 Task: Find connections with filter location Gāndarbal with filter topic #Careerwith filter profile language English with filter current company CEAT Limited with filter school Tolani College Of Commerce with filter industry Housing and Community Development with filter service category Network Support with filter keywords title Application Developer
Action: Mouse moved to (699, 117)
Screenshot: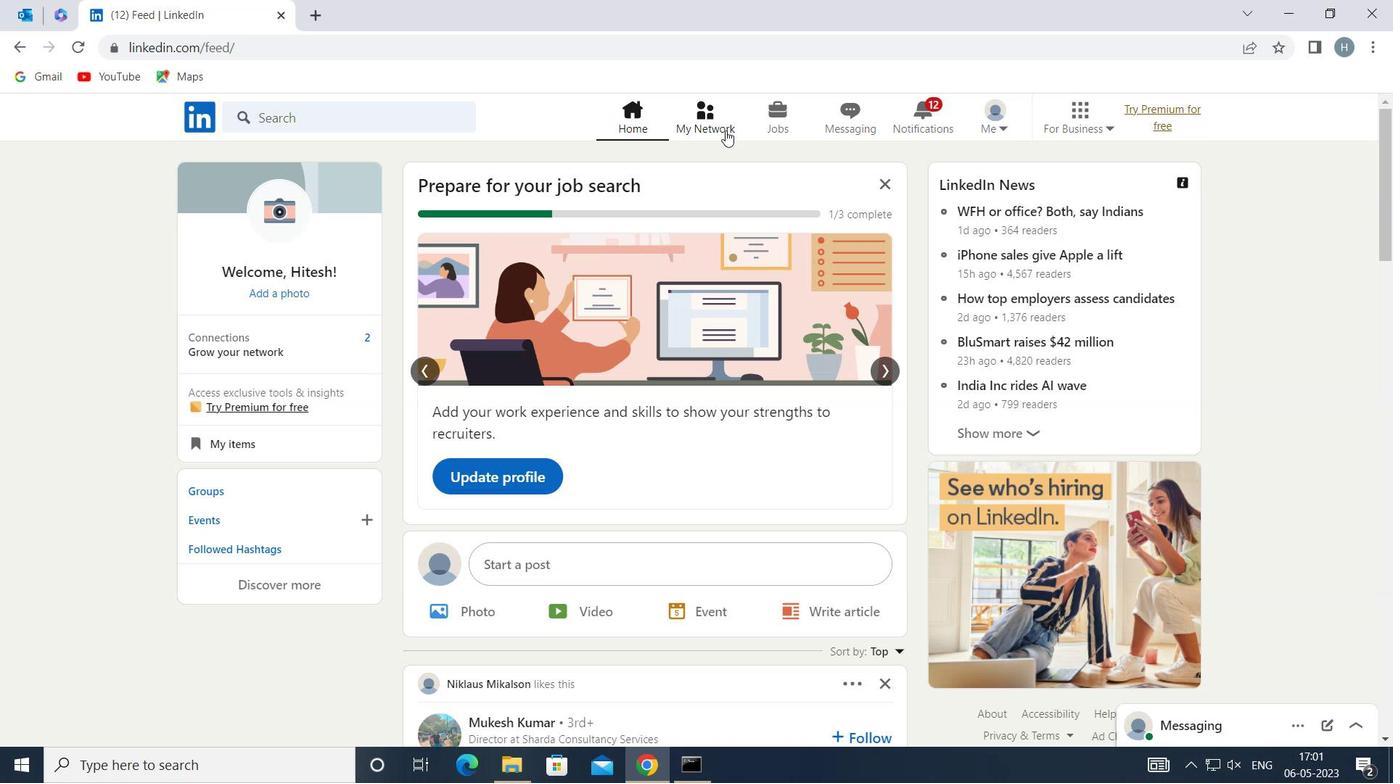 
Action: Mouse pressed left at (699, 117)
Screenshot: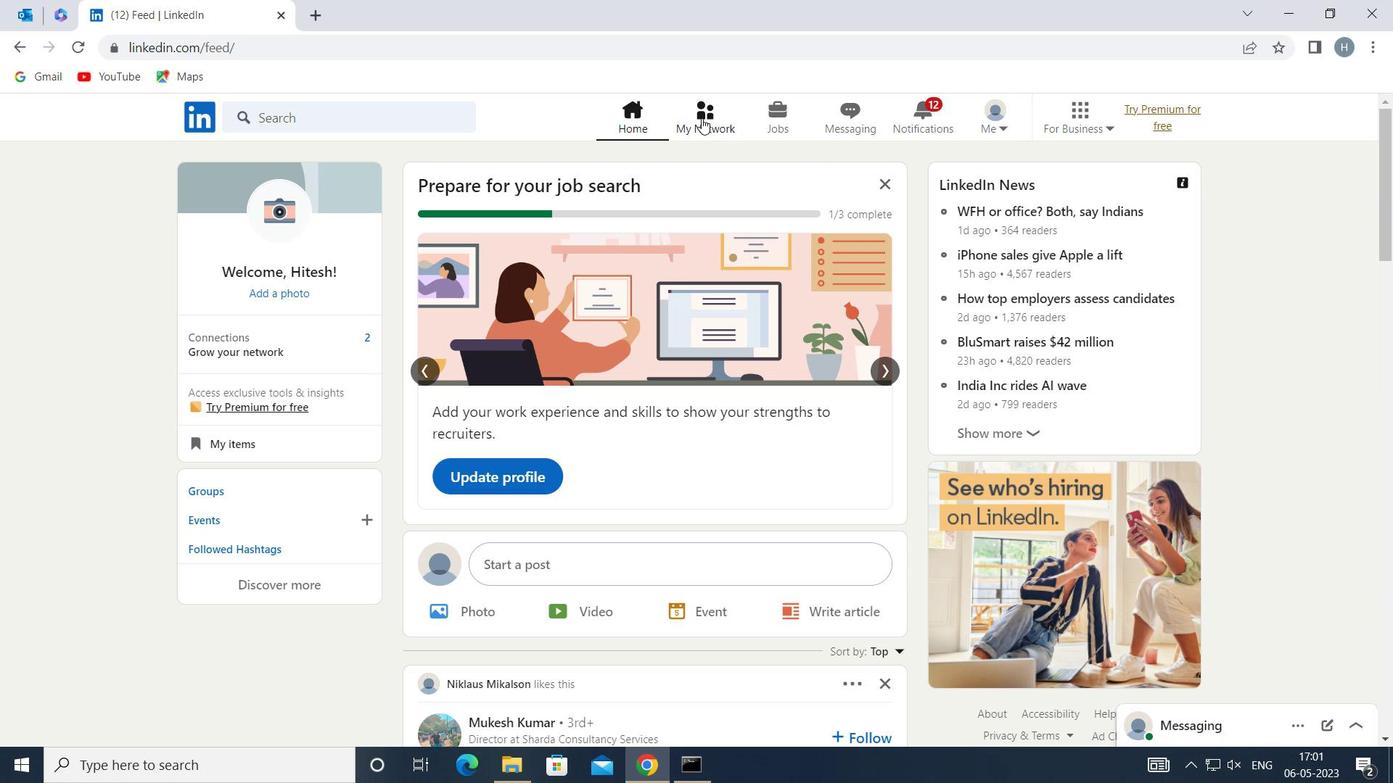 
Action: Mouse moved to (386, 213)
Screenshot: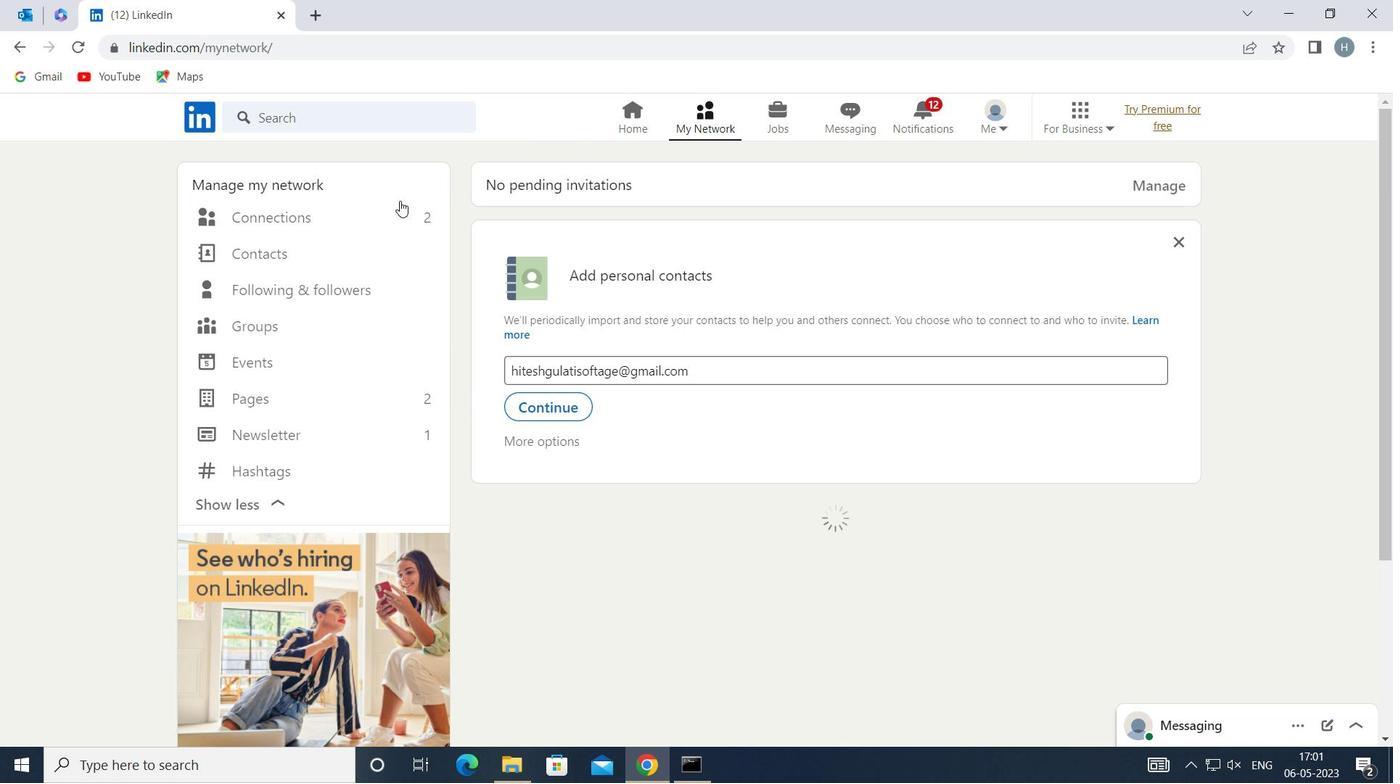 
Action: Mouse pressed left at (386, 213)
Screenshot: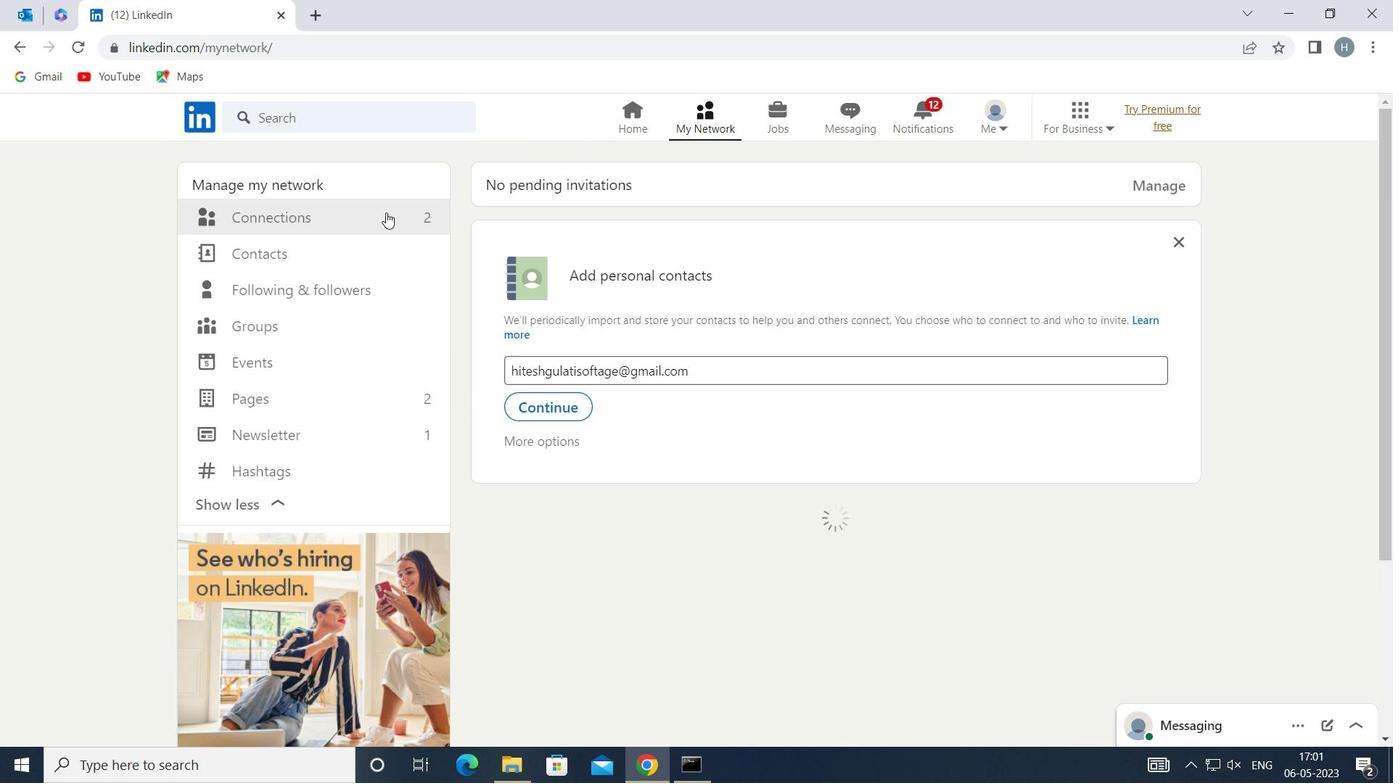 
Action: Mouse moved to (804, 216)
Screenshot: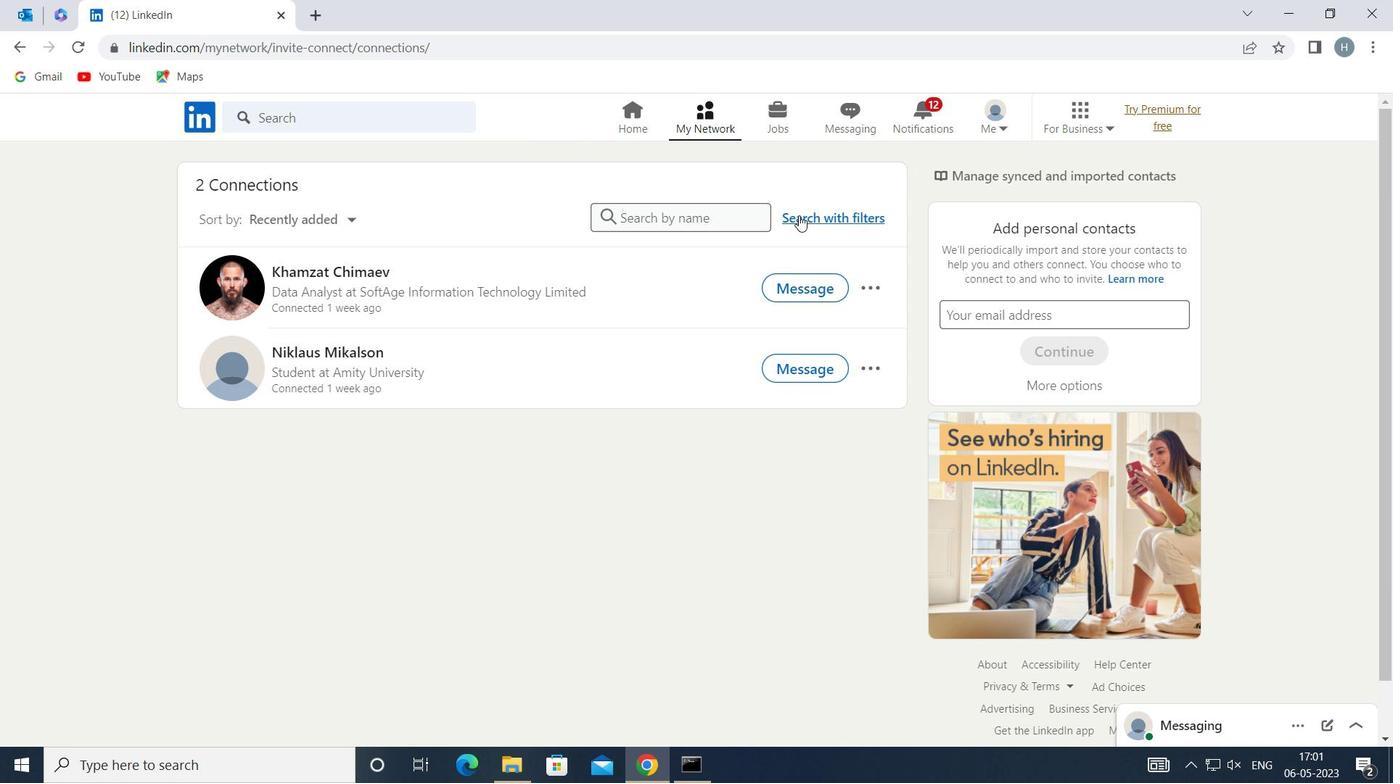
Action: Mouse pressed left at (804, 216)
Screenshot: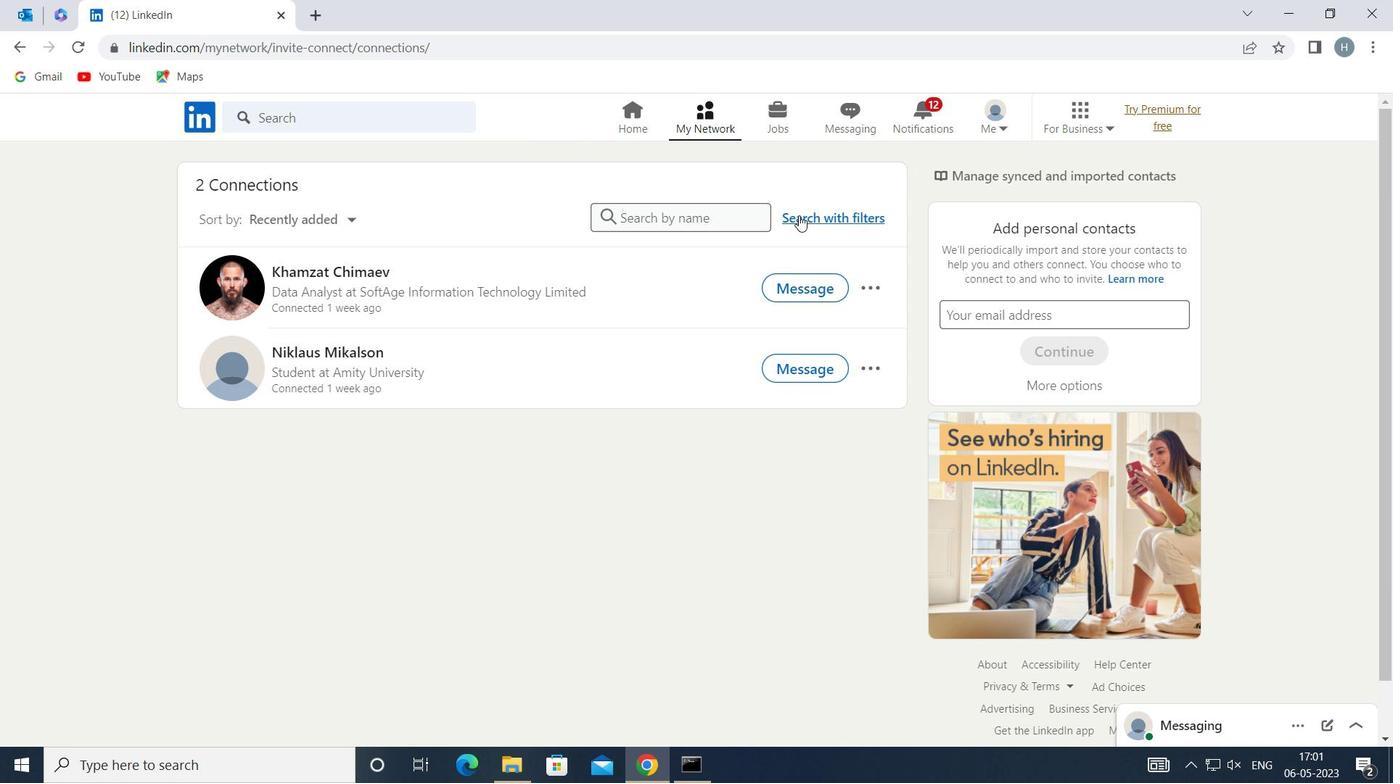 
Action: Mouse moved to (765, 170)
Screenshot: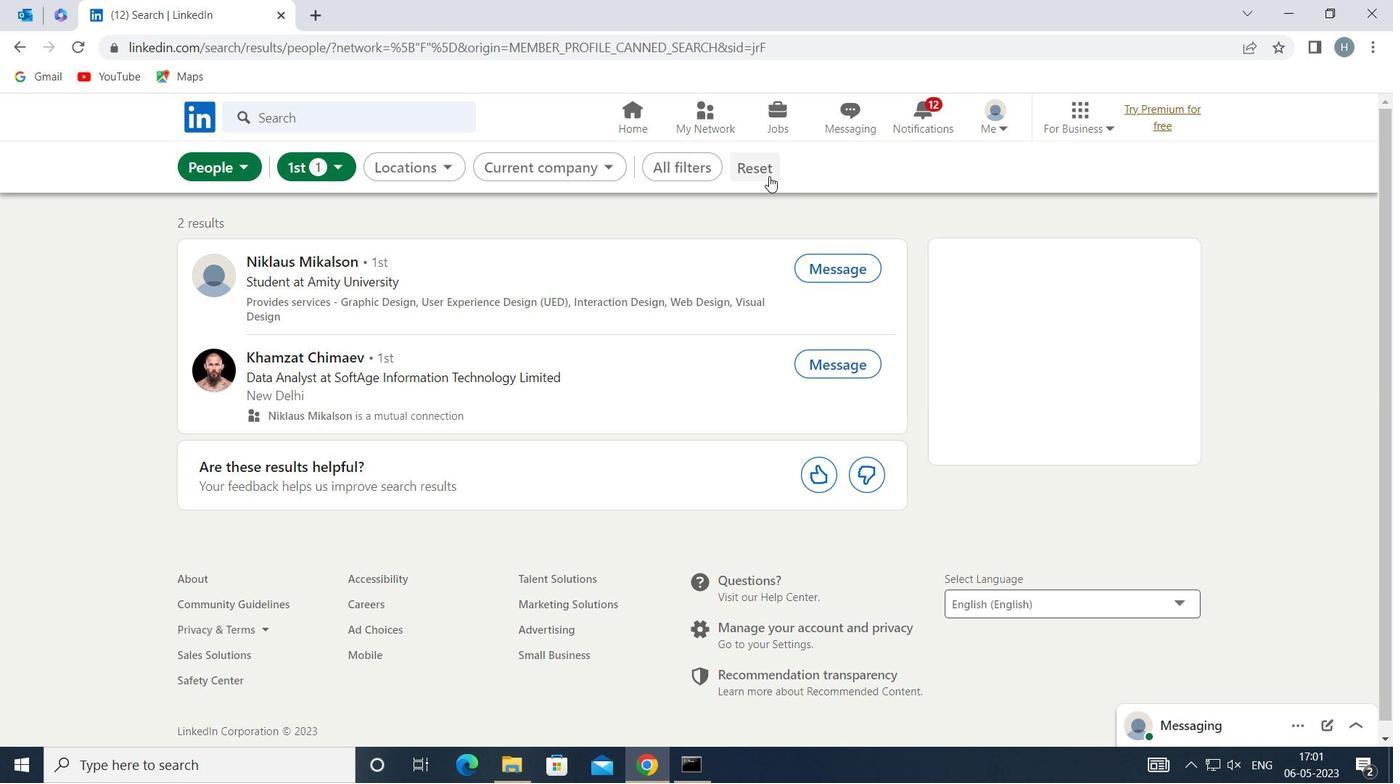 
Action: Mouse pressed left at (765, 170)
Screenshot: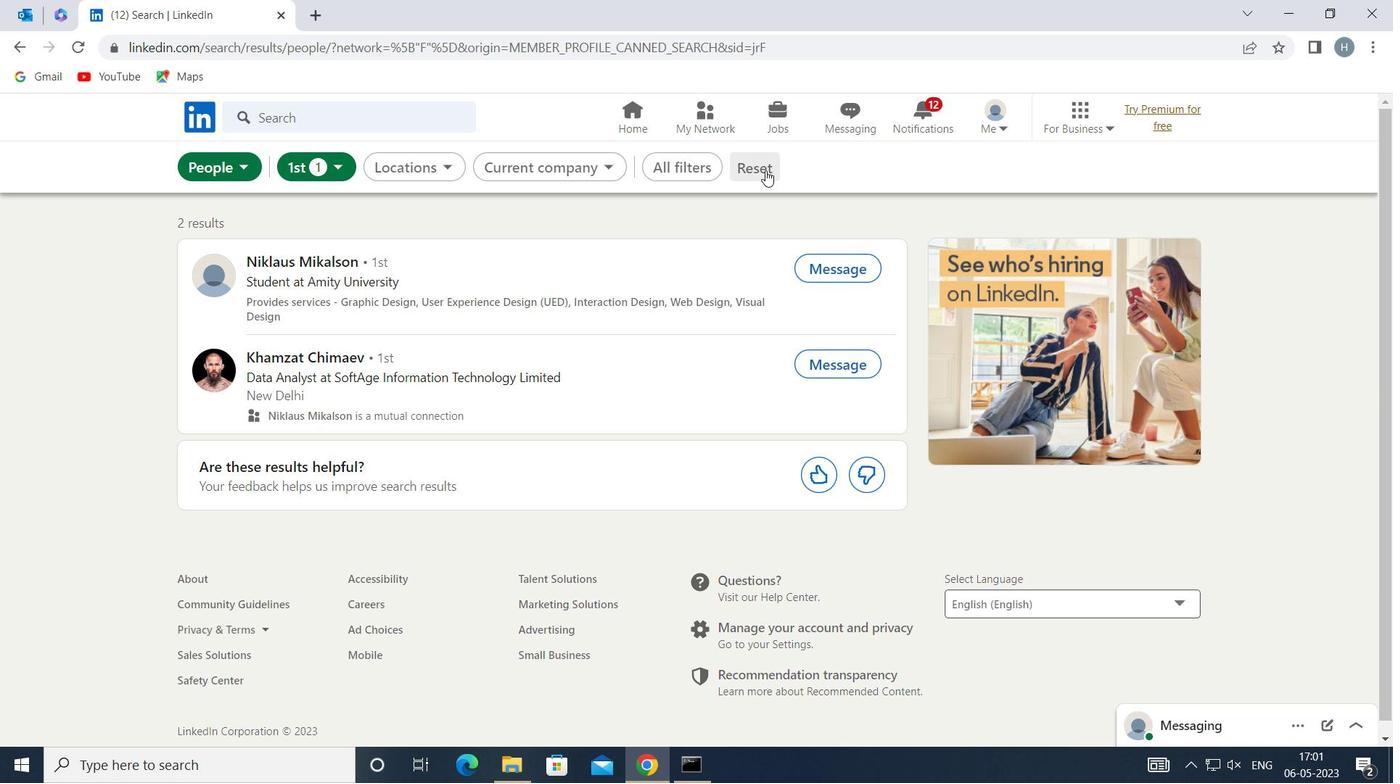 
Action: Mouse moved to (750, 166)
Screenshot: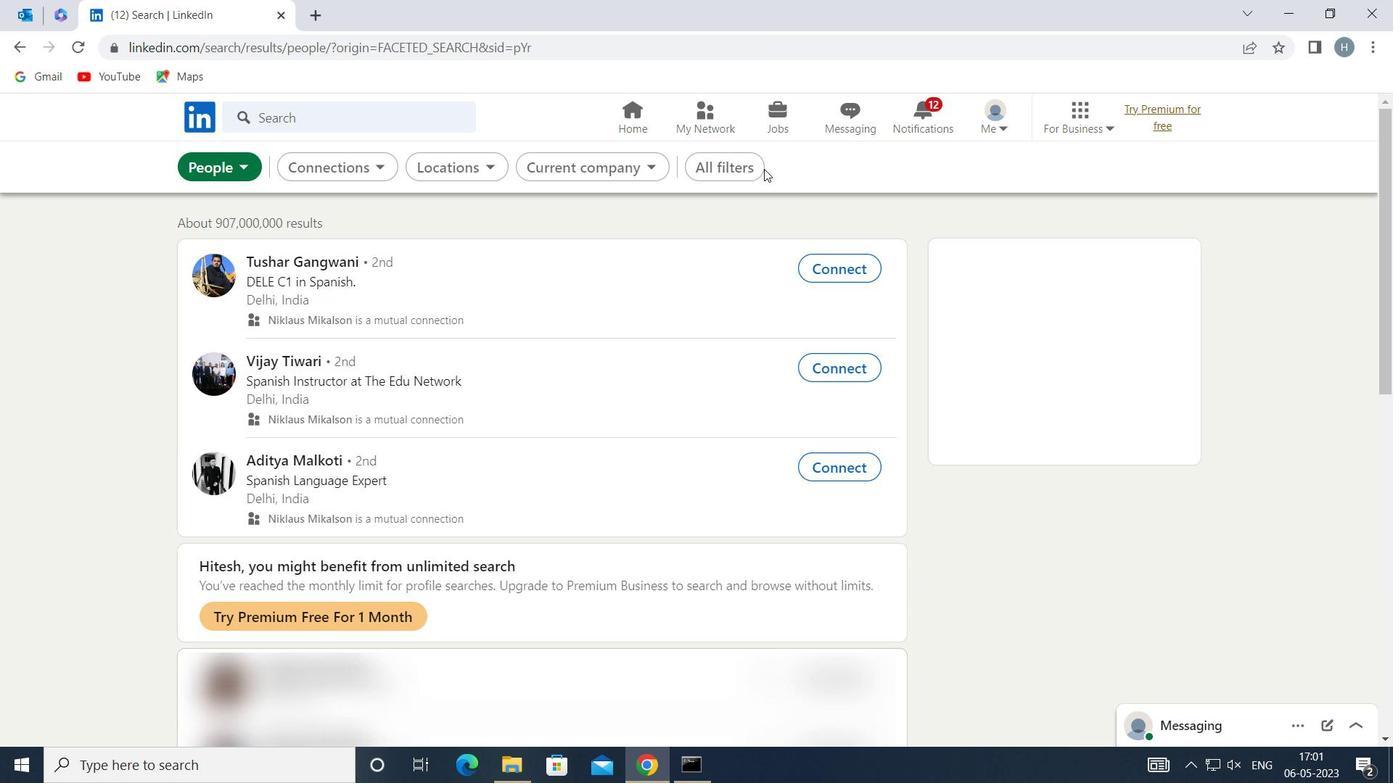 
Action: Mouse pressed left at (750, 166)
Screenshot: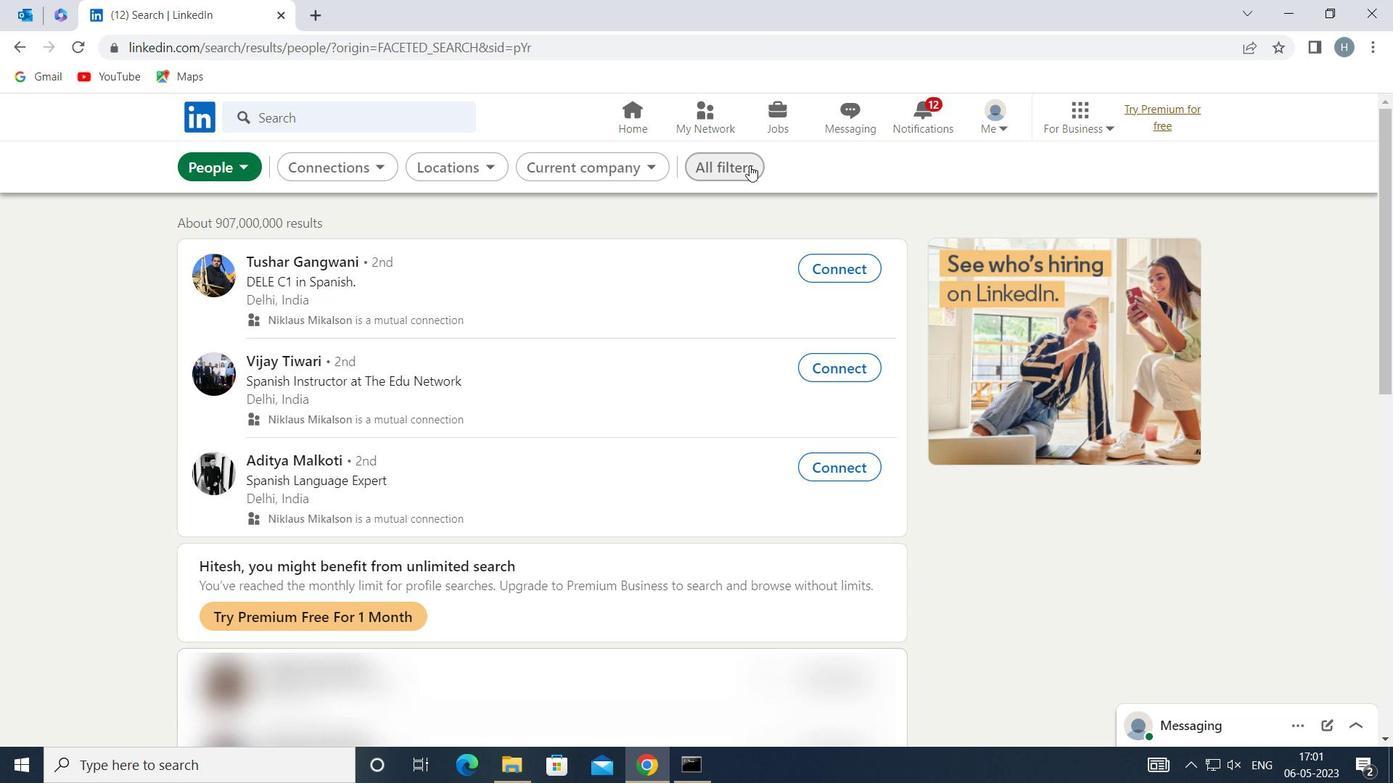 
Action: Mouse moved to (1090, 446)
Screenshot: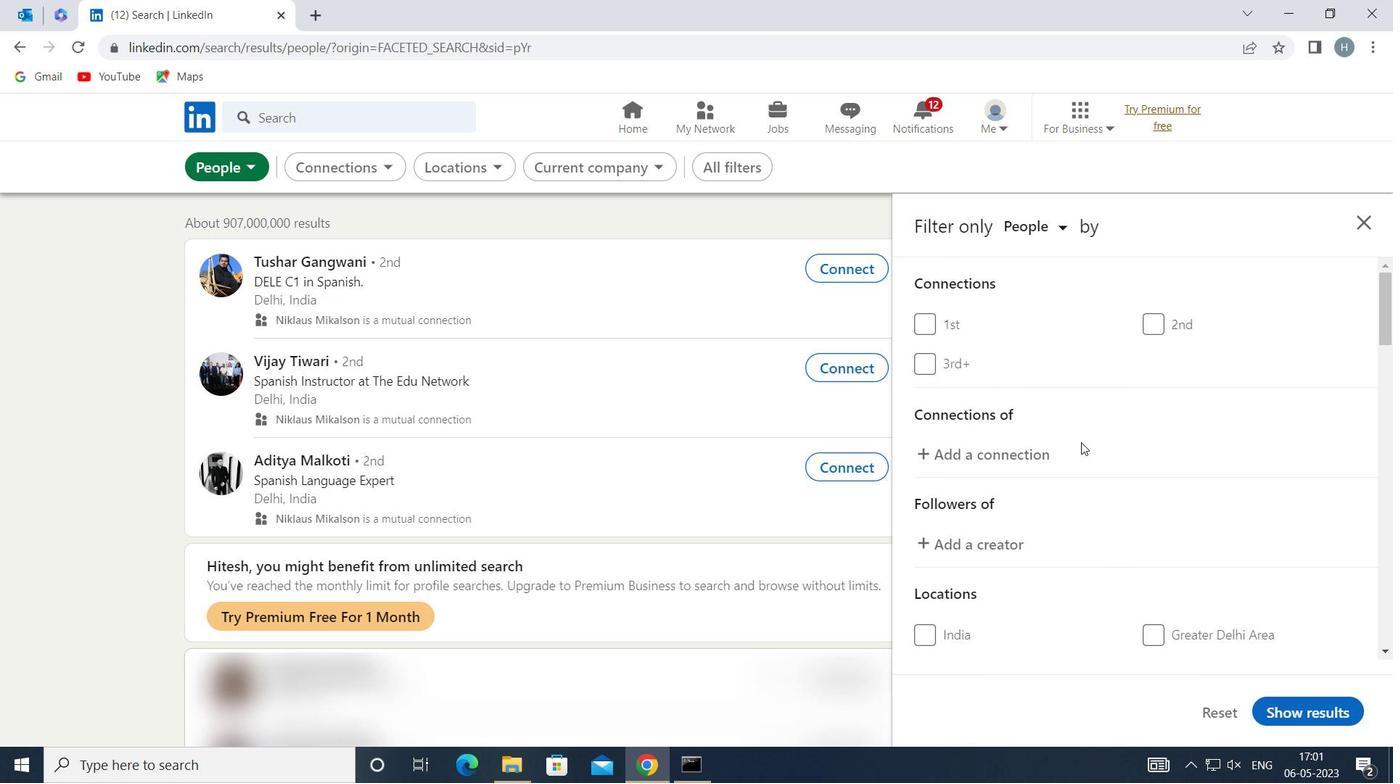 
Action: Mouse scrolled (1090, 445) with delta (0, 0)
Screenshot: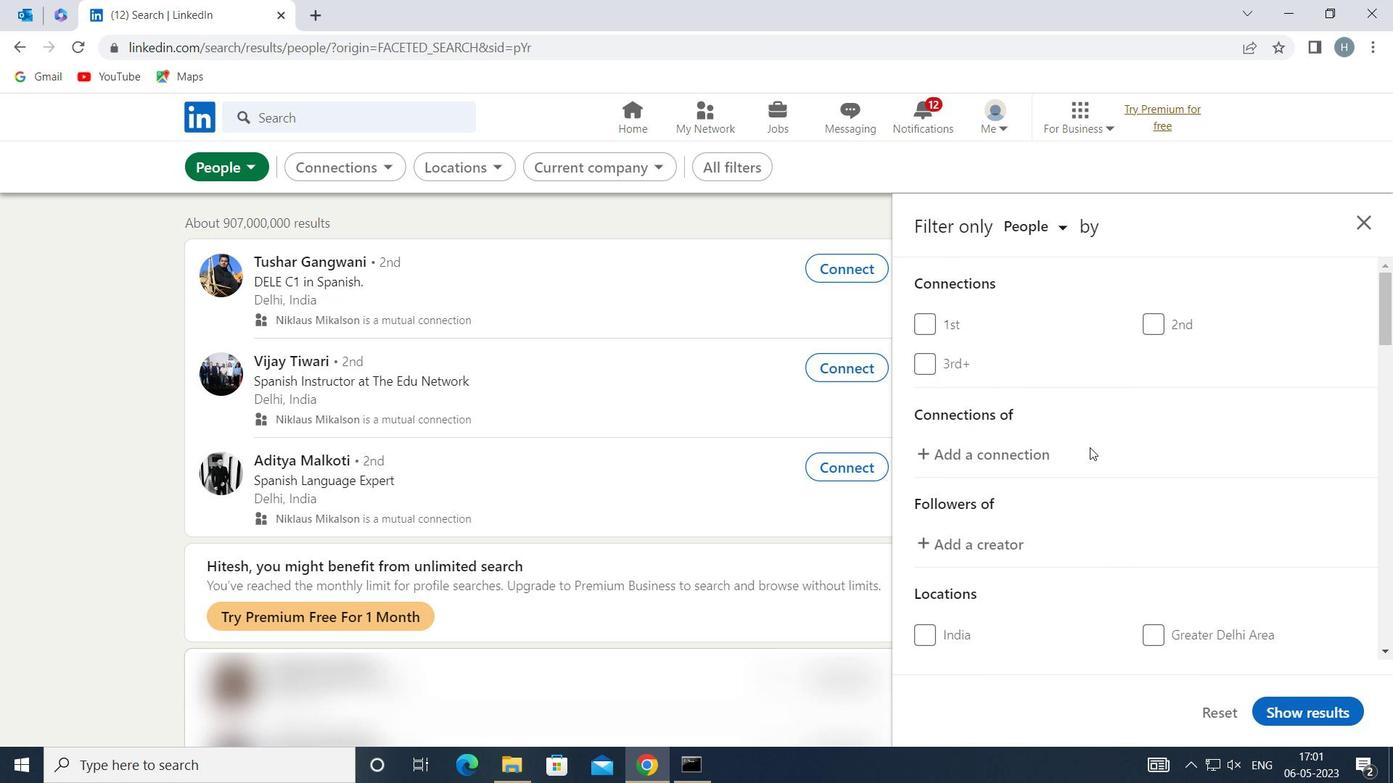 
Action: Mouse scrolled (1090, 445) with delta (0, 0)
Screenshot: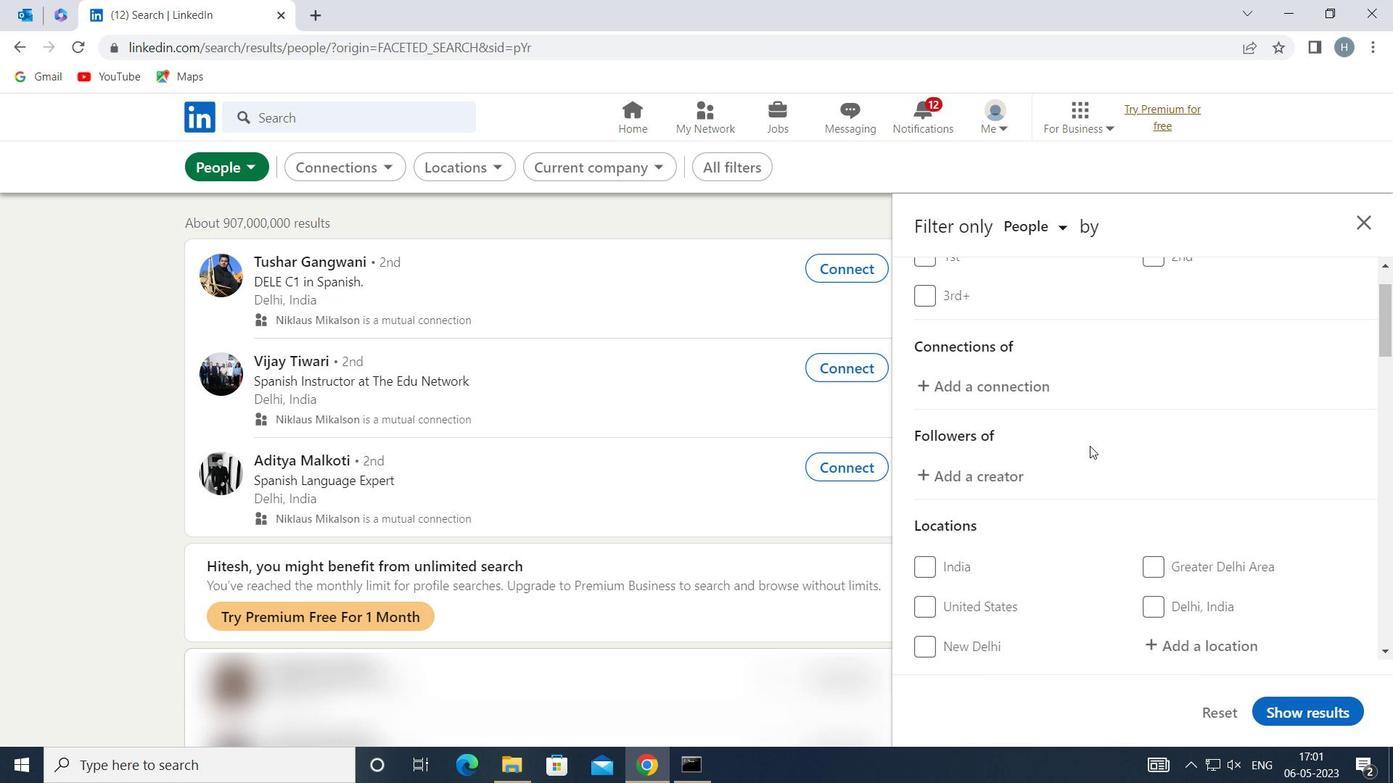 
Action: Mouse moved to (1091, 445)
Screenshot: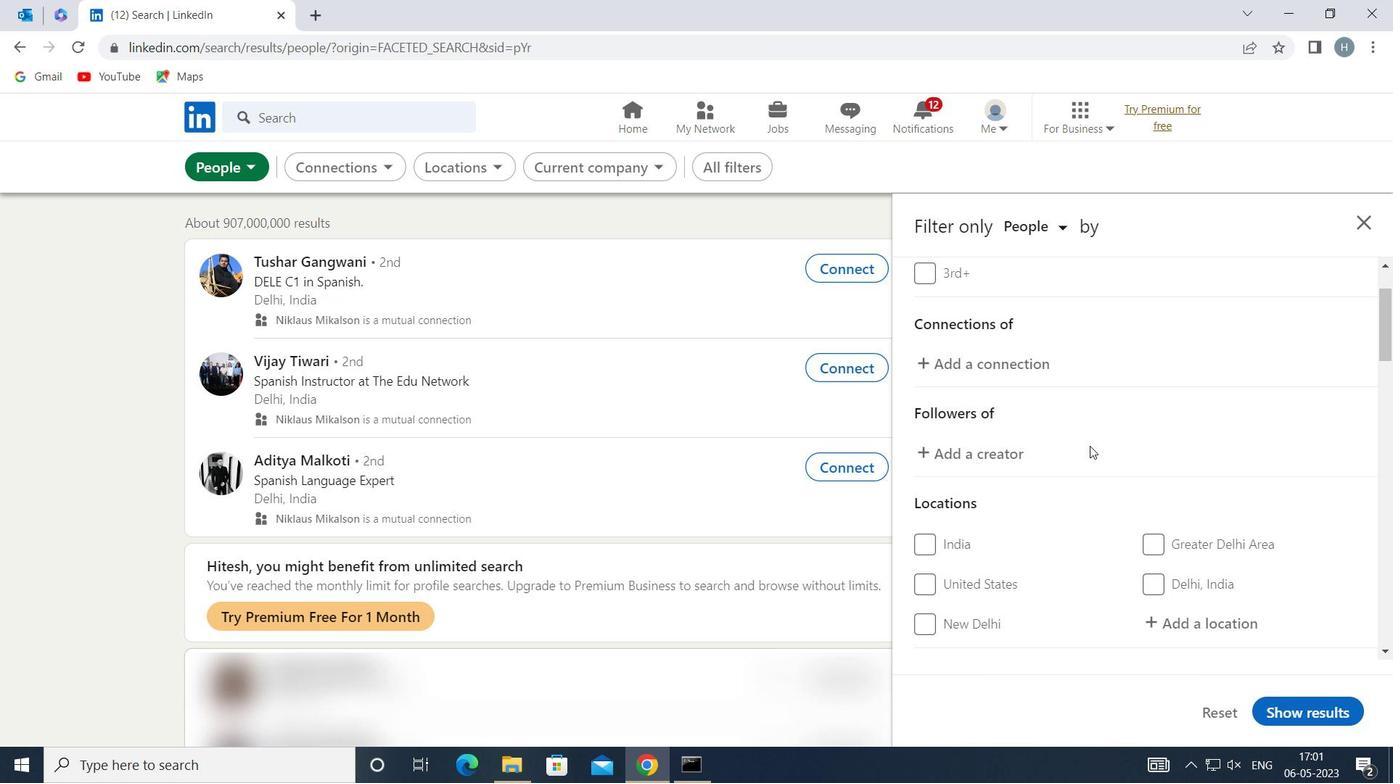 
Action: Mouse scrolled (1091, 444) with delta (0, 0)
Screenshot: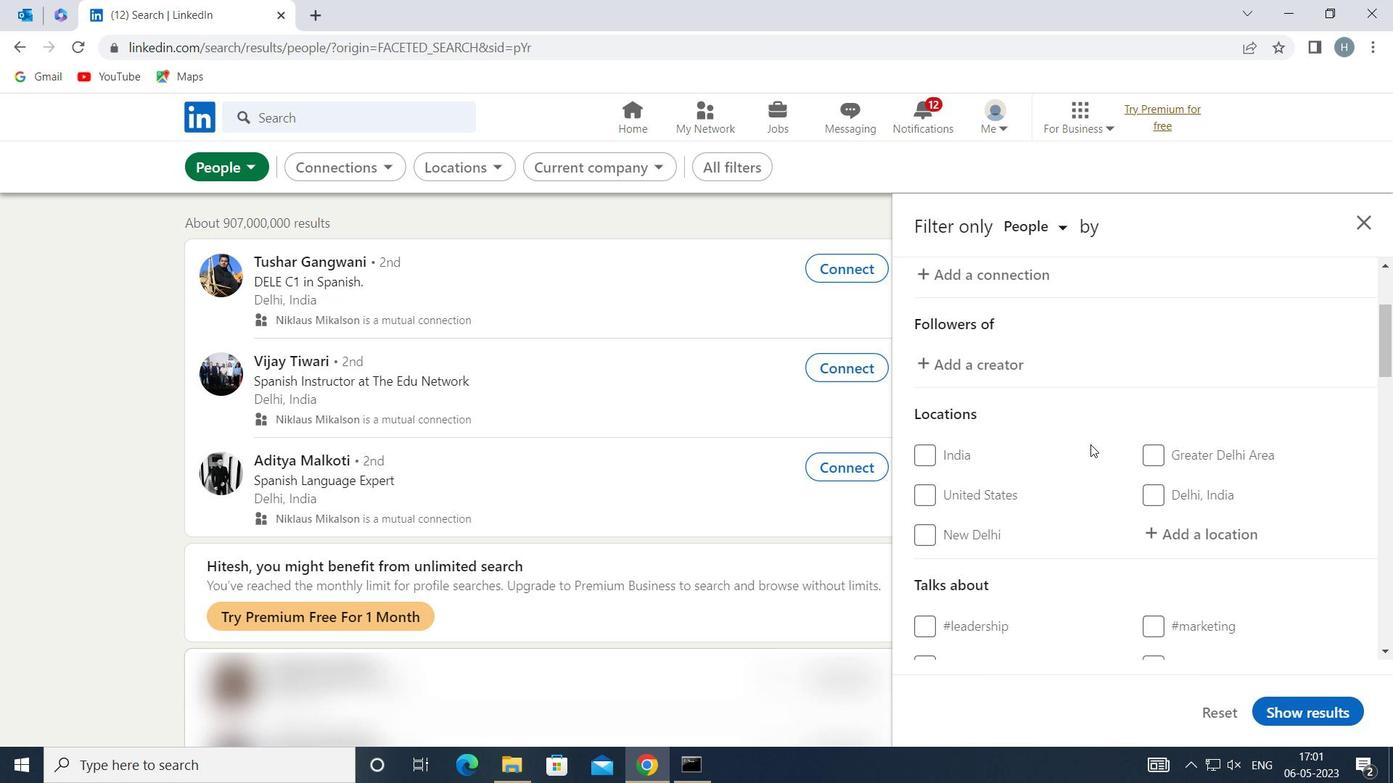 
Action: Mouse moved to (1171, 441)
Screenshot: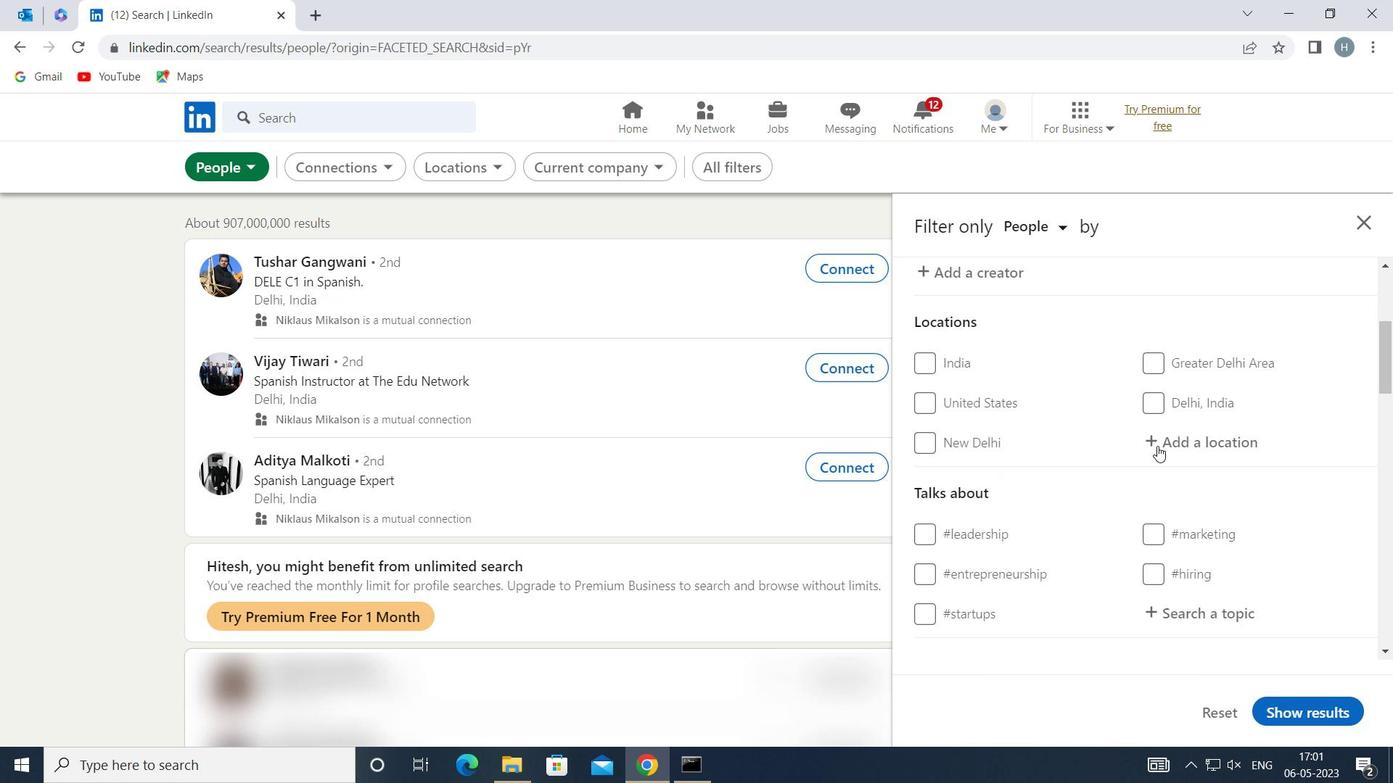 
Action: Mouse pressed left at (1171, 441)
Screenshot: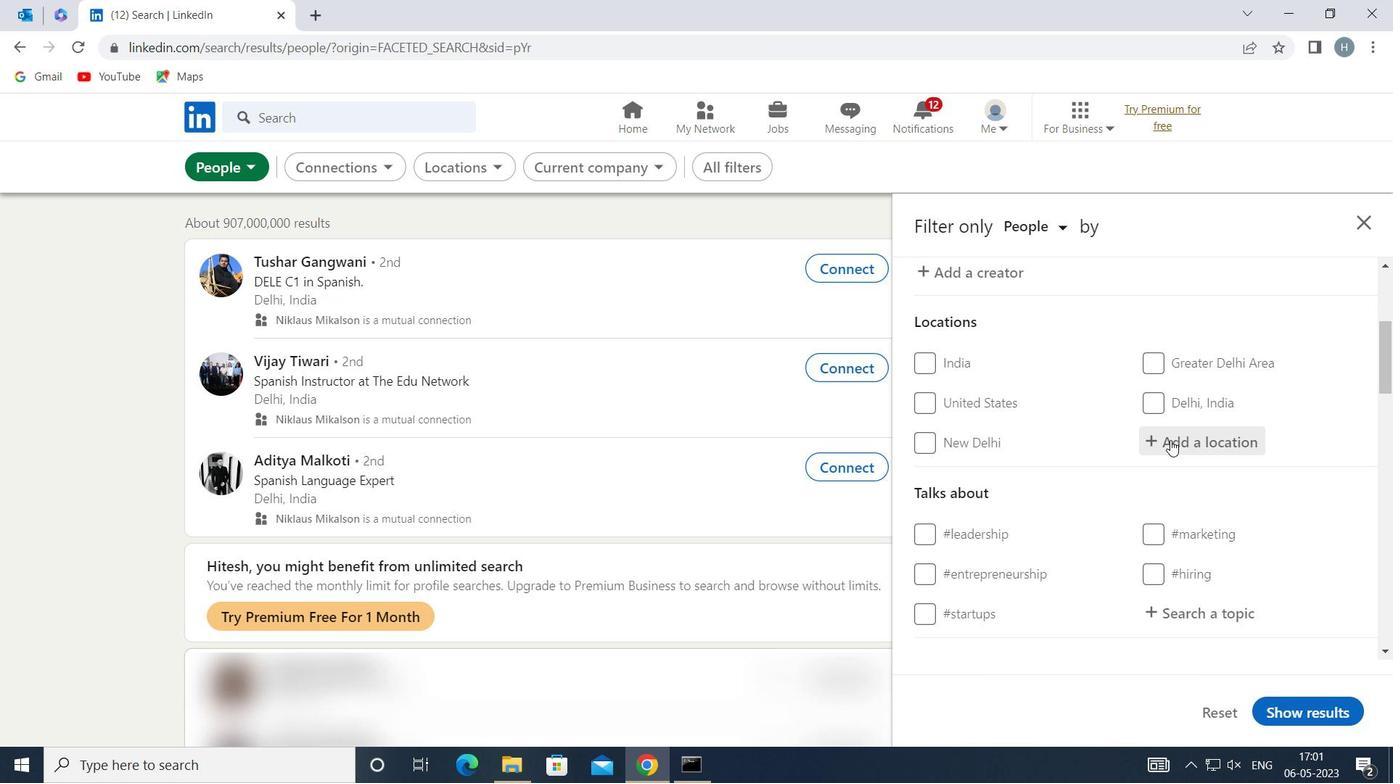 
Action: Mouse moved to (1138, 451)
Screenshot: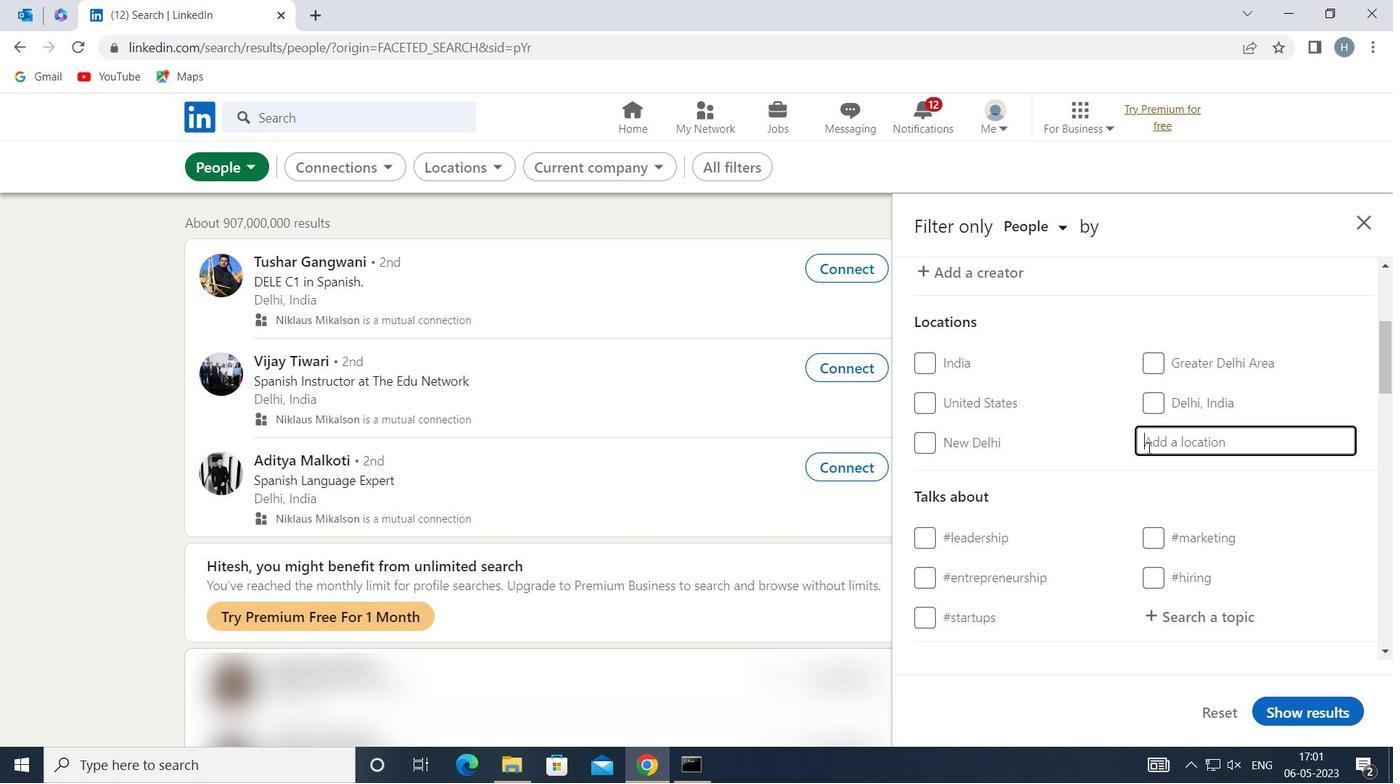 
Action: Key pressed <Key.shift>GANDARBAL
Screenshot: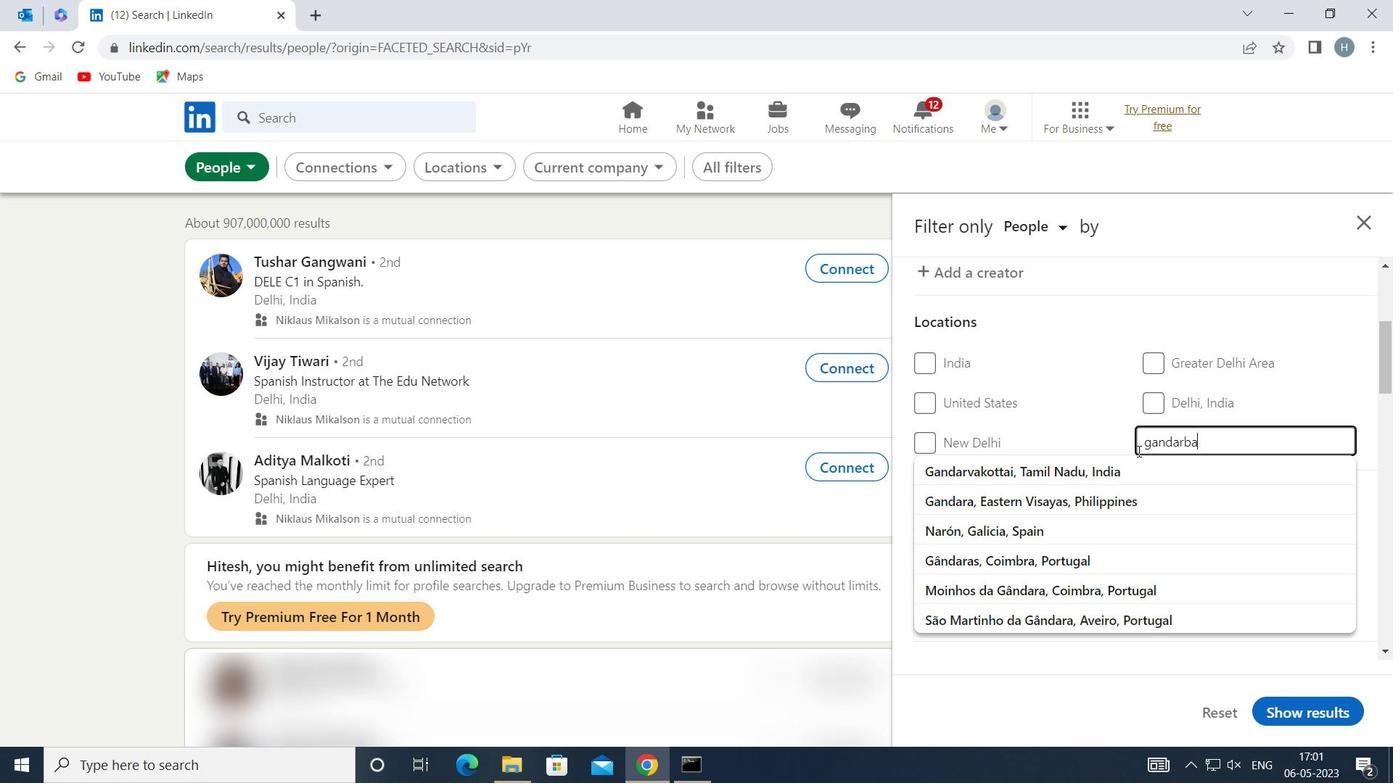 
Action: Mouse moved to (1229, 477)
Screenshot: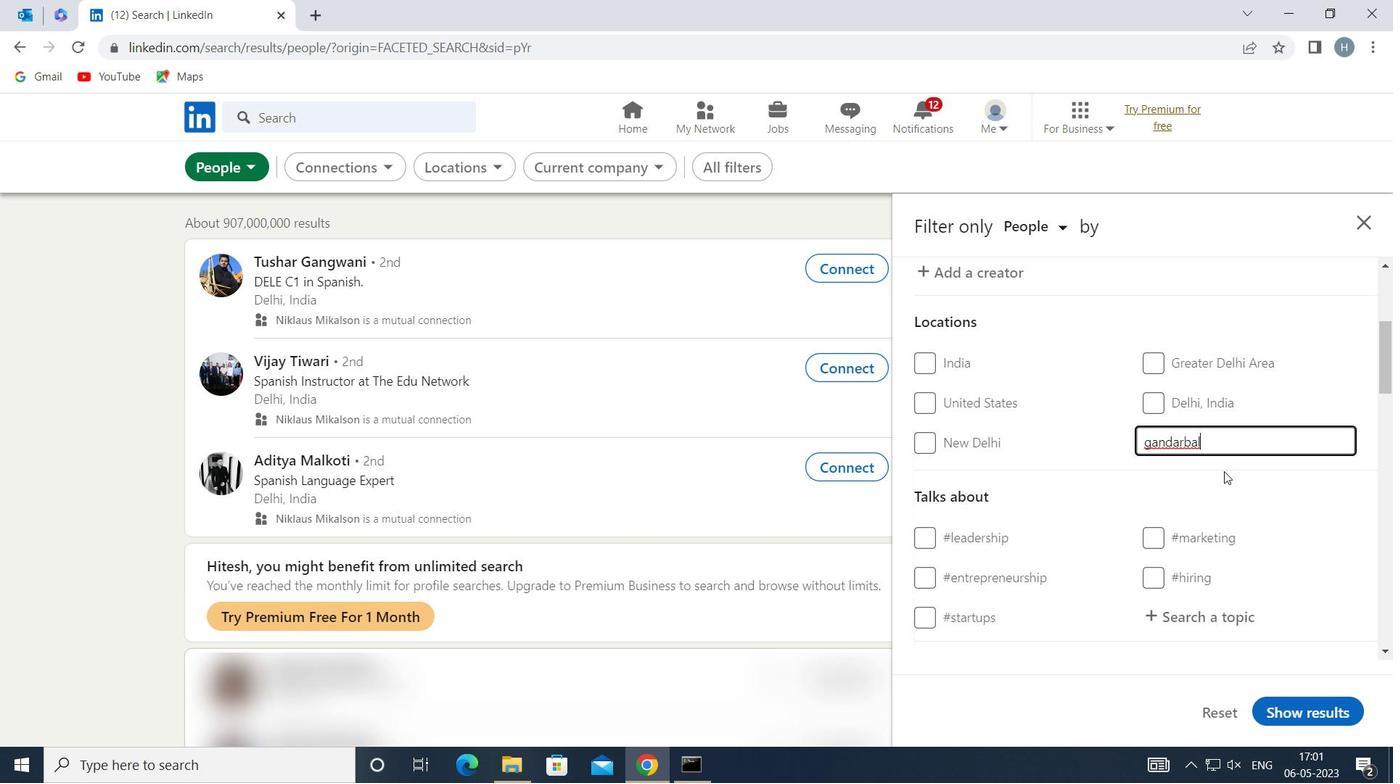 
Action: Mouse pressed left at (1229, 477)
Screenshot: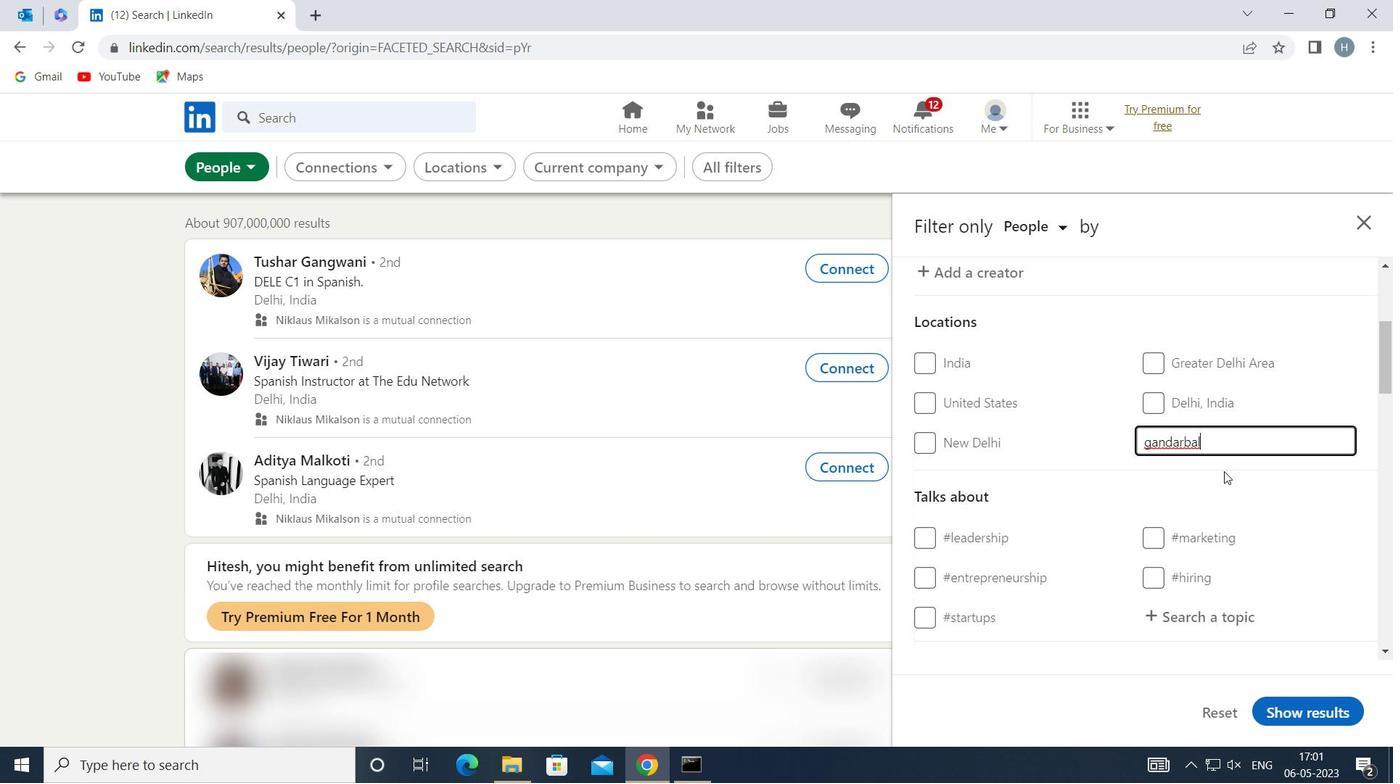
Action: Mouse moved to (1228, 469)
Screenshot: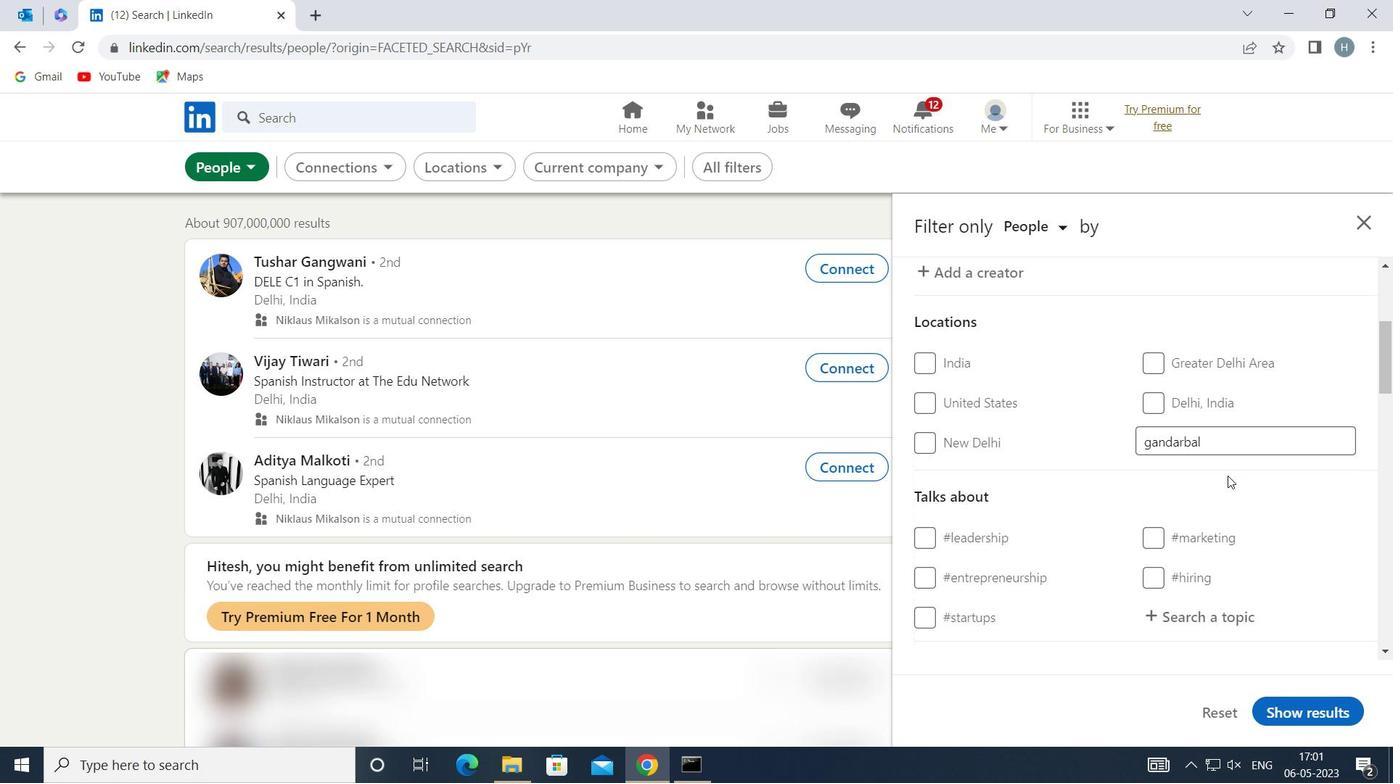 
Action: Mouse scrolled (1228, 468) with delta (0, 0)
Screenshot: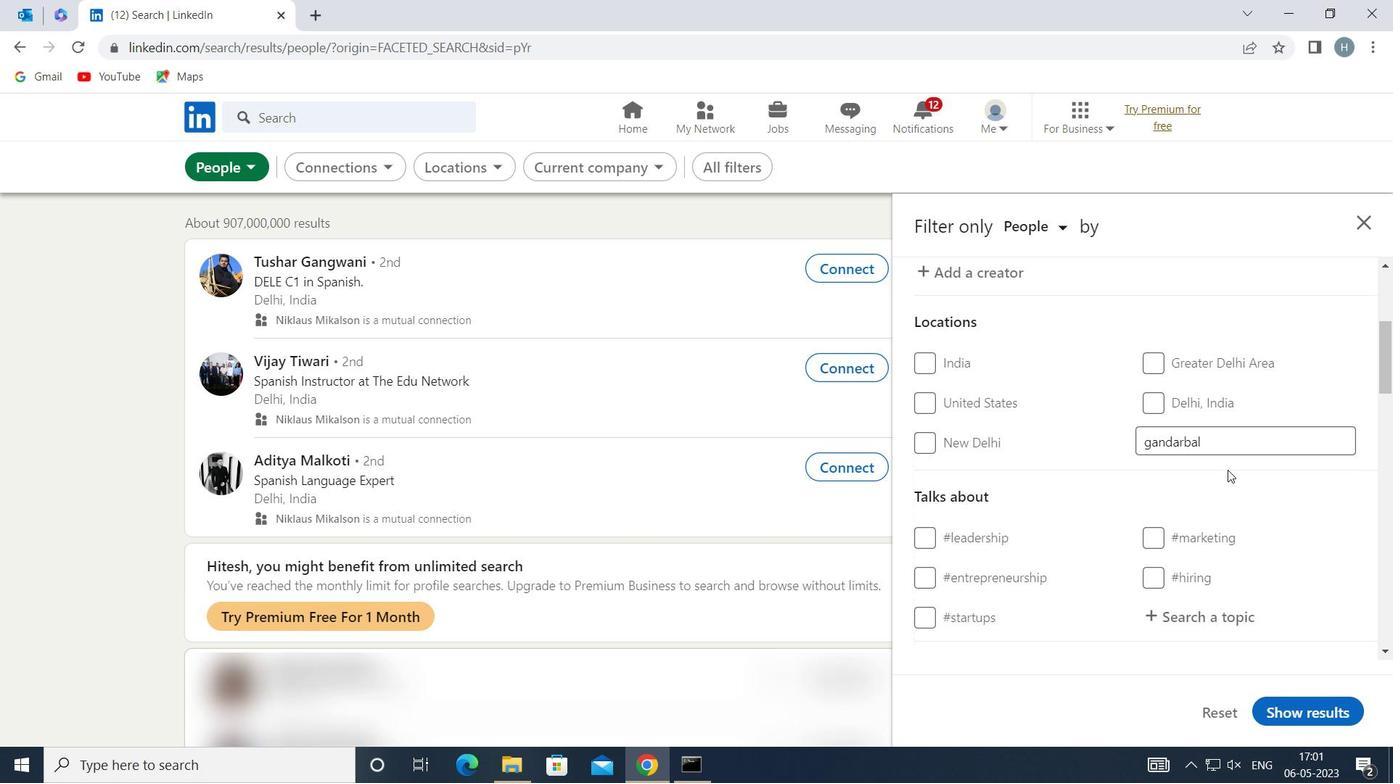 
Action: Mouse moved to (1215, 519)
Screenshot: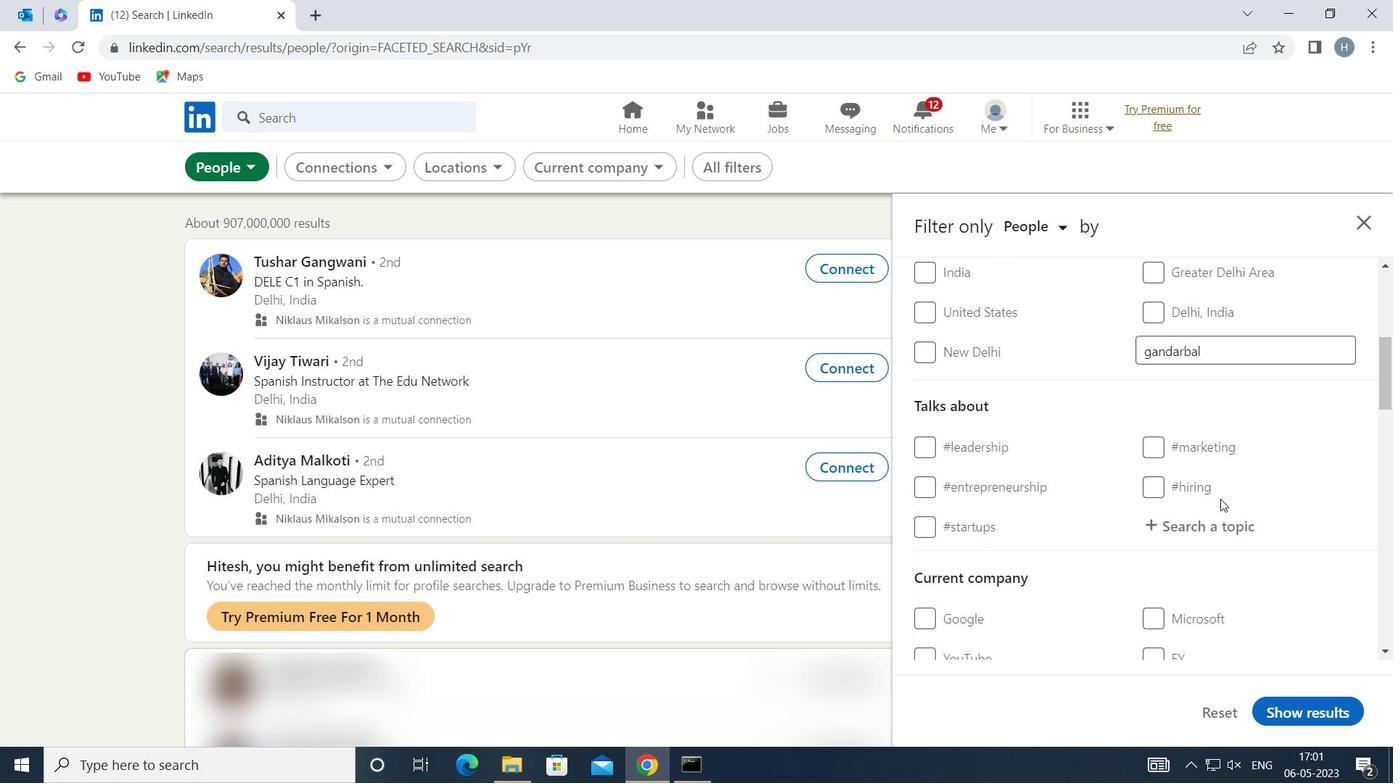 
Action: Mouse pressed left at (1215, 519)
Screenshot: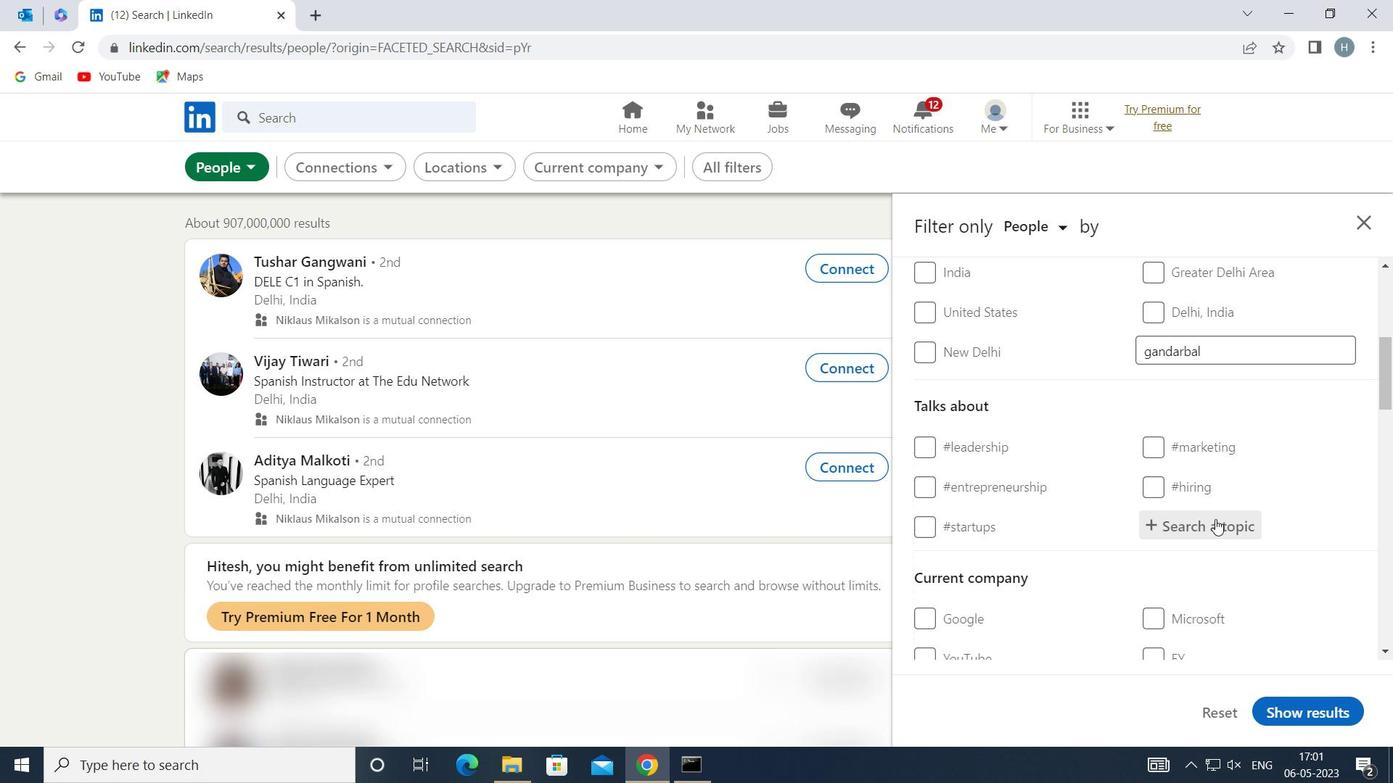 
Action: Key pressed <Key.shift>CAREER
Screenshot: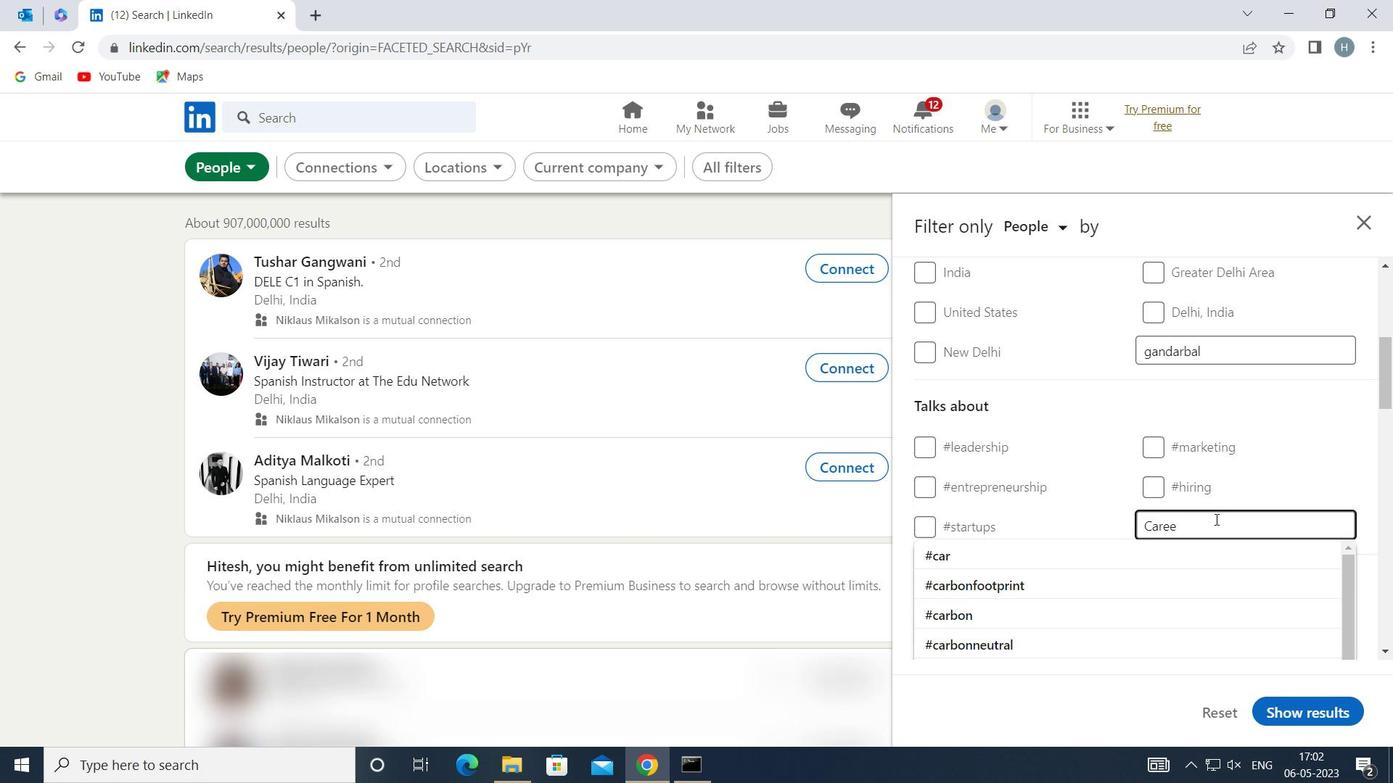 
Action: Mouse moved to (1117, 582)
Screenshot: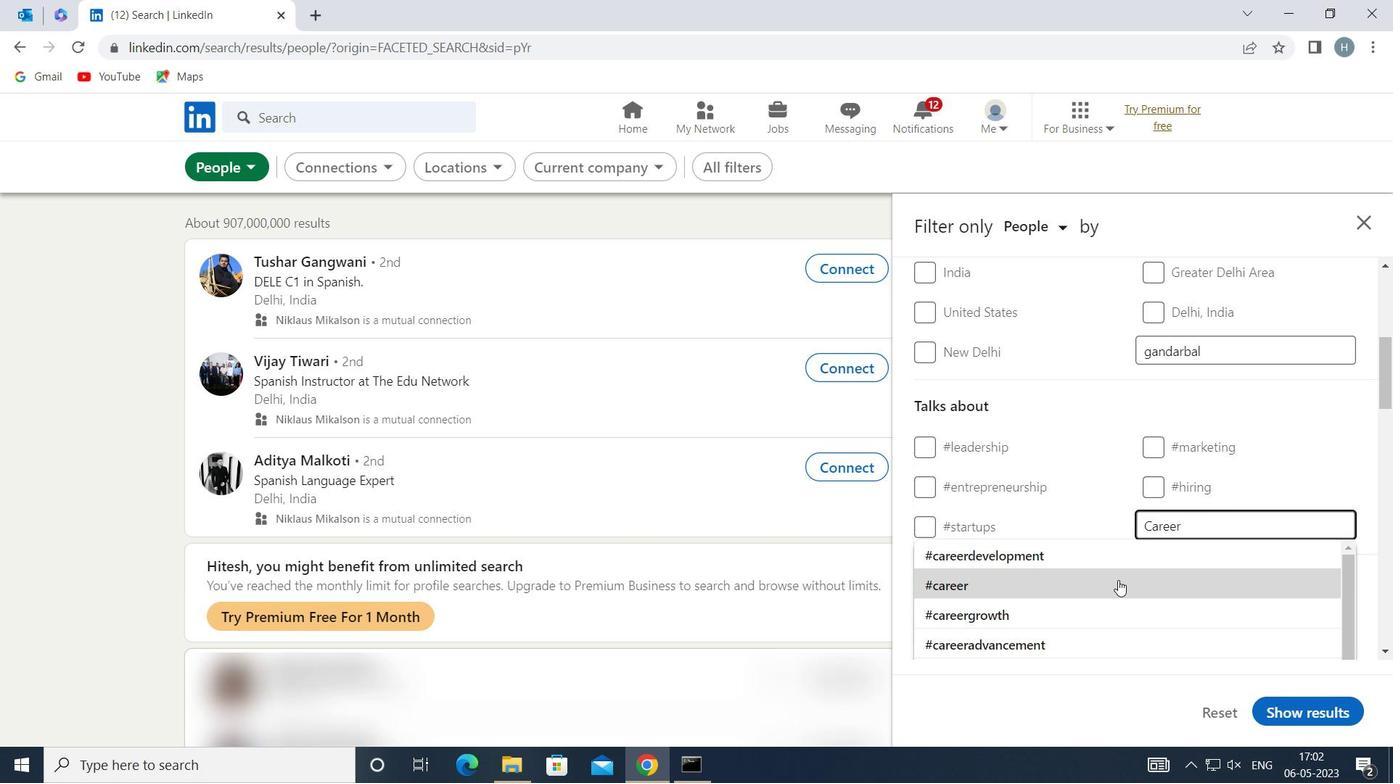 
Action: Mouse pressed left at (1117, 582)
Screenshot: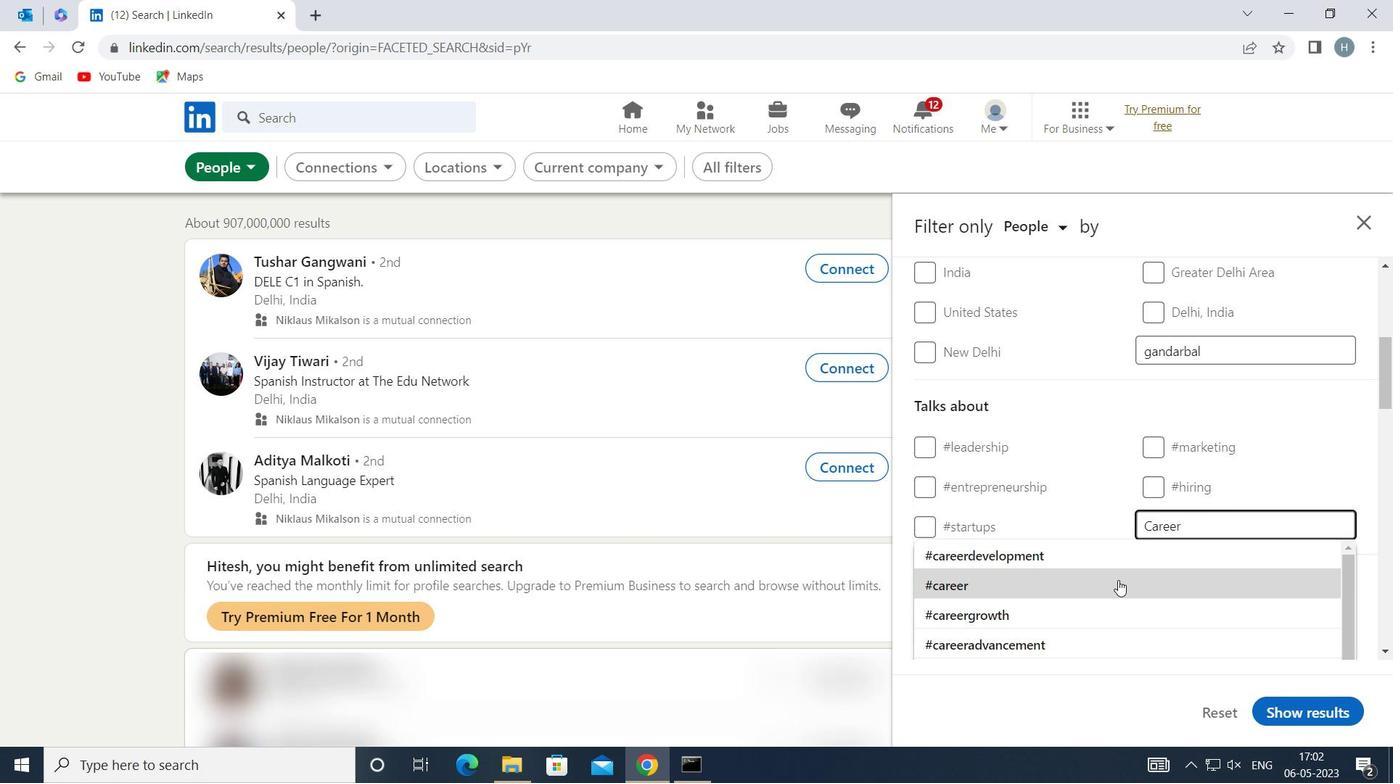 
Action: Mouse moved to (1135, 519)
Screenshot: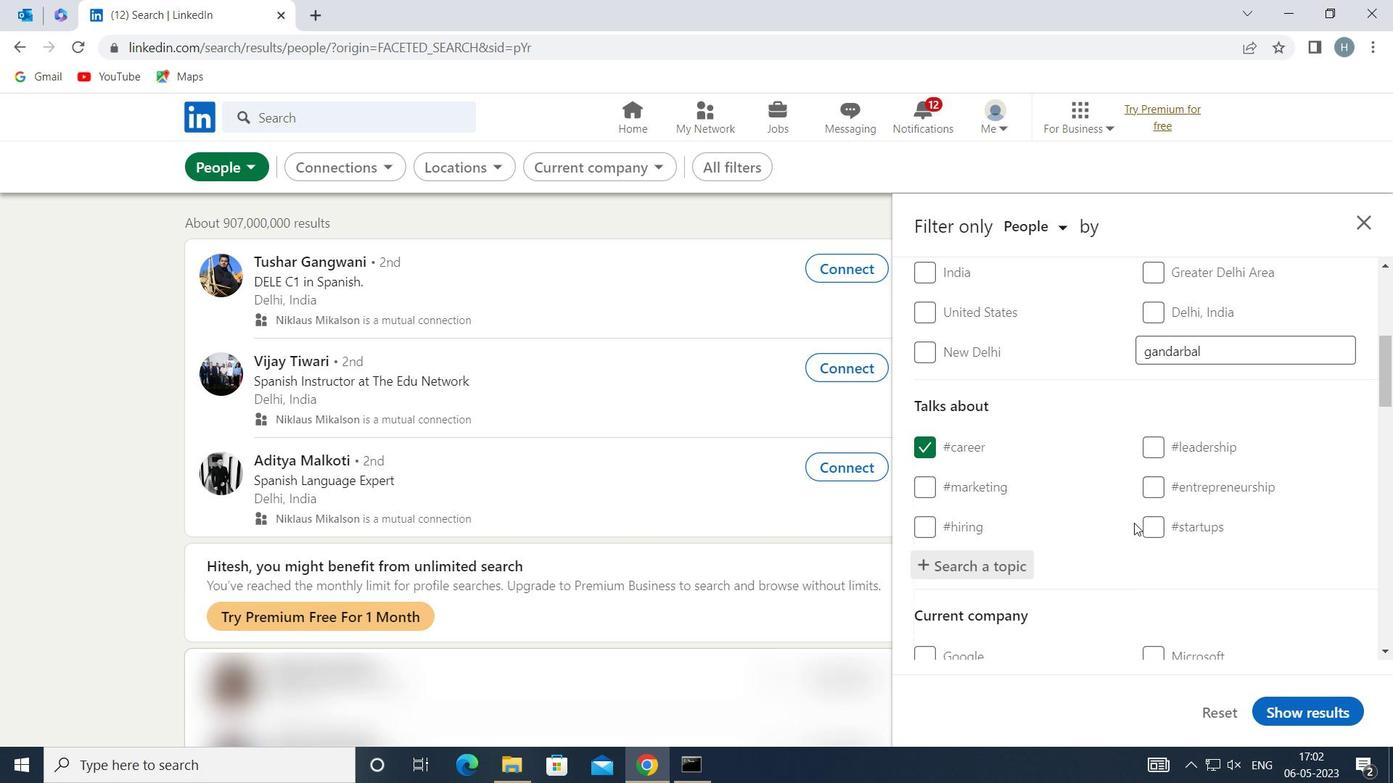 
Action: Mouse scrolled (1135, 518) with delta (0, 0)
Screenshot: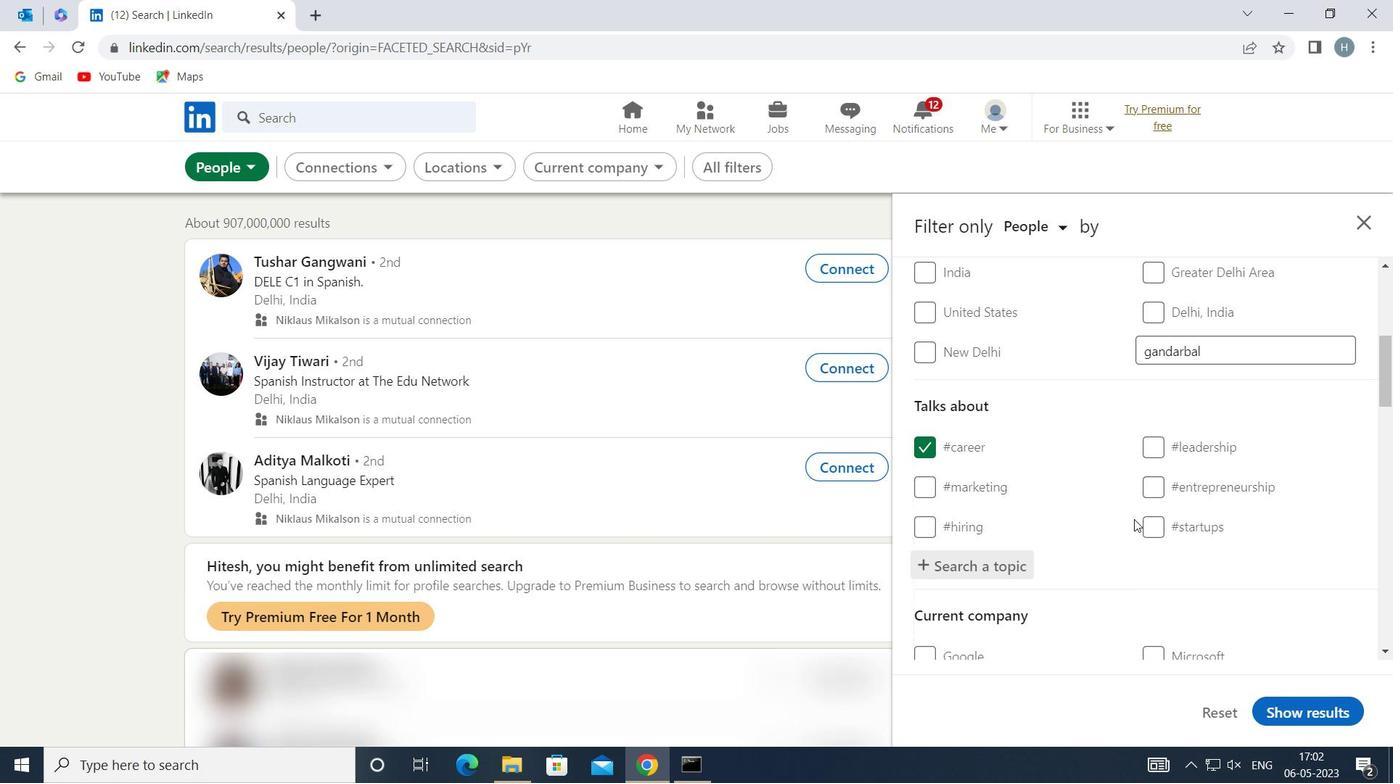 
Action: Mouse moved to (1133, 508)
Screenshot: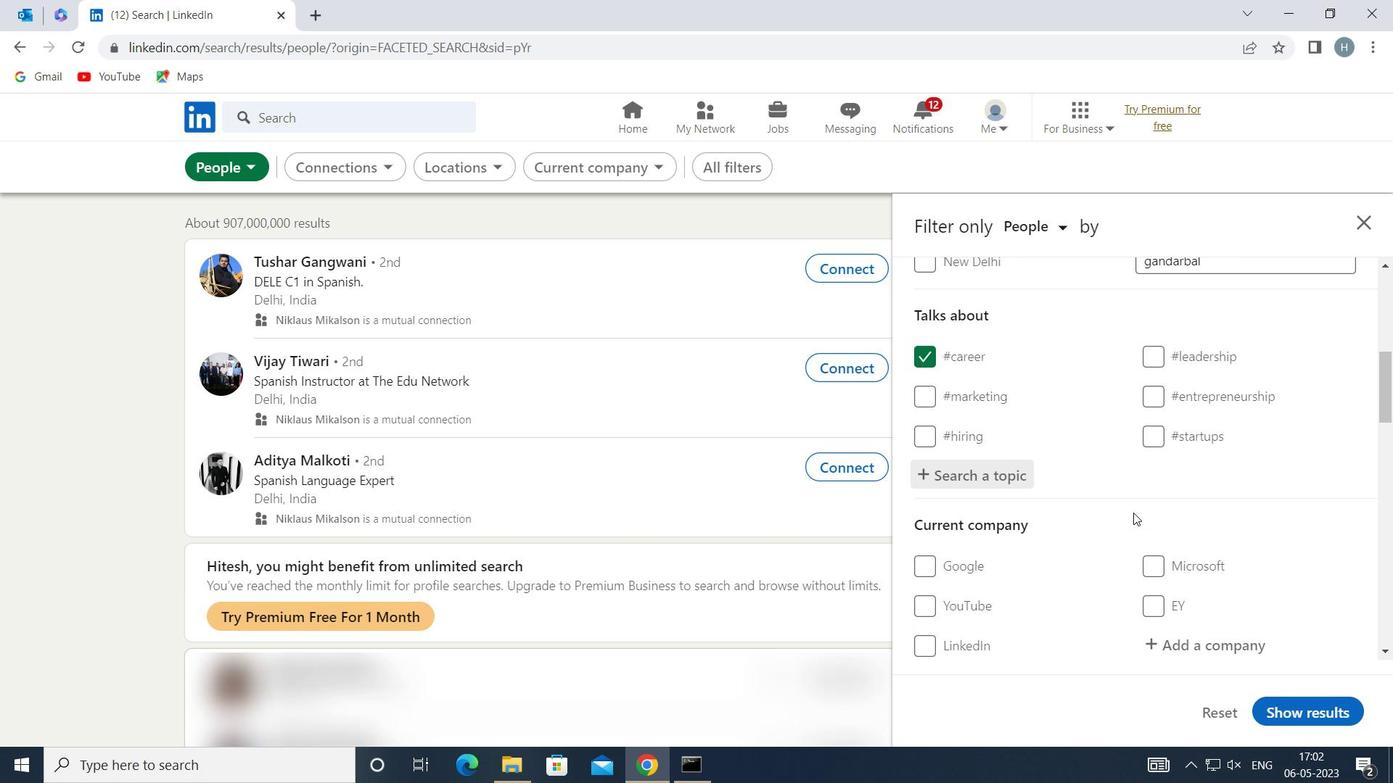 
Action: Mouse scrolled (1133, 508) with delta (0, 0)
Screenshot: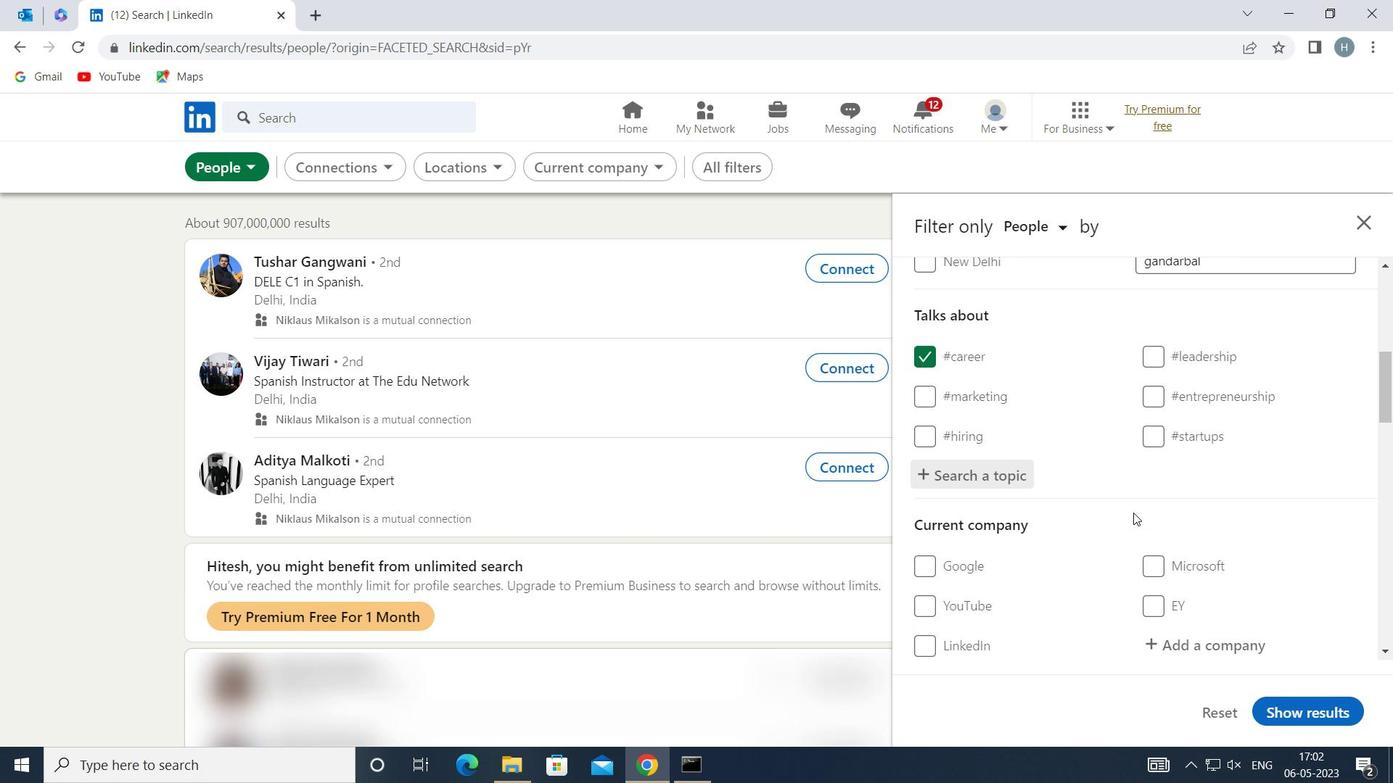 
Action: Mouse moved to (1132, 508)
Screenshot: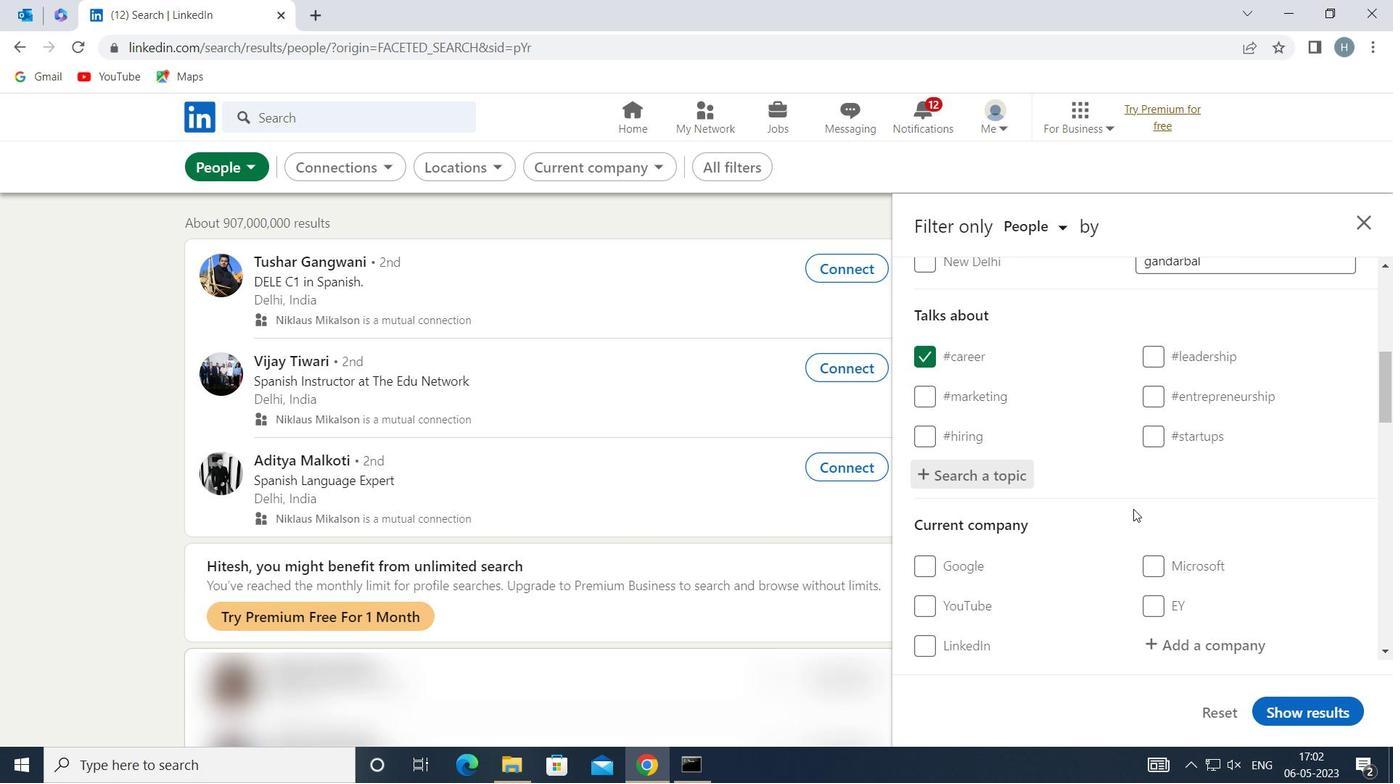 
Action: Mouse scrolled (1132, 507) with delta (0, 0)
Screenshot: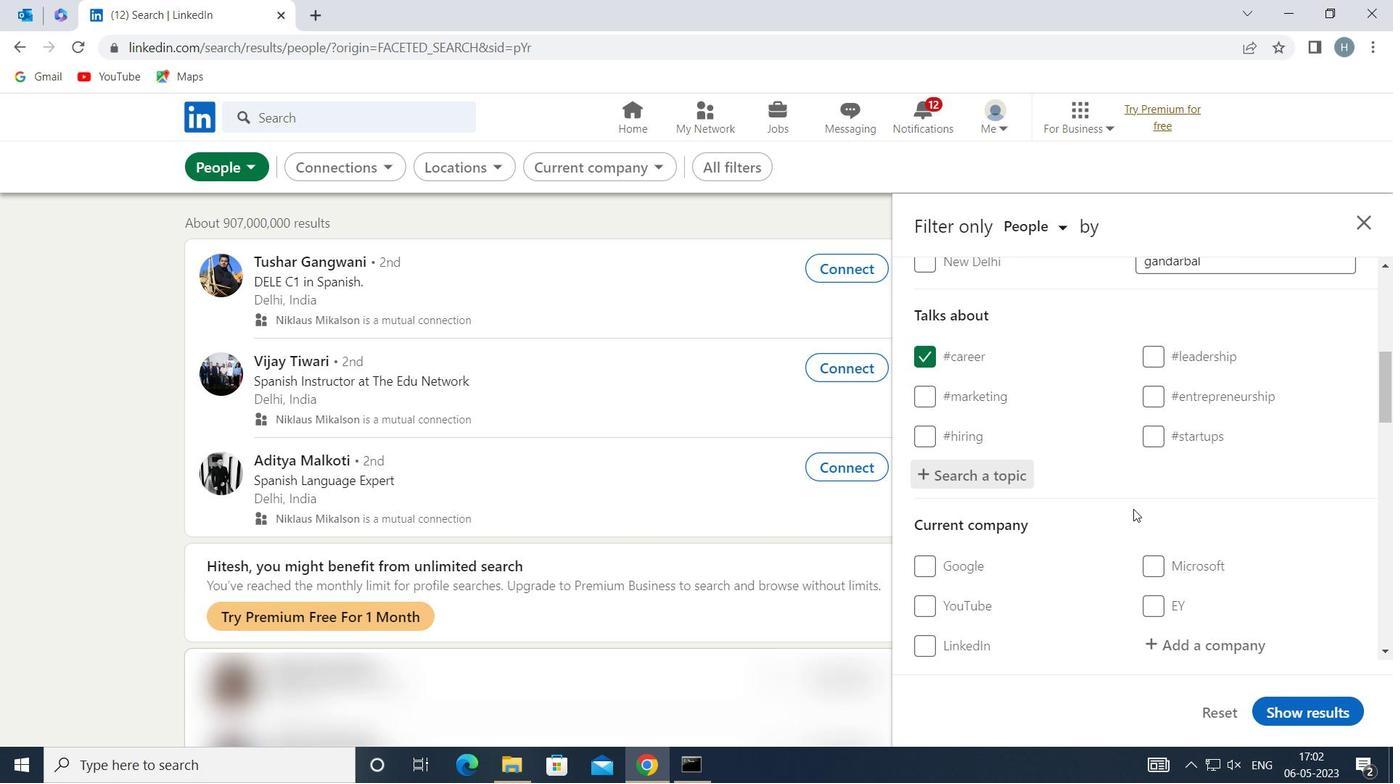 
Action: Mouse moved to (1130, 507)
Screenshot: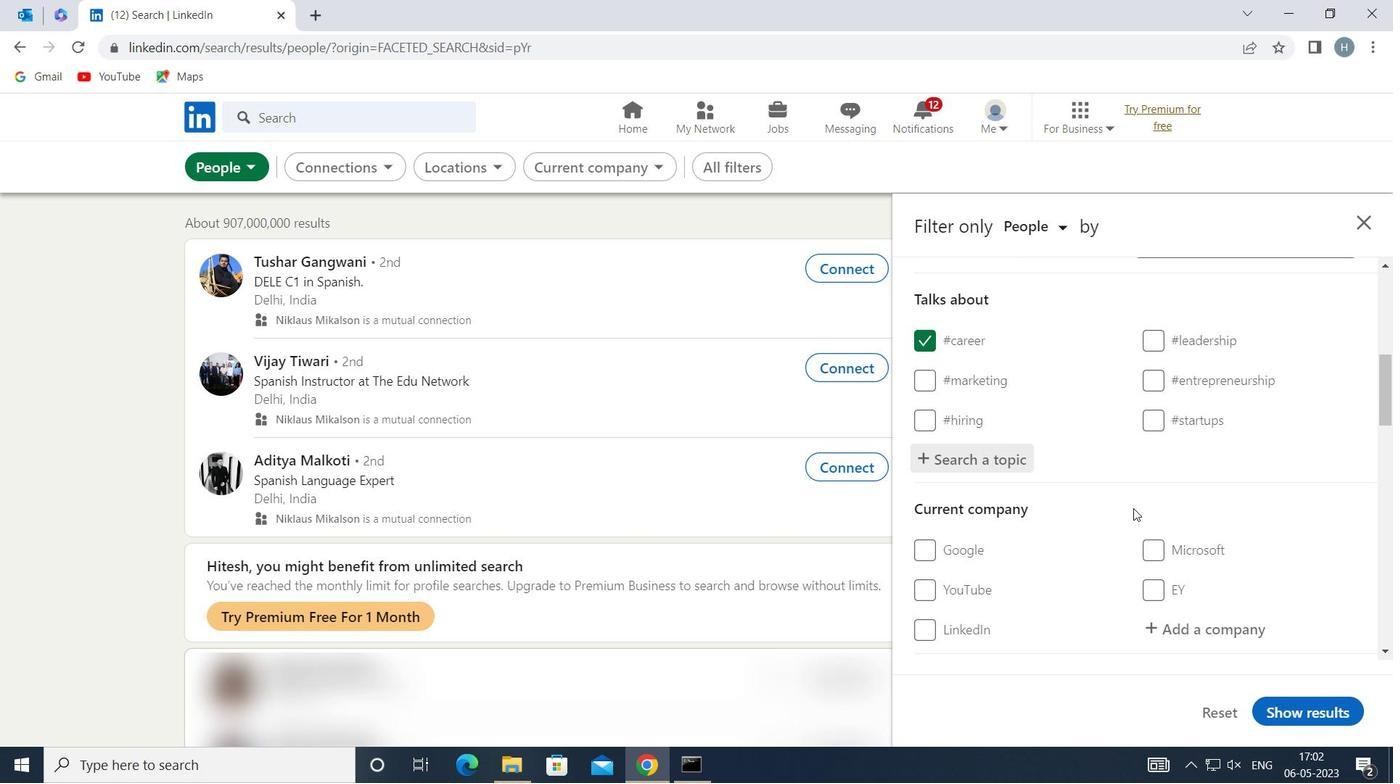 
Action: Mouse scrolled (1130, 506) with delta (0, 0)
Screenshot: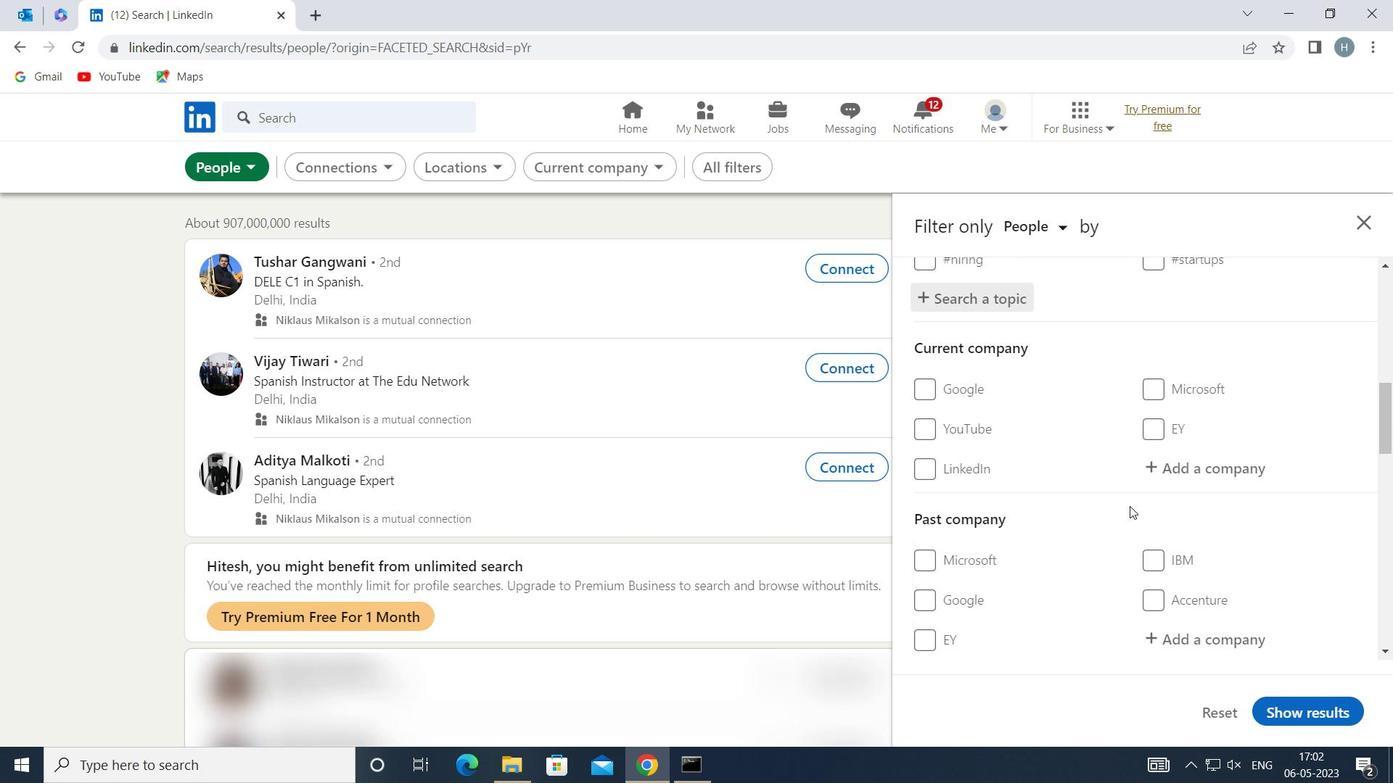 
Action: Mouse scrolled (1130, 506) with delta (0, 0)
Screenshot: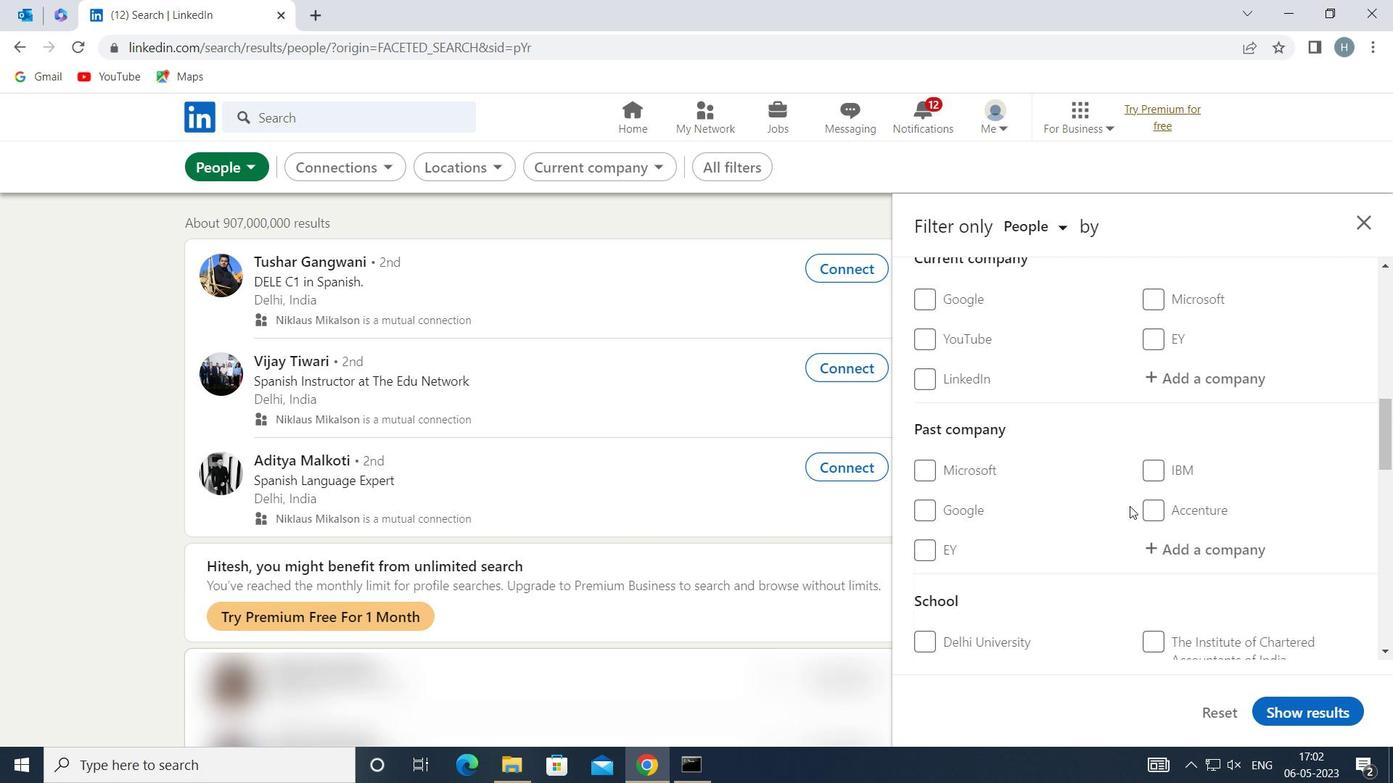 
Action: Mouse moved to (1113, 504)
Screenshot: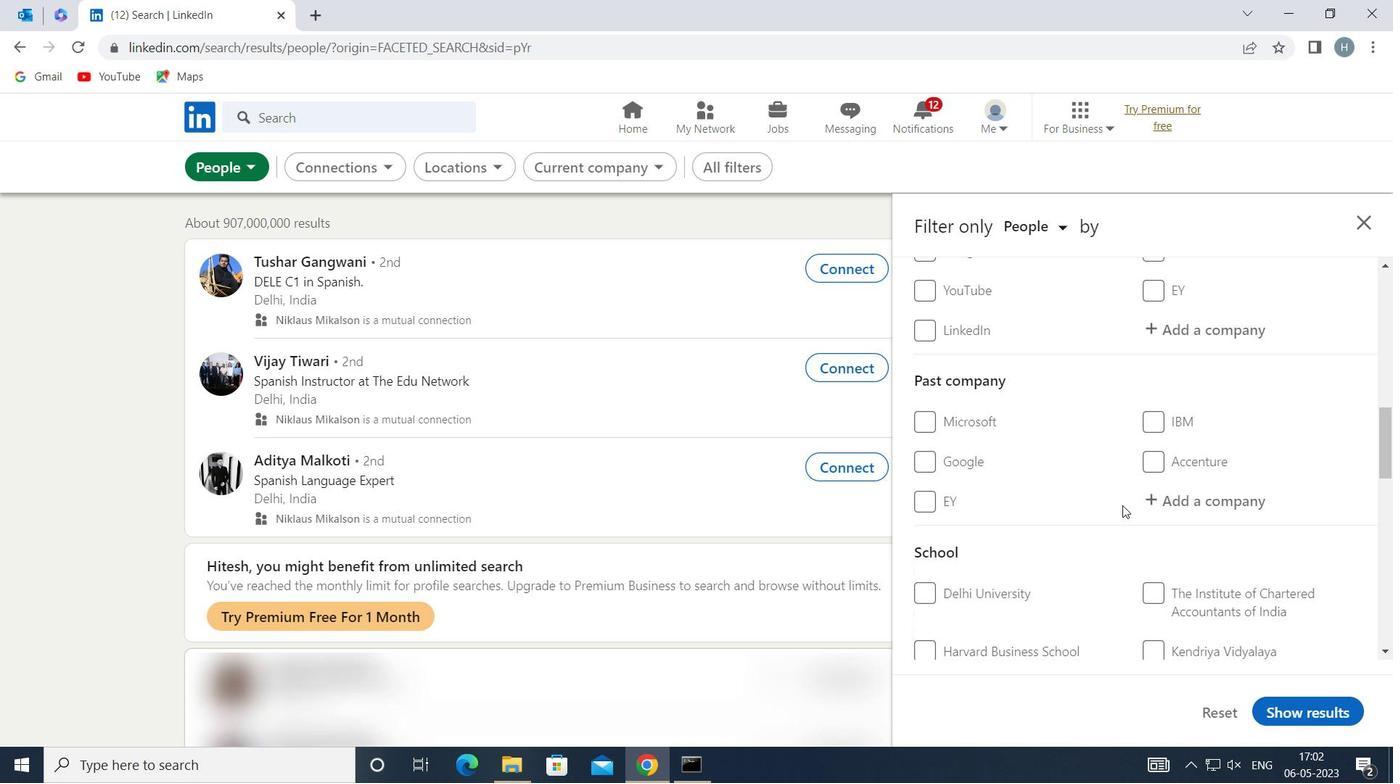 
Action: Mouse scrolled (1113, 503) with delta (0, 0)
Screenshot: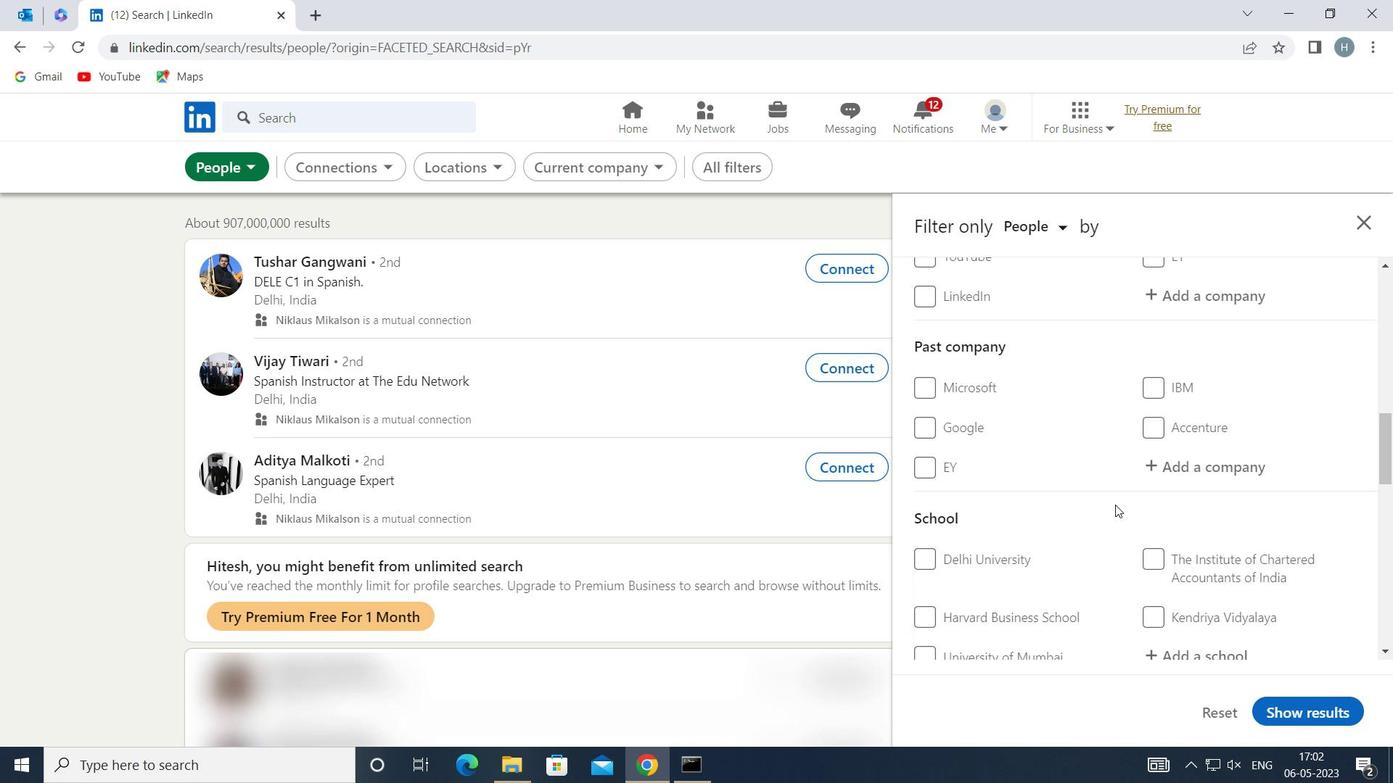 
Action: Mouse moved to (1093, 505)
Screenshot: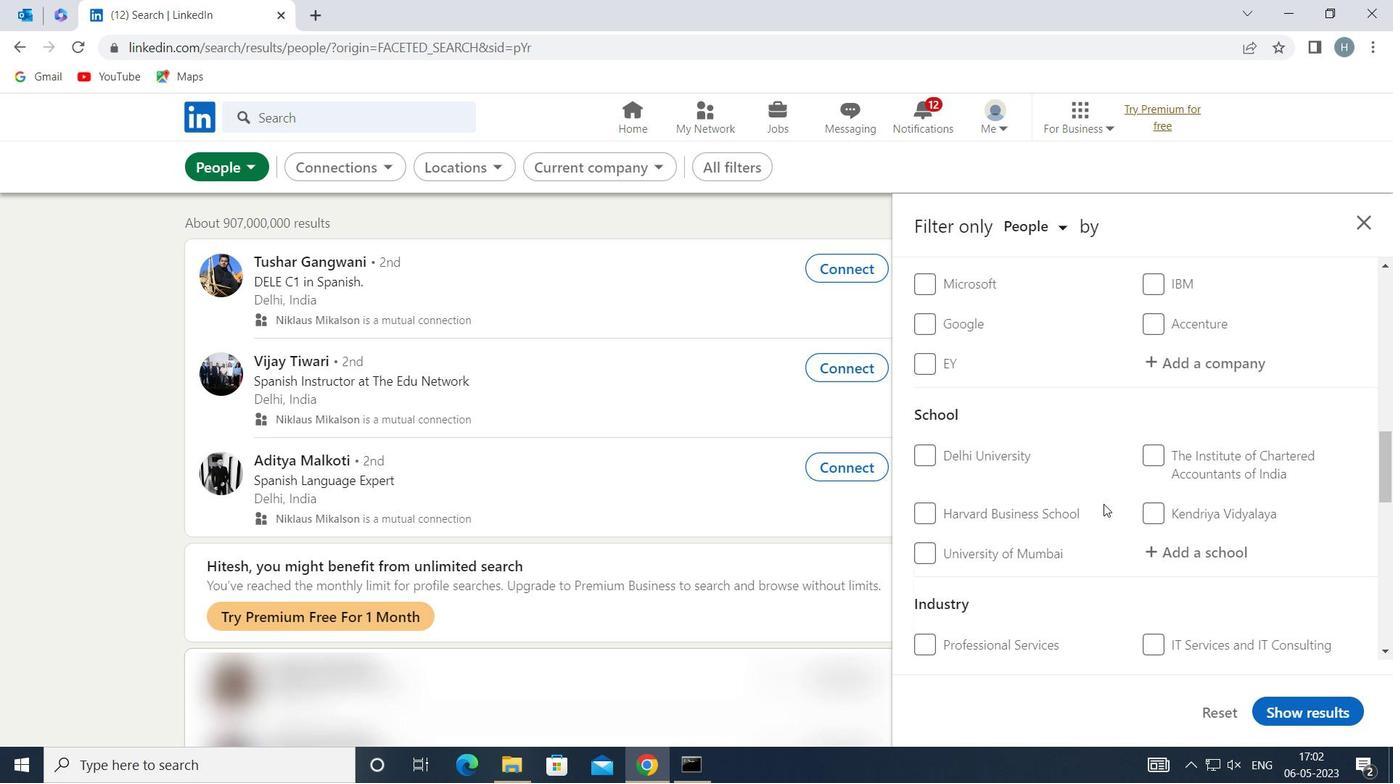 
Action: Mouse scrolled (1093, 505) with delta (0, 0)
Screenshot: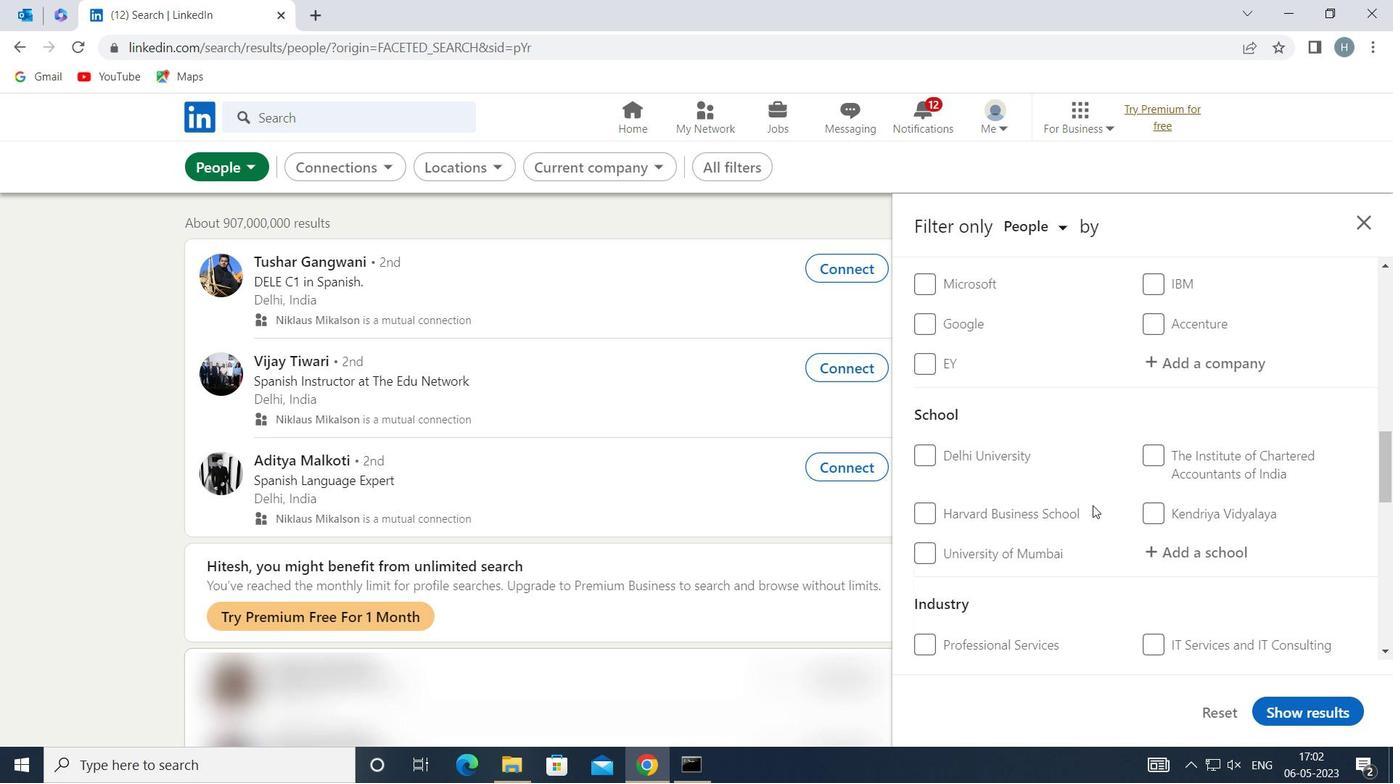 
Action: Mouse moved to (1092, 505)
Screenshot: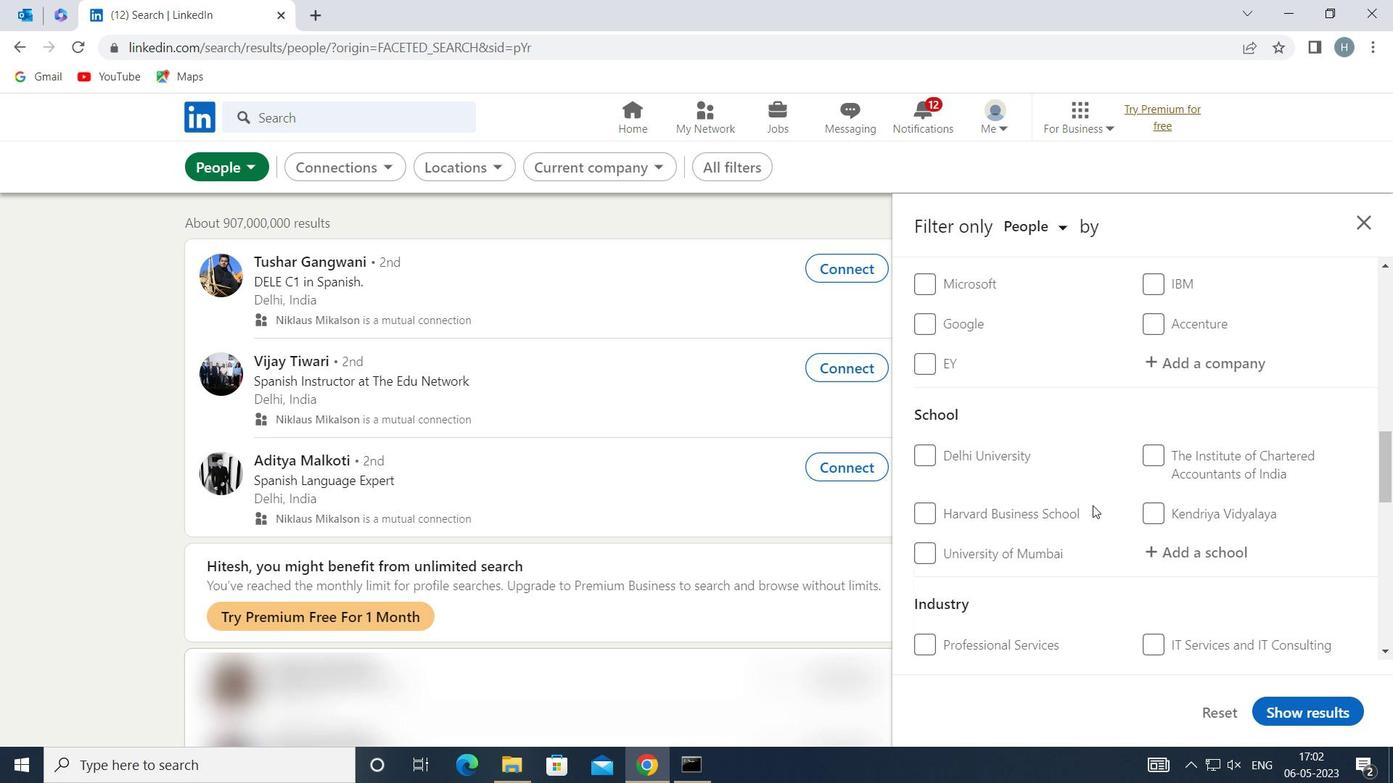 
Action: Mouse scrolled (1092, 505) with delta (0, 0)
Screenshot: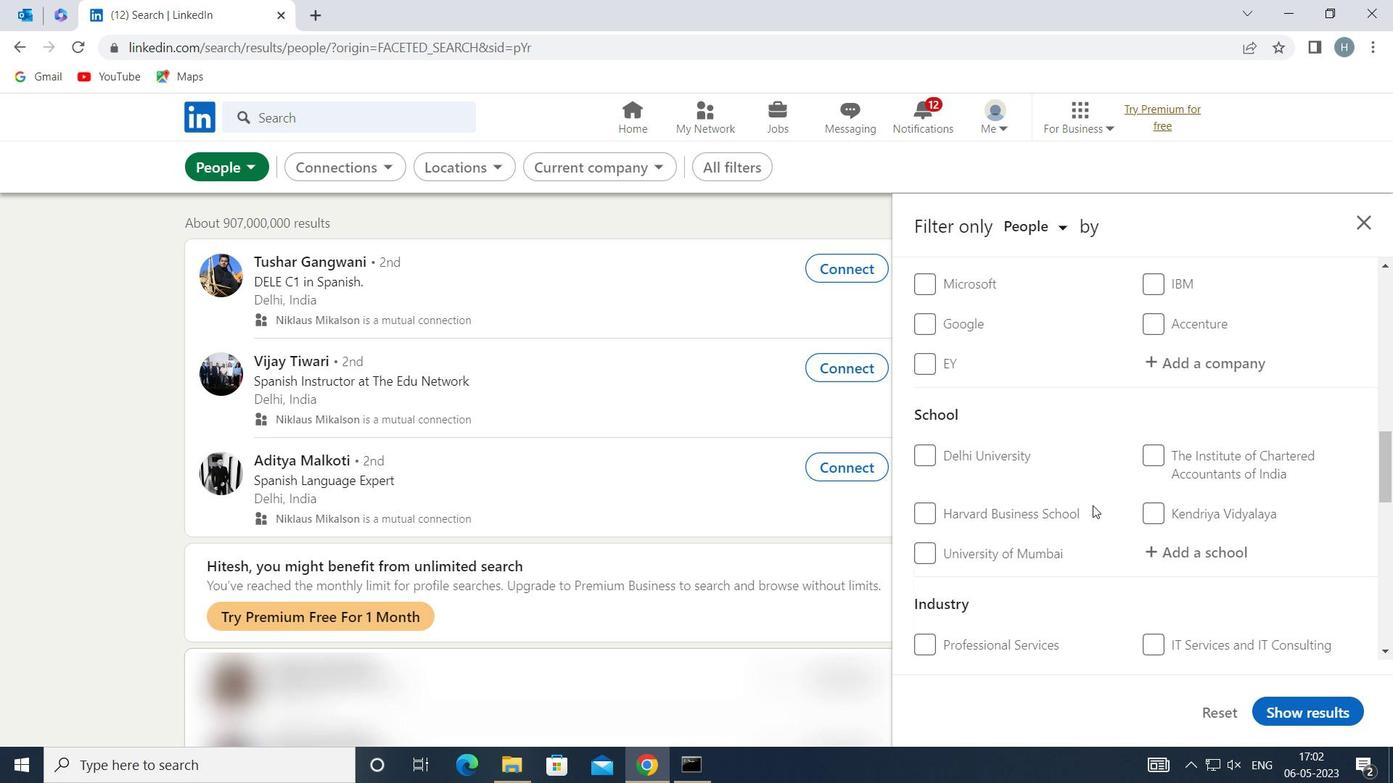 
Action: Mouse moved to (1090, 505)
Screenshot: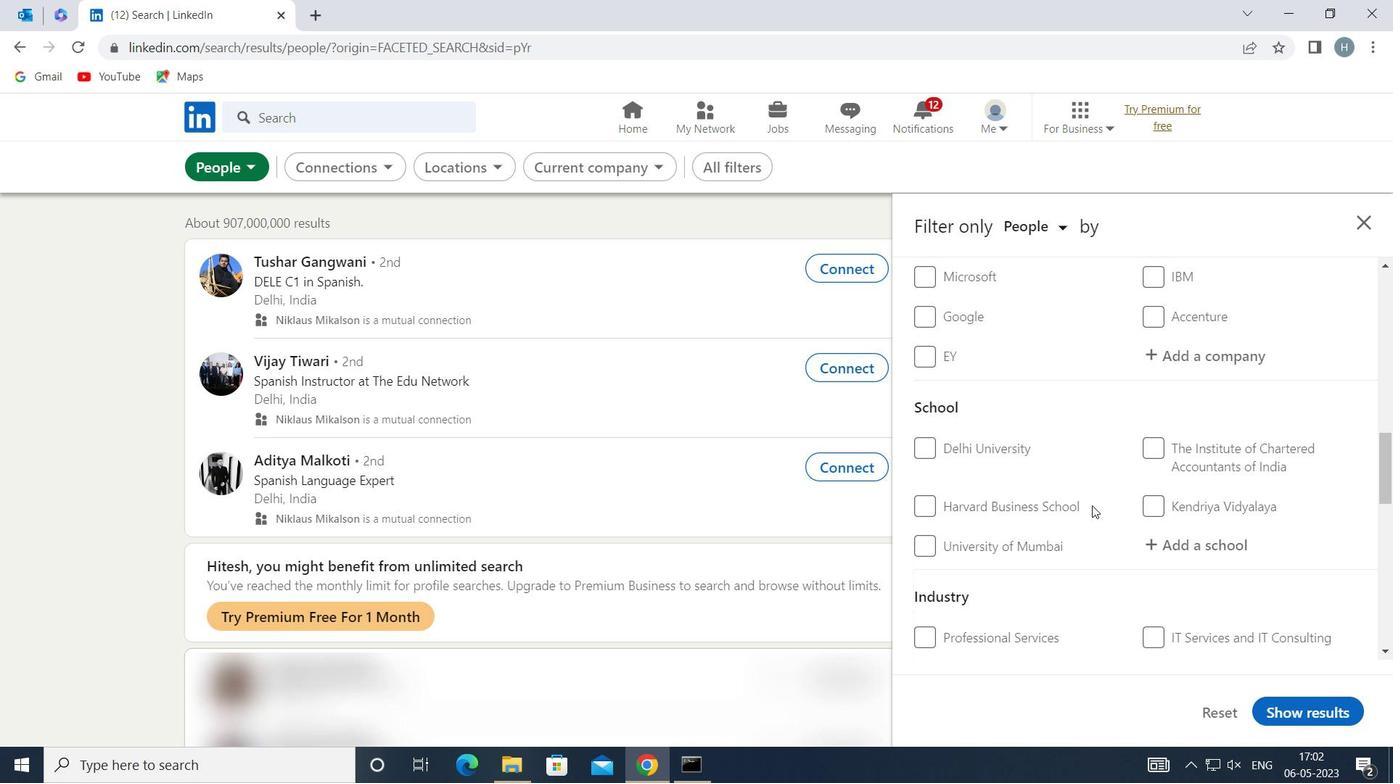 
Action: Mouse scrolled (1090, 505) with delta (0, 0)
Screenshot: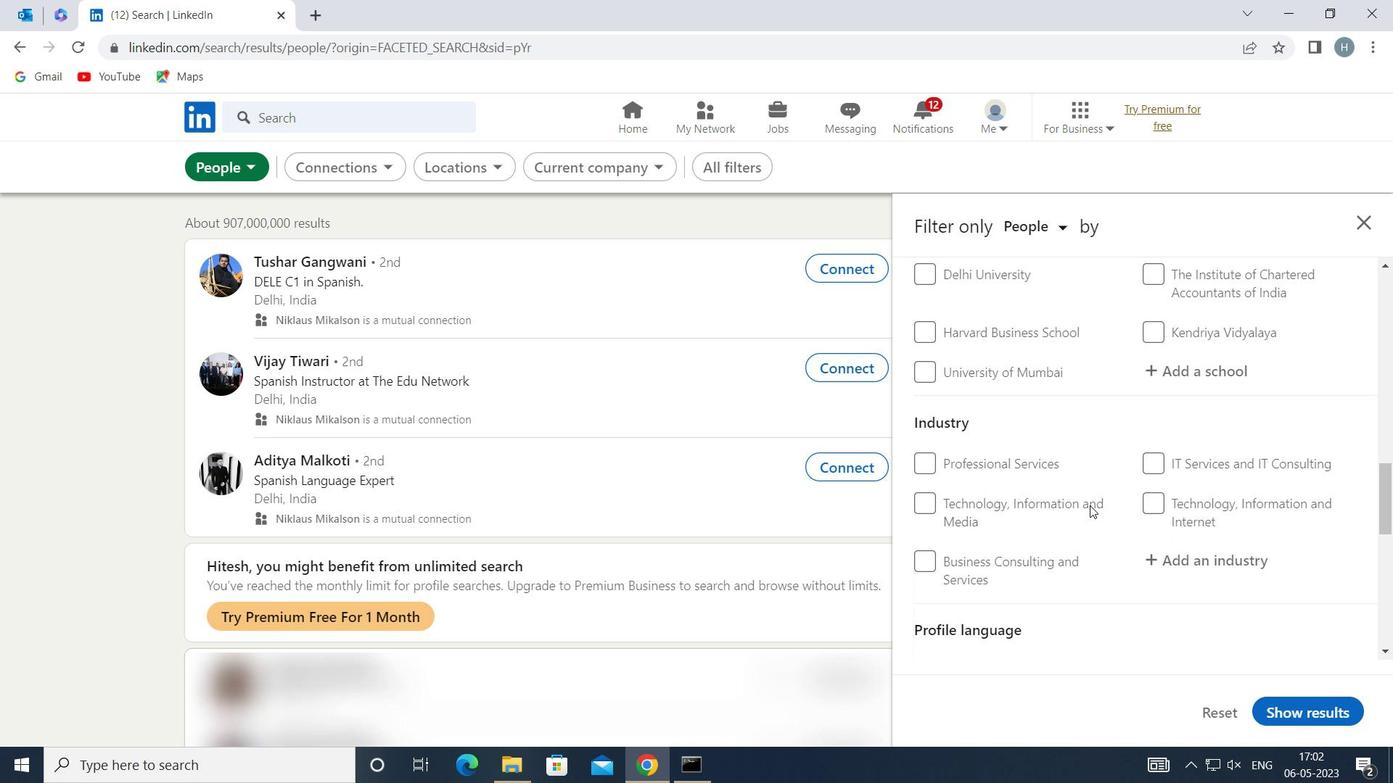 
Action: Mouse moved to (1087, 505)
Screenshot: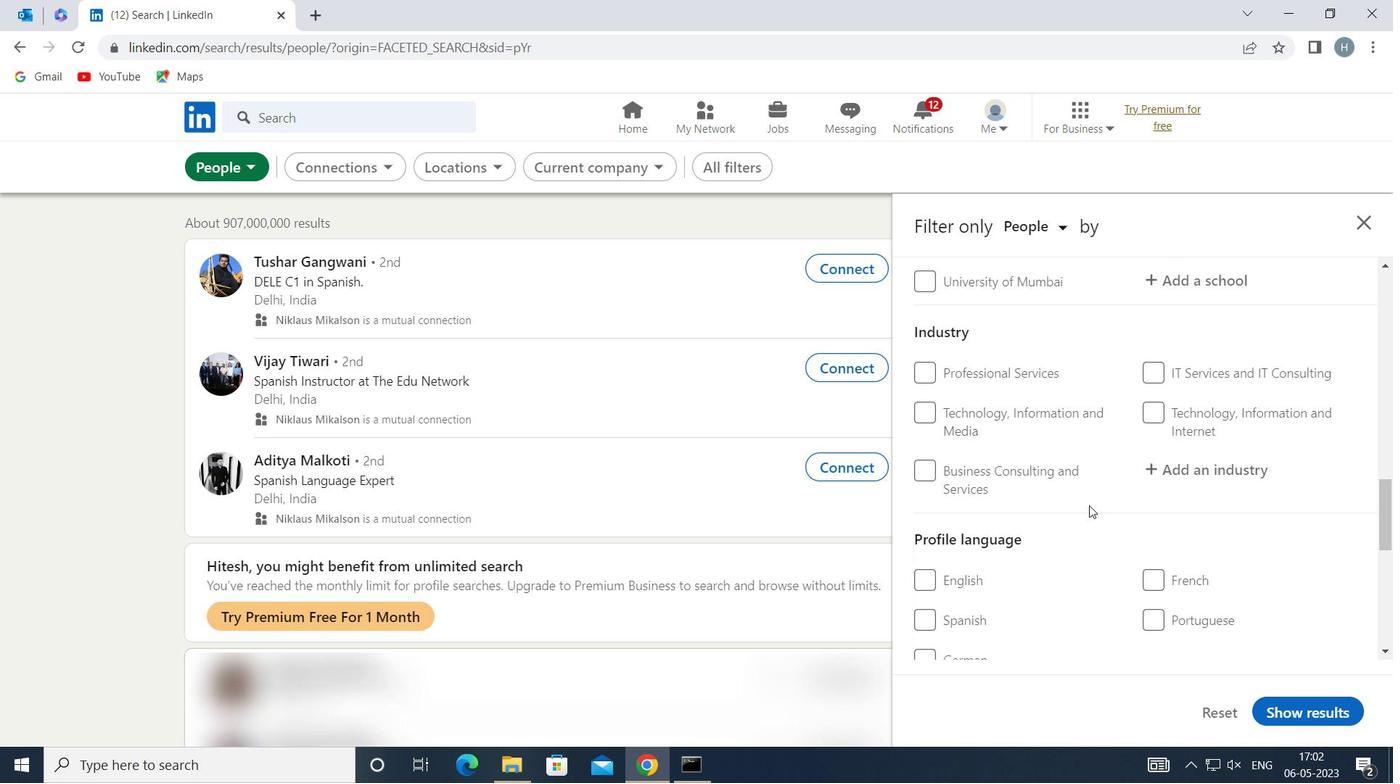 
Action: Mouse scrolled (1087, 505) with delta (0, 0)
Screenshot: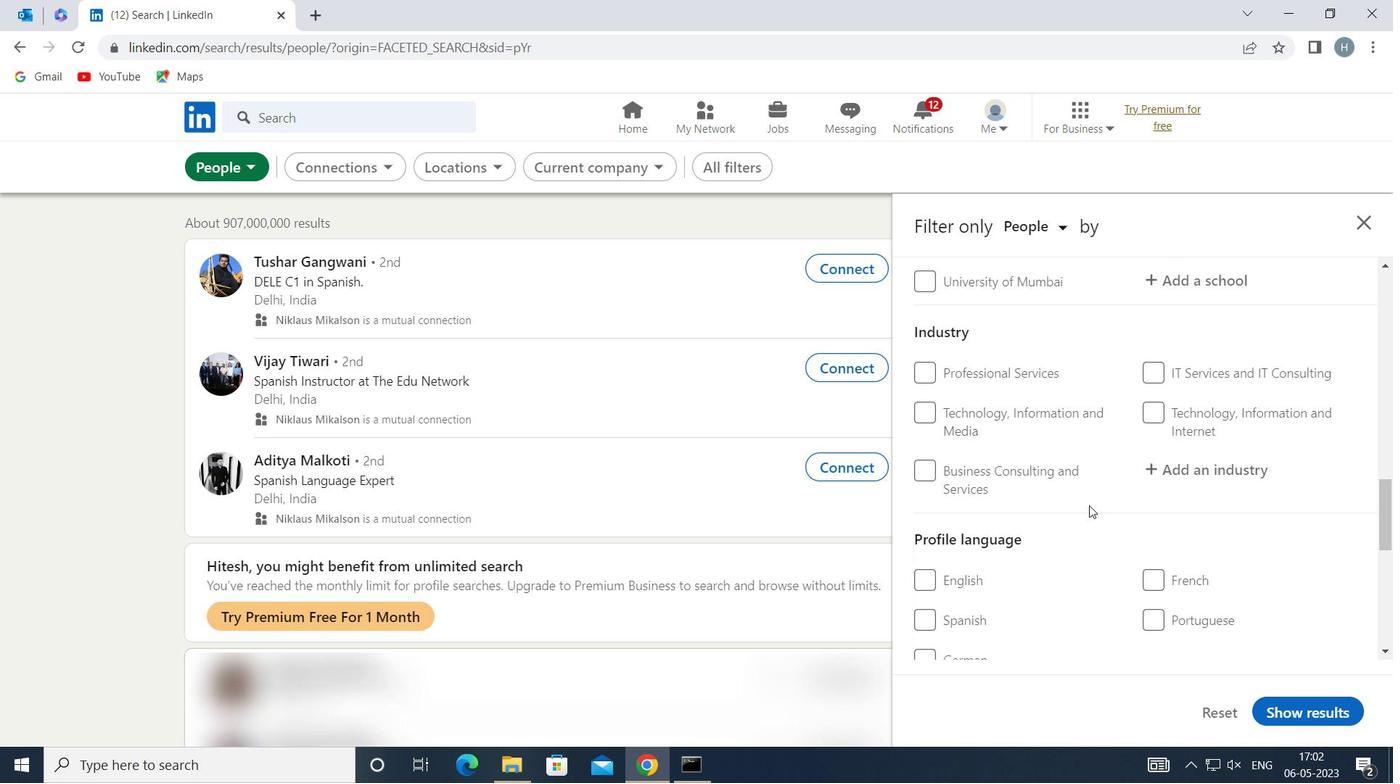
Action: Mouse moved to (910, 489)
Screenshot: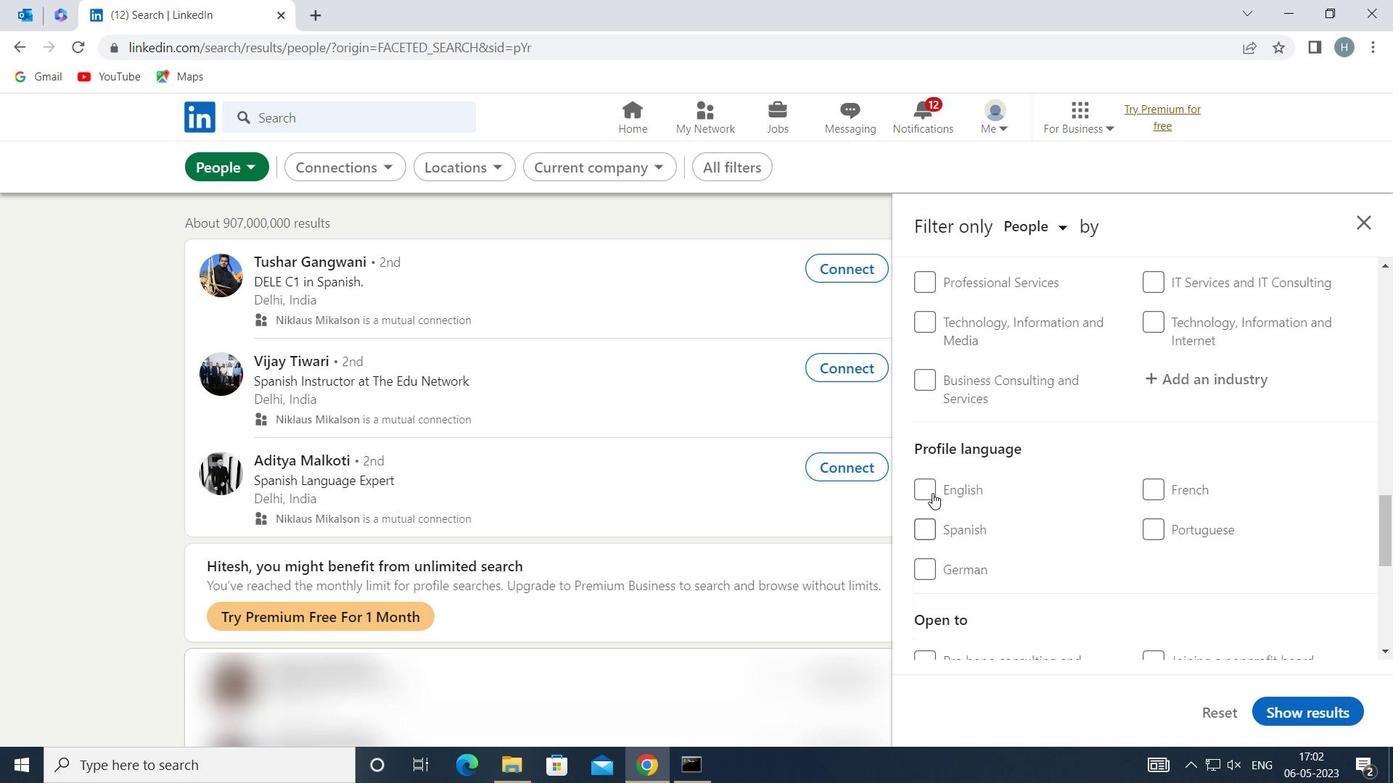 
Action: Mouse pressed left at (910, 489)
Screenshot: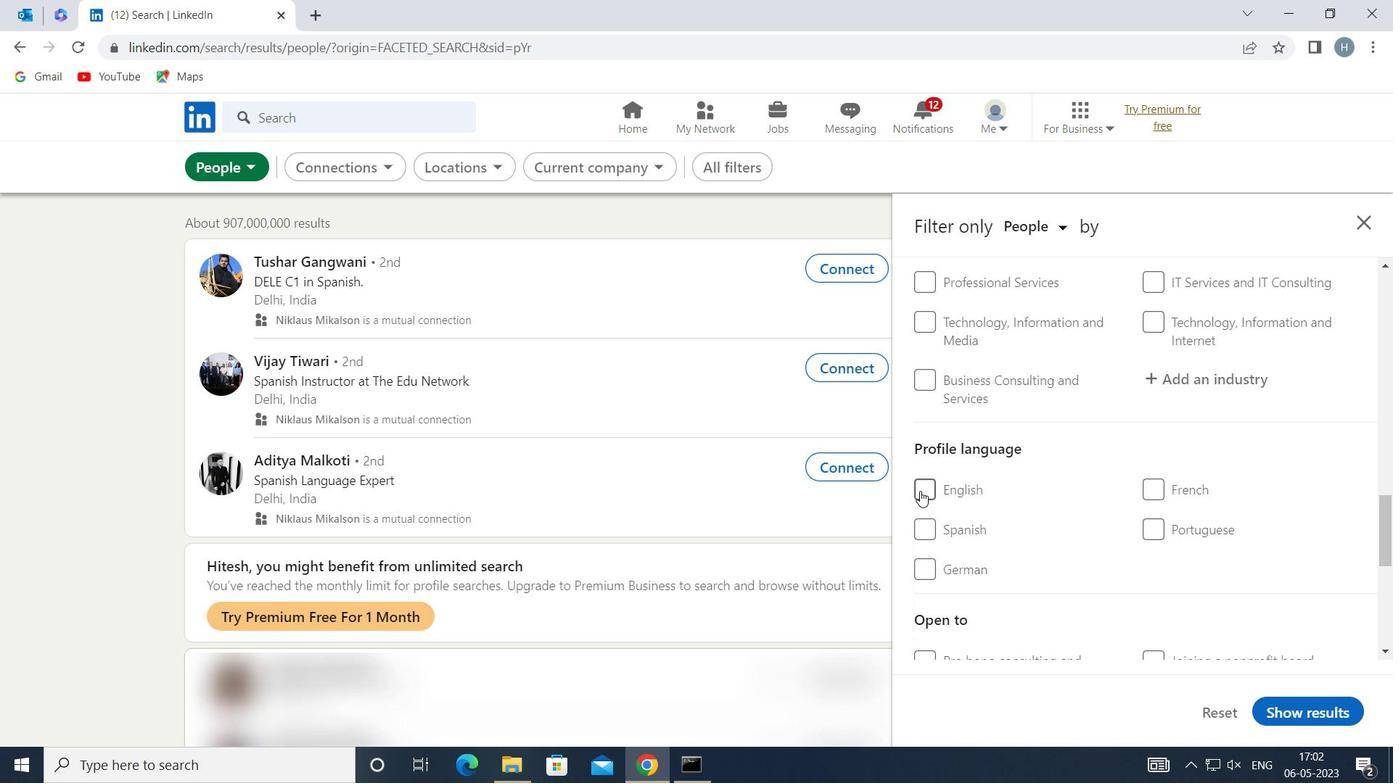 
Action: Mouse moved to (924, 490)
Screenshot: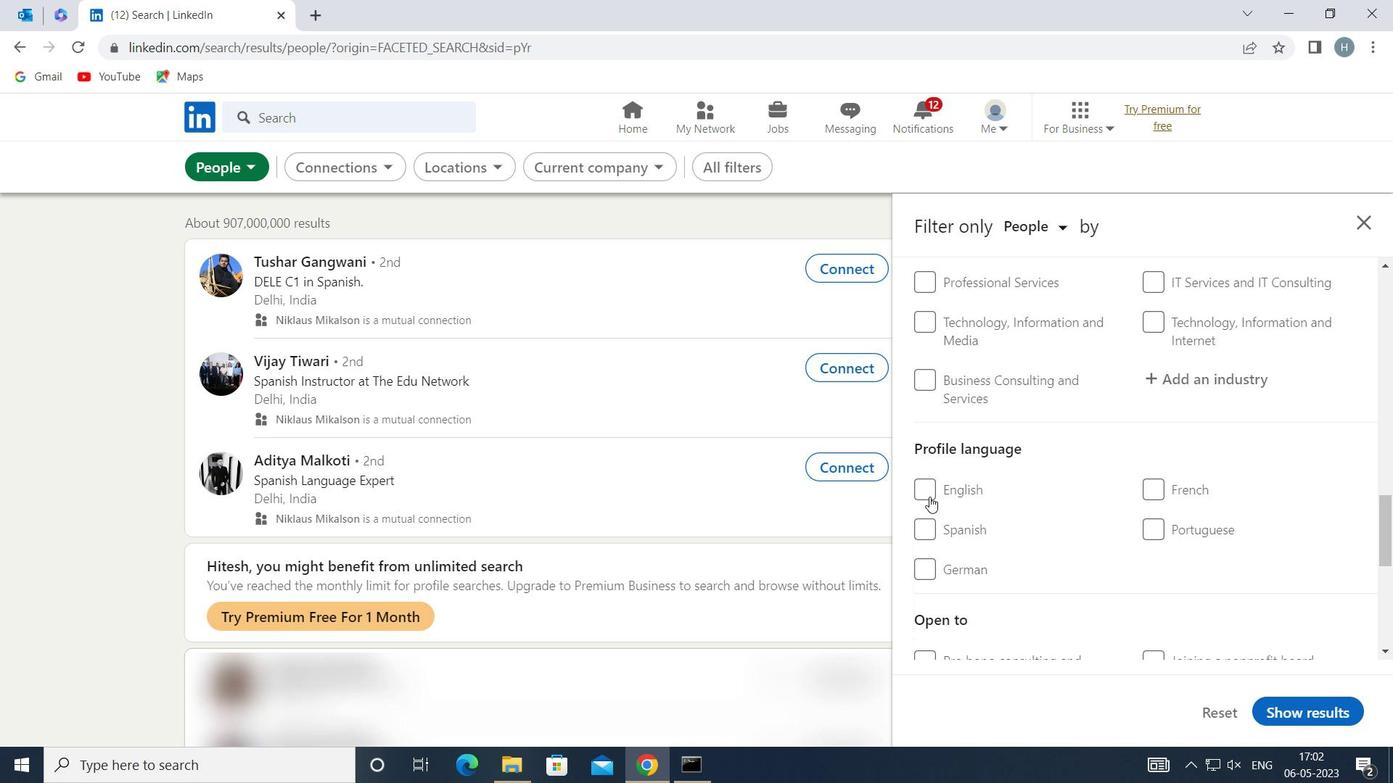 
Action: Mouse pressed left at (924, 490)
Screenshot: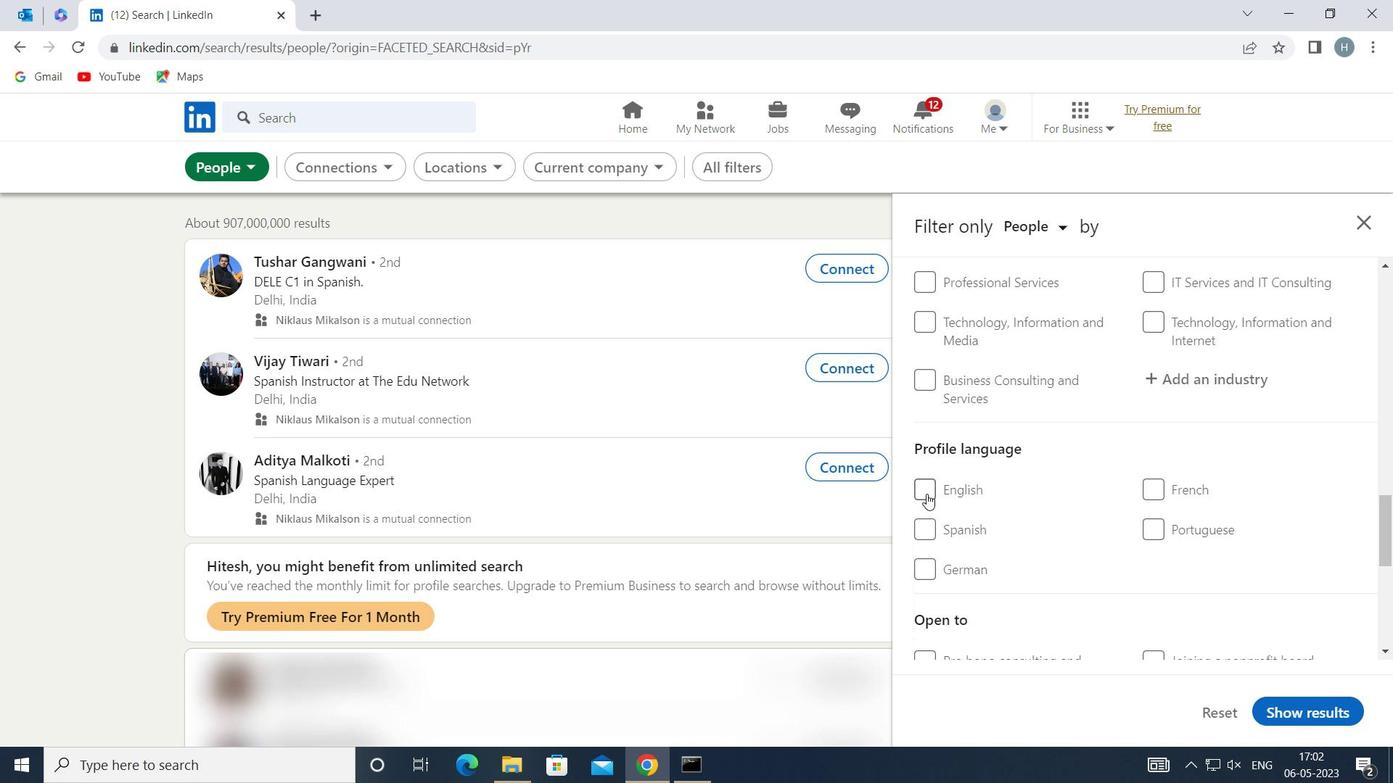 
Action: Mouse moved to (1075, 537)
Screenshot: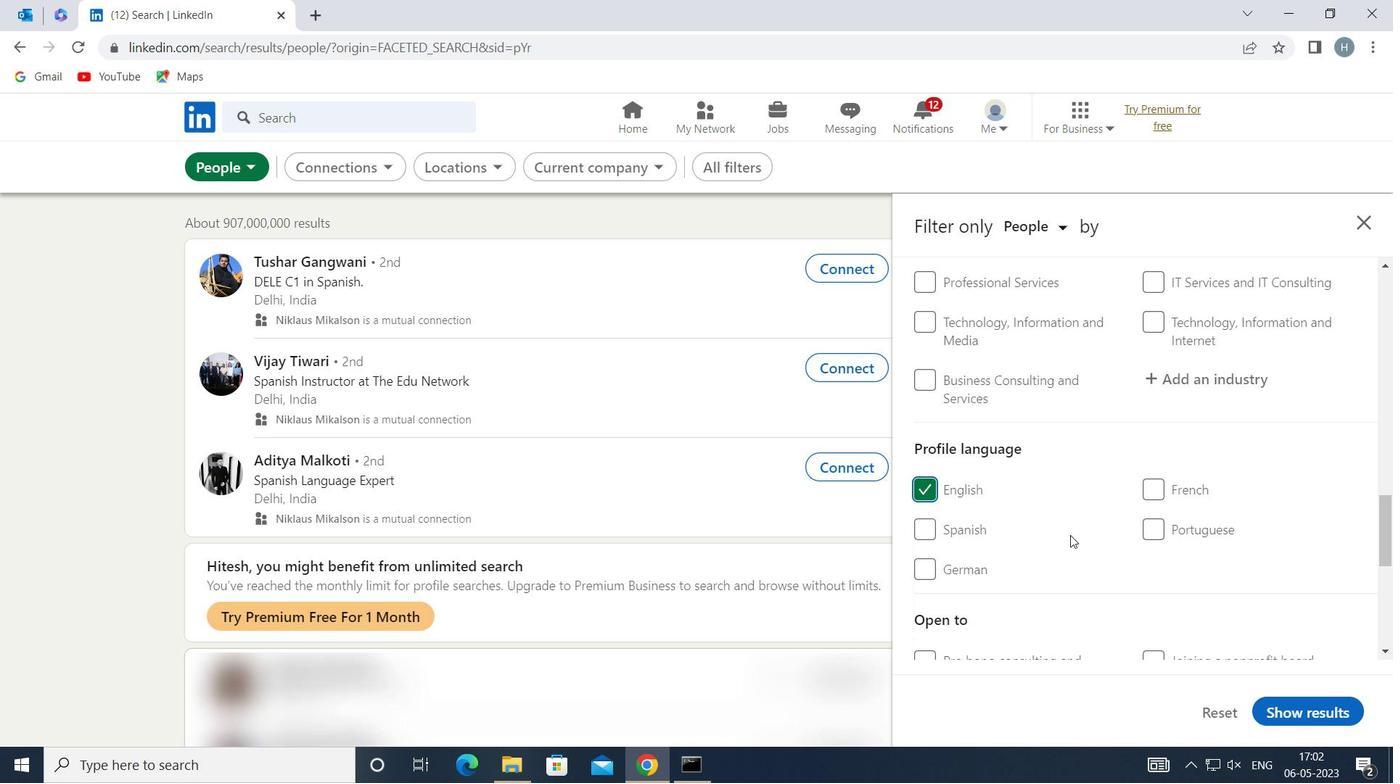
Action: Mouse scrolled (1075, 538) with delta (0, 0)
Screenshot: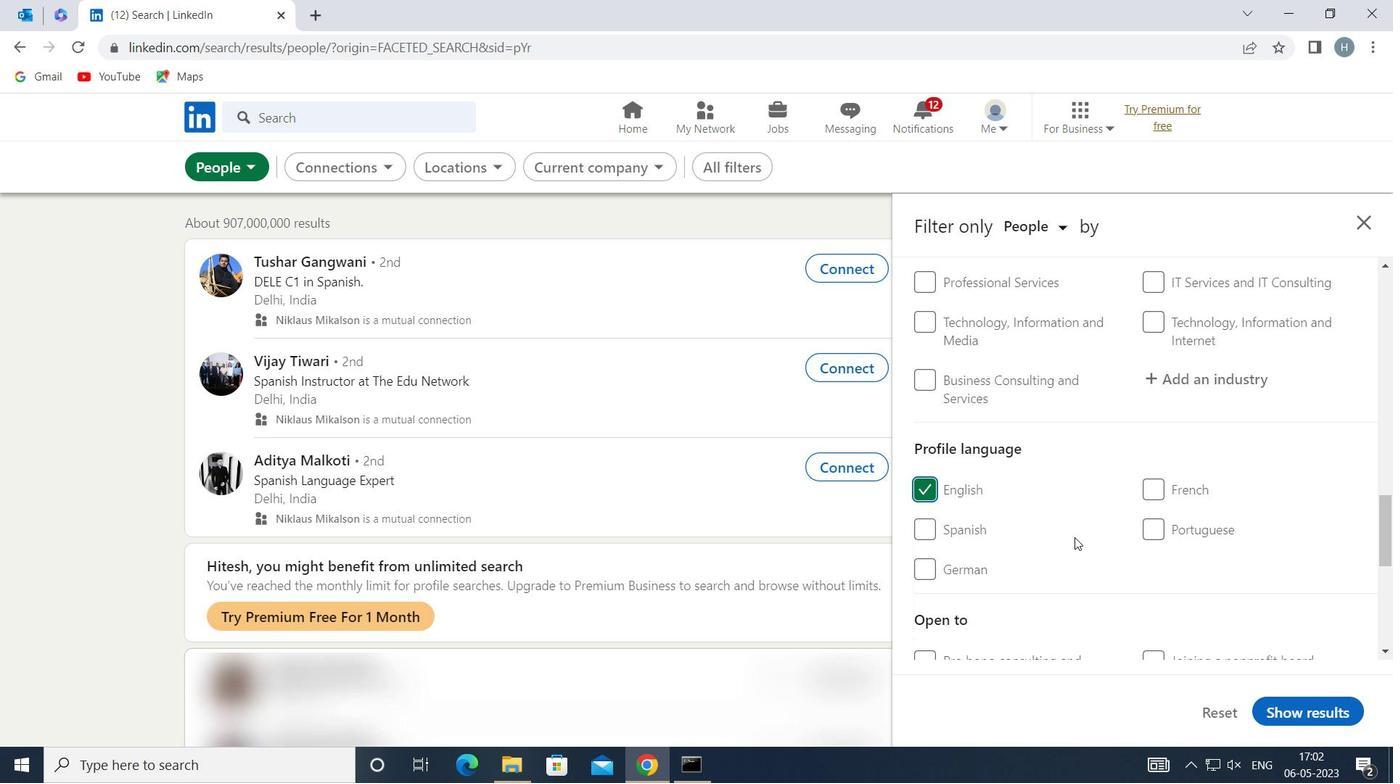 
Action: Mouse moved to (1077, 524)
Screenshot: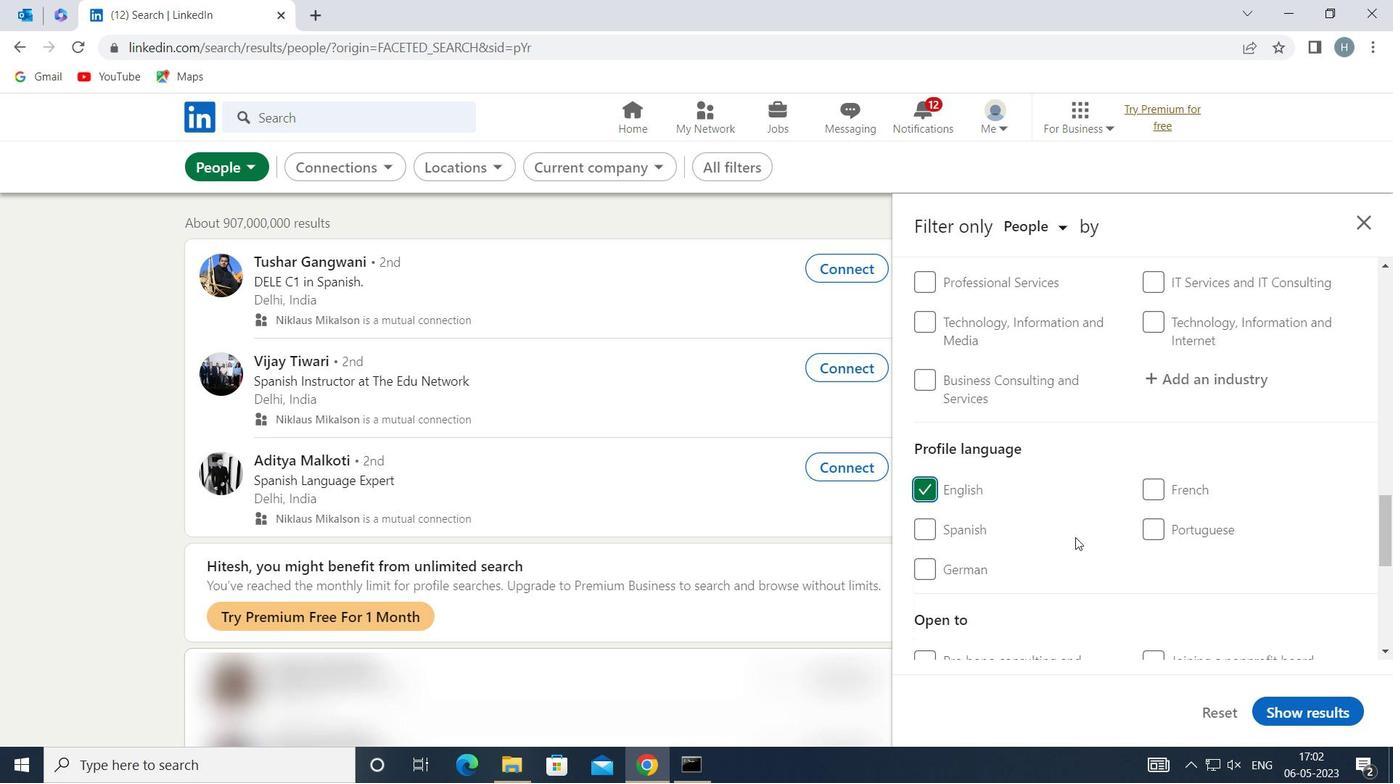 
Action: Mouse scrolled (1077, 525) with delta (0, 0)
Screenshot: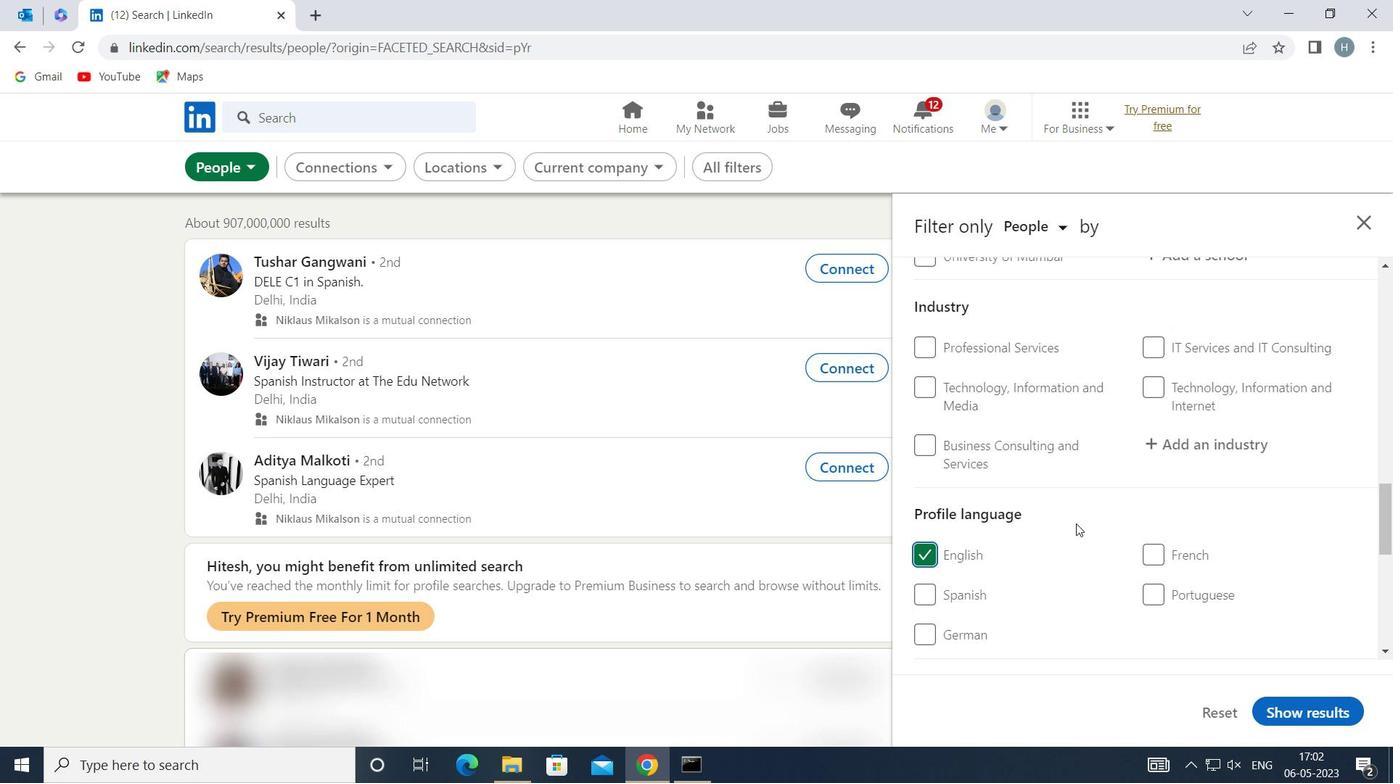 
Action: Mouse scrolled (1077, 525) with delta (0, 0)
Screenshot: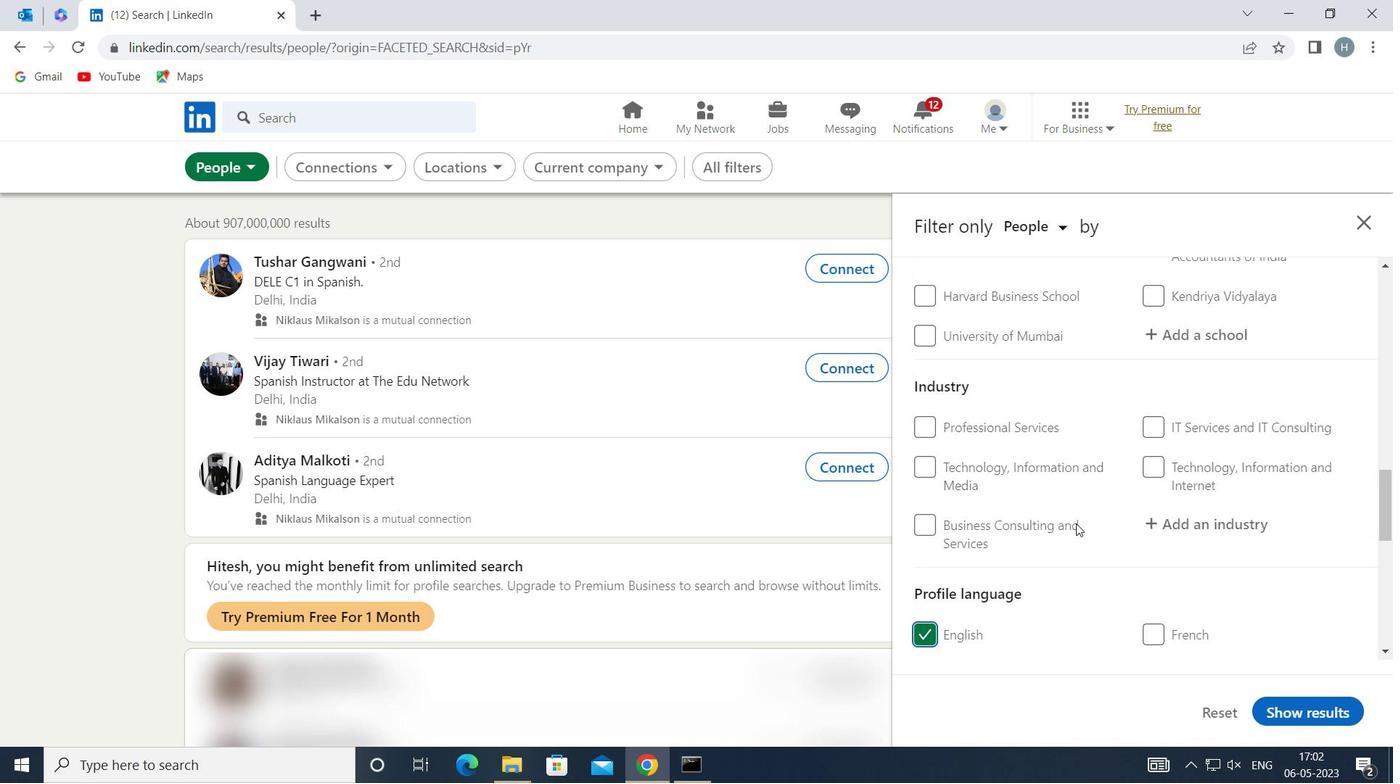 
Action: Mouse scrolled (1077, 525) with delta (0, 0)
Screenshot: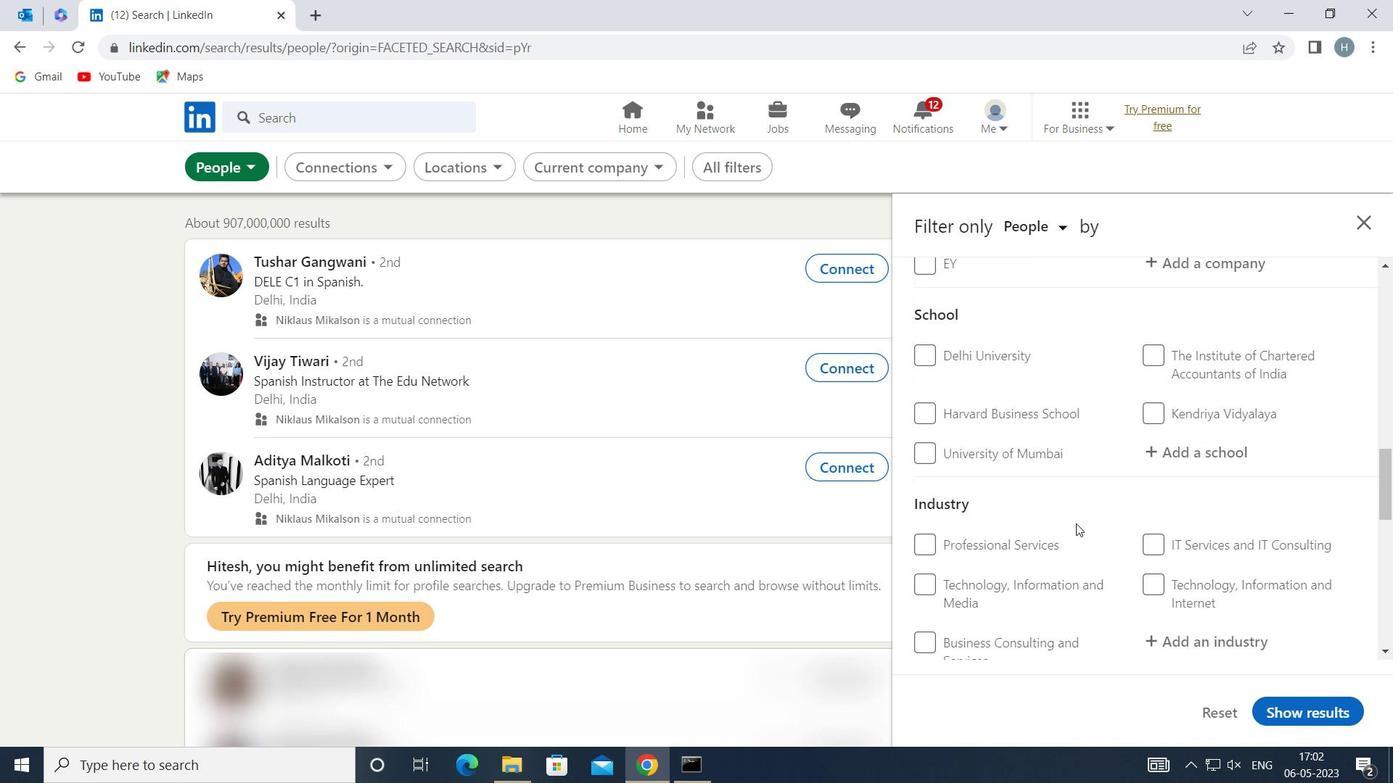 
Action: Mouse scrolled (1077, 525) with delta (0, 0)
Screenshot: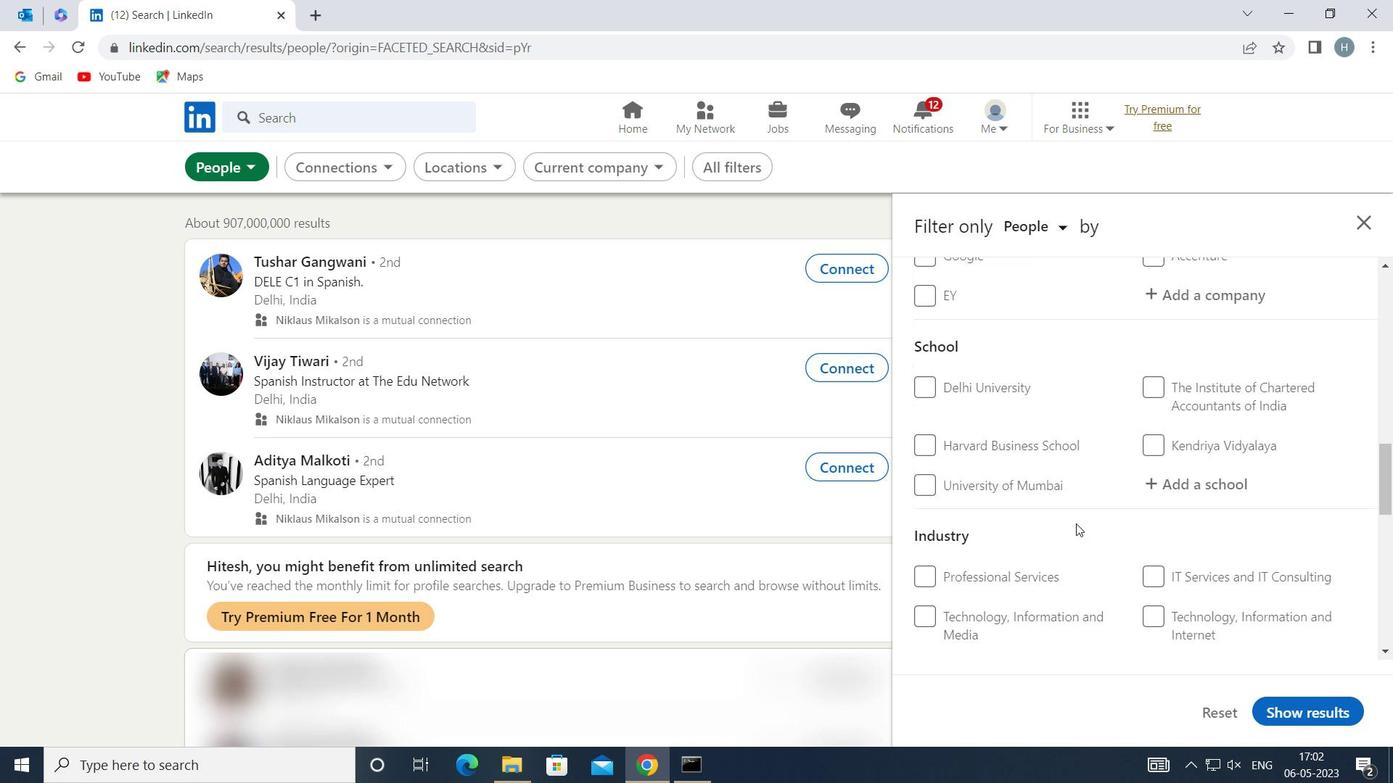 
Action: Mouse scrolled (1077, 525) with delta (0, 0)
Screenshot: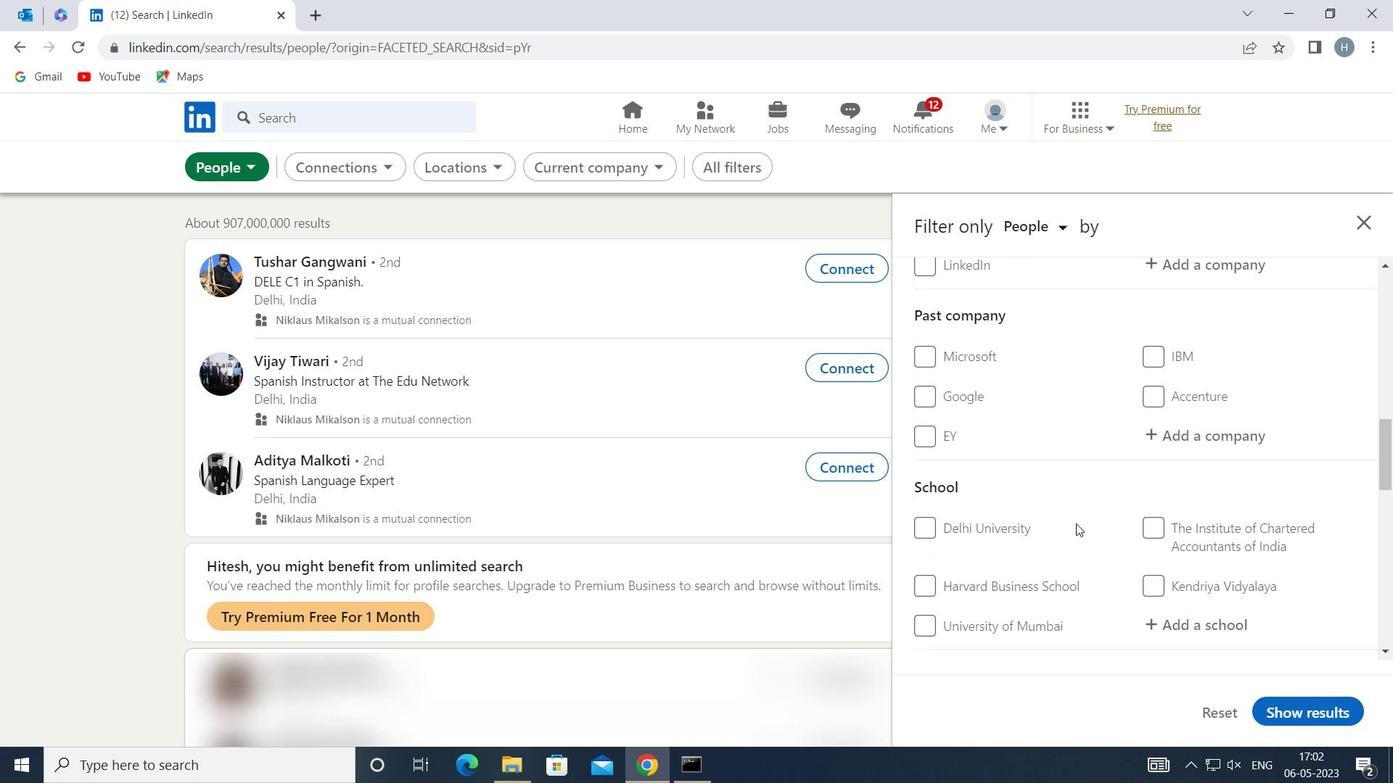 
Action: Mouse scrolled (1077, 525) with delta (0, 0)
Screenshot: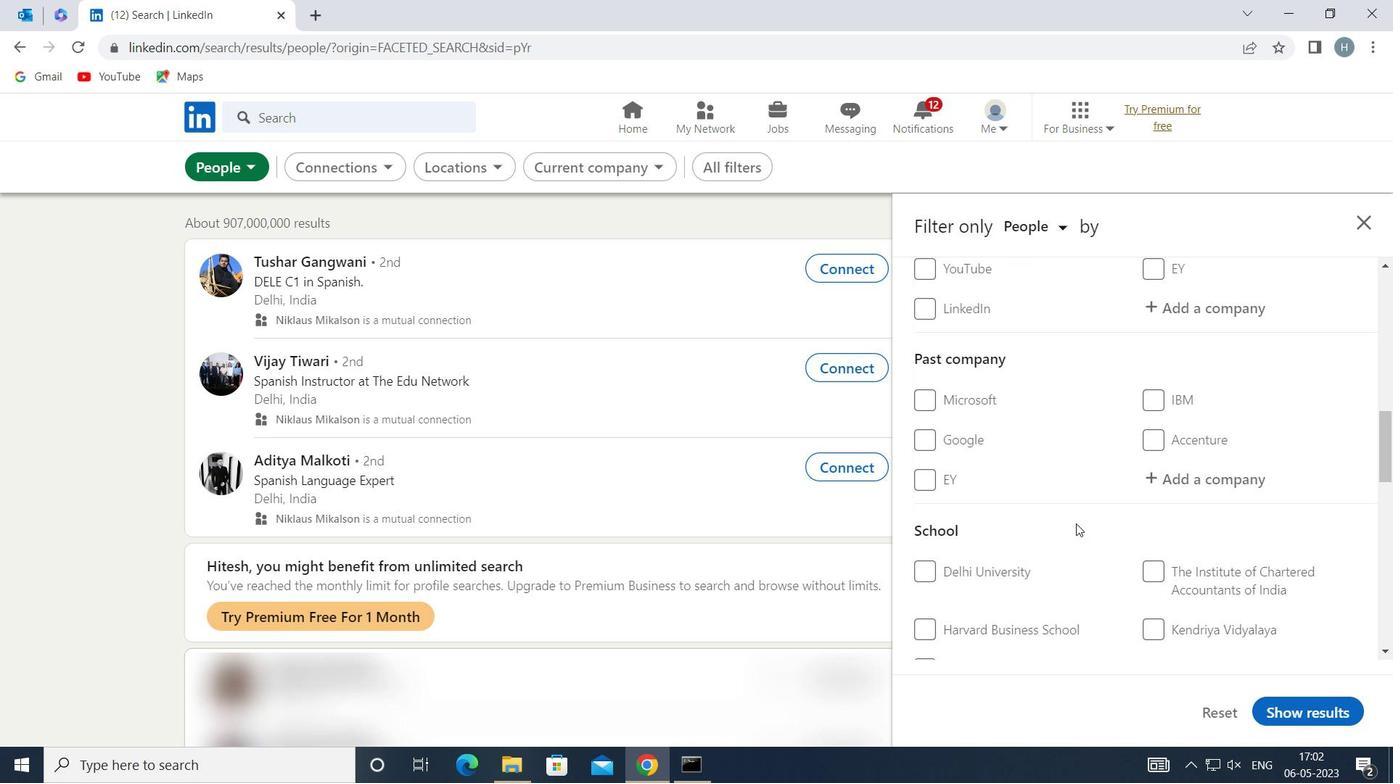 
Action: Mouse moved to (1201, 455)
Screenshot: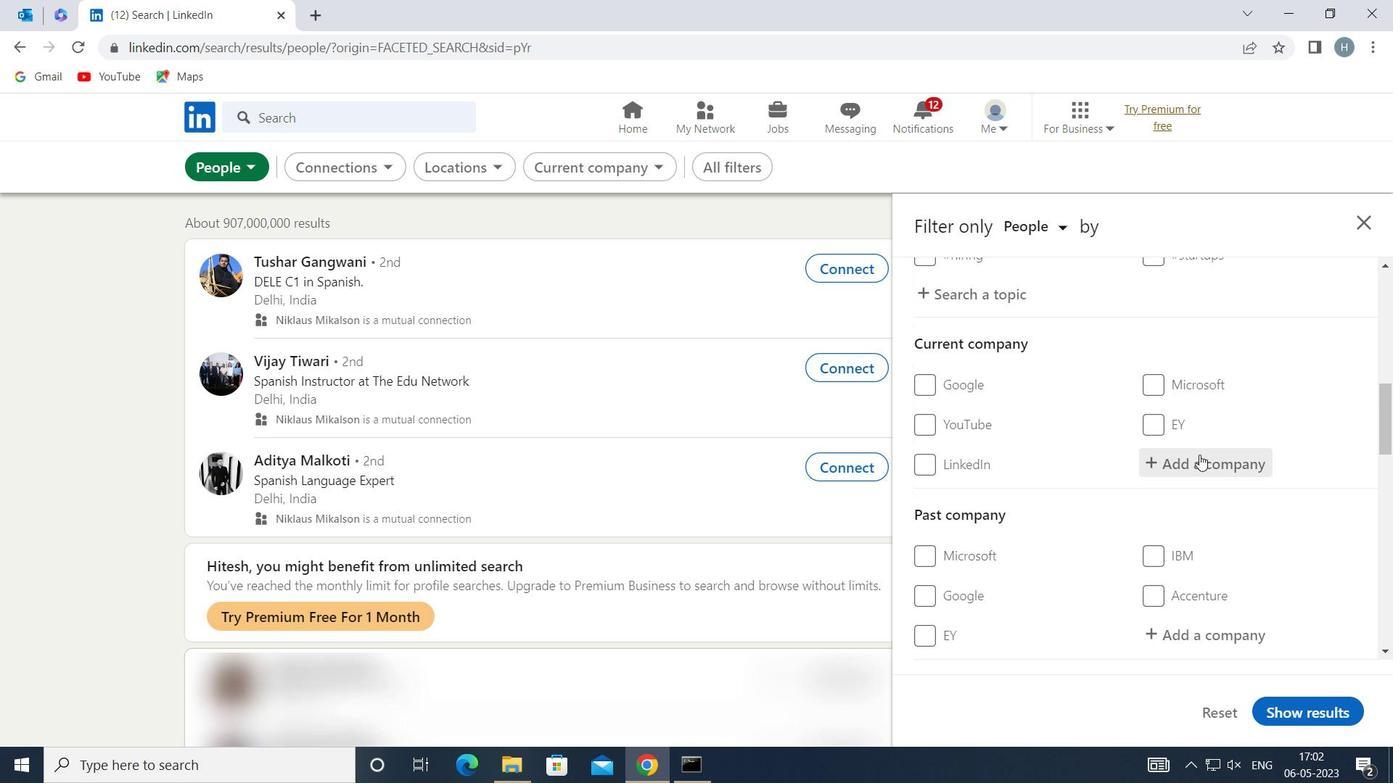
Action: Mouse pressed left at (1201, 455)
Screenshot: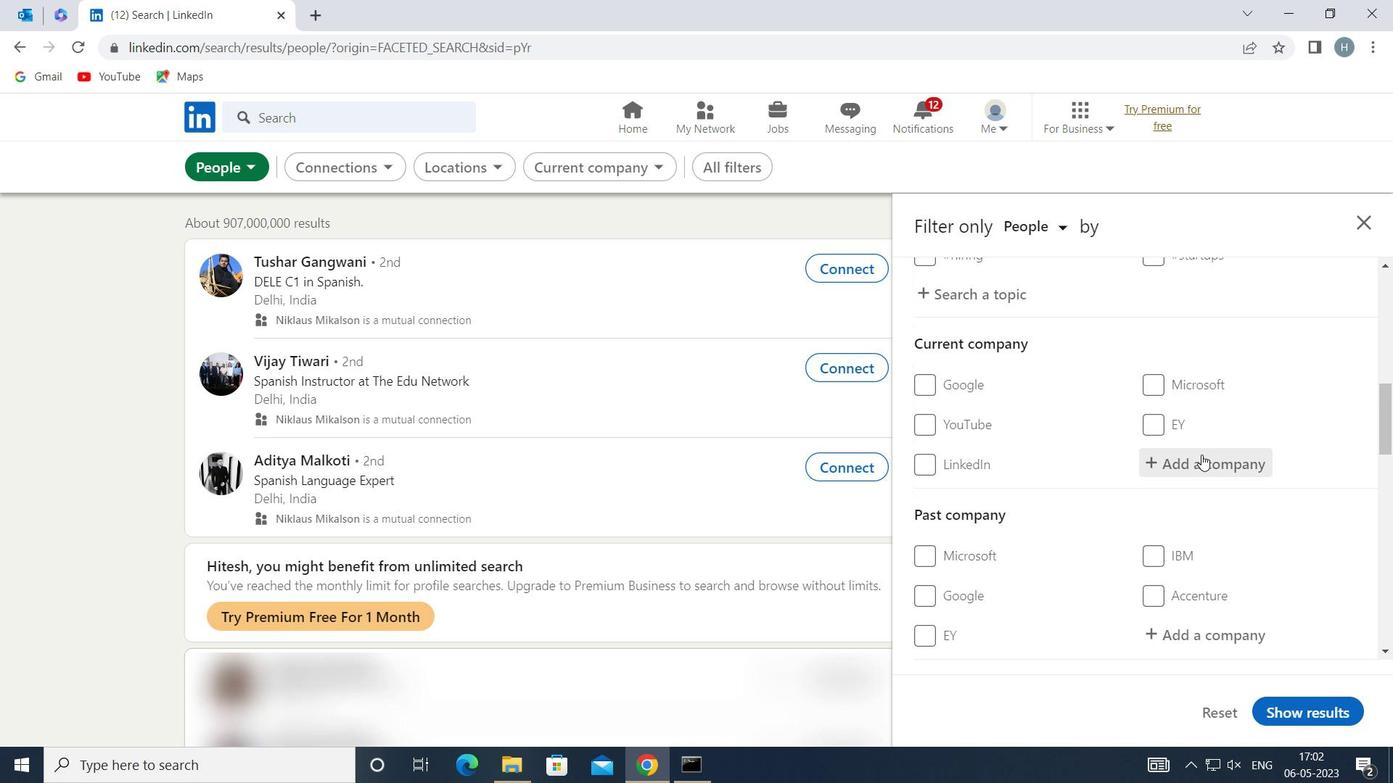
Action: Mouse moved to (1204, 455)
Screenshot: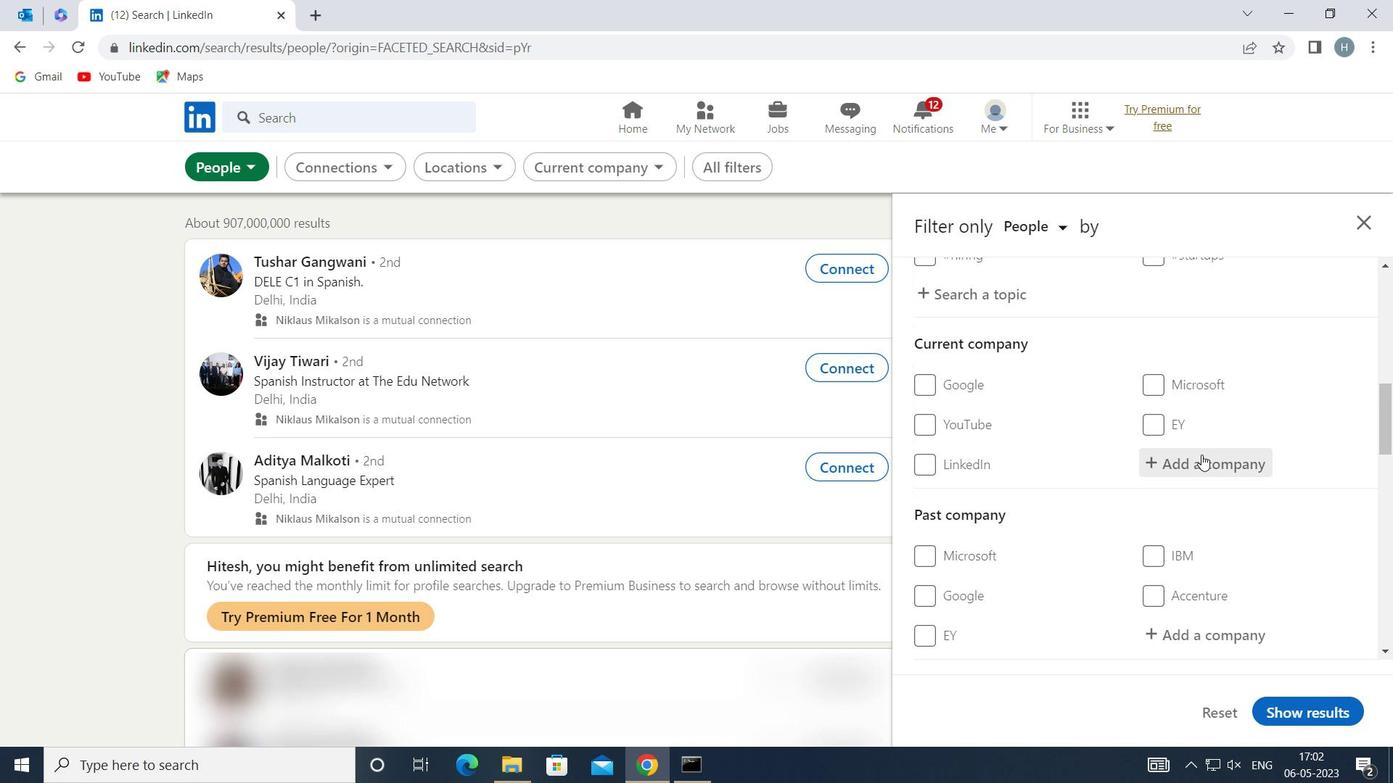 
Action: Key pressed <Key.shift>CEAY<Key.backspace>T<Key.space><Key.shift>LIMITED
Screenshot: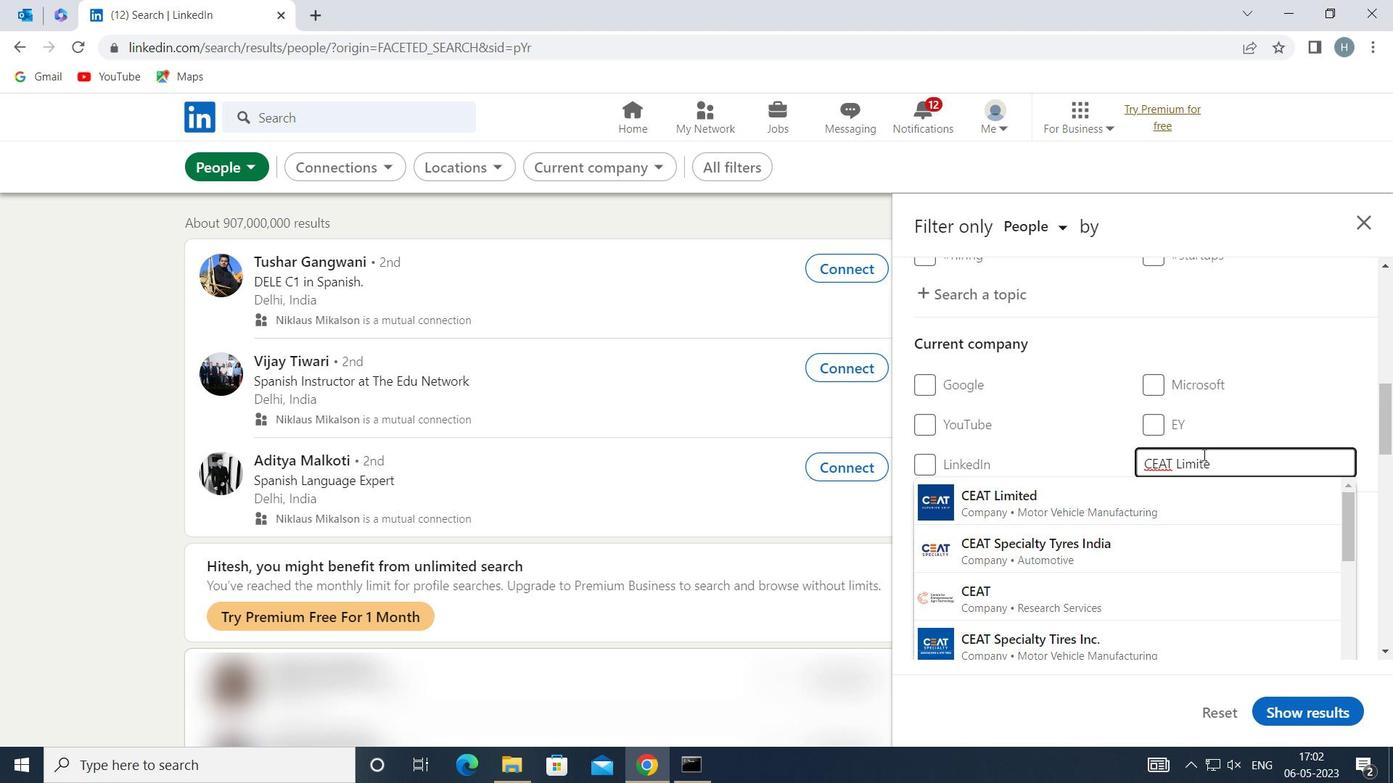 
Action: Mouse moved to (1135, 495)
Screenshot: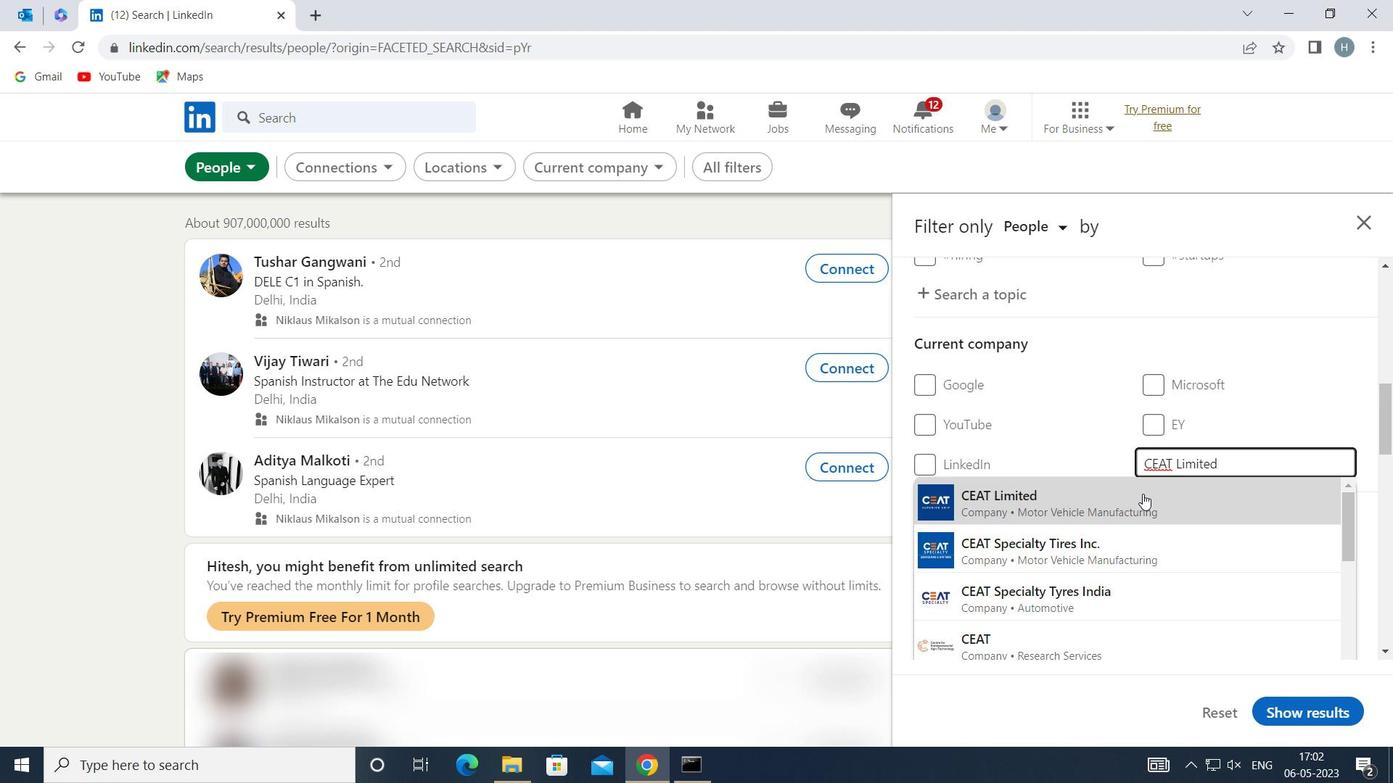 
Action: Mouse pressed left at (1135, 495)
Screenshot: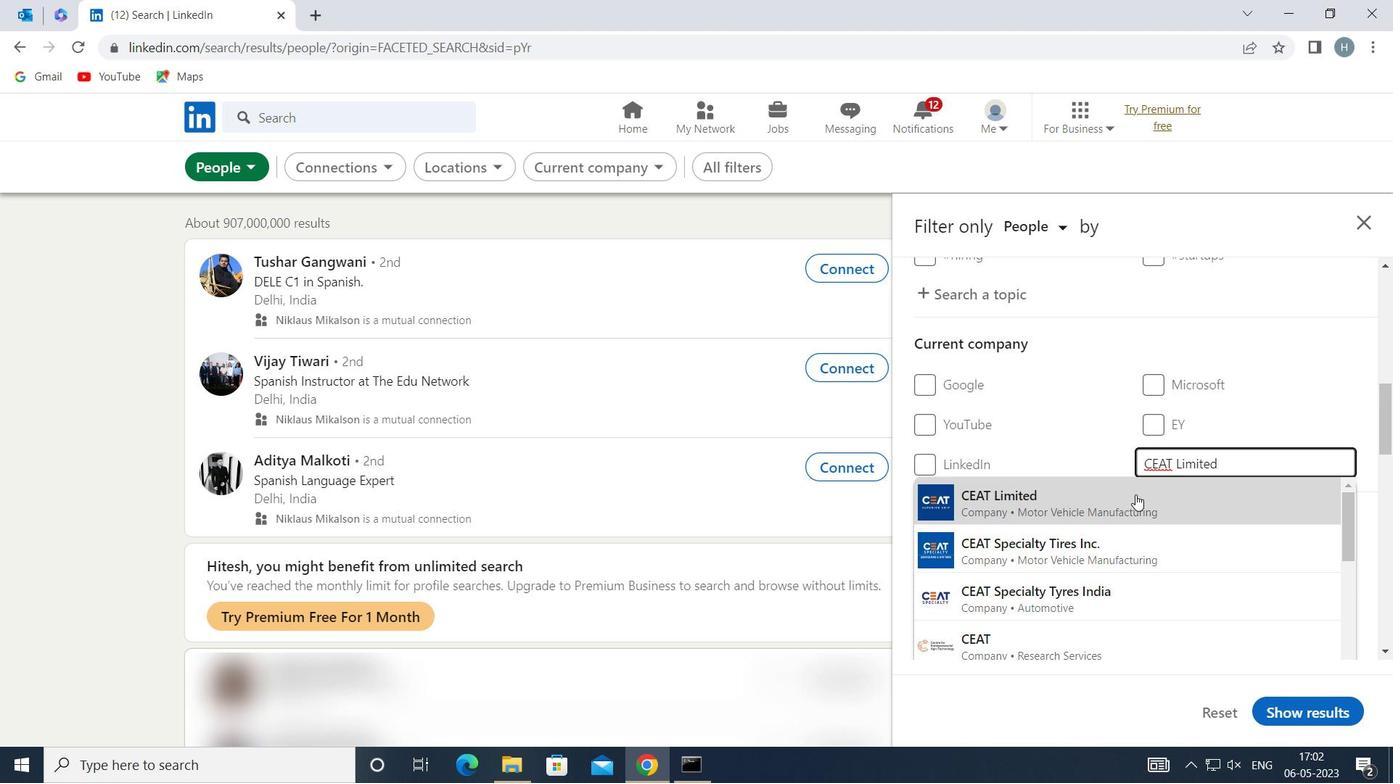 
Action: Mouse moved to (1107, 440)
Screenshot: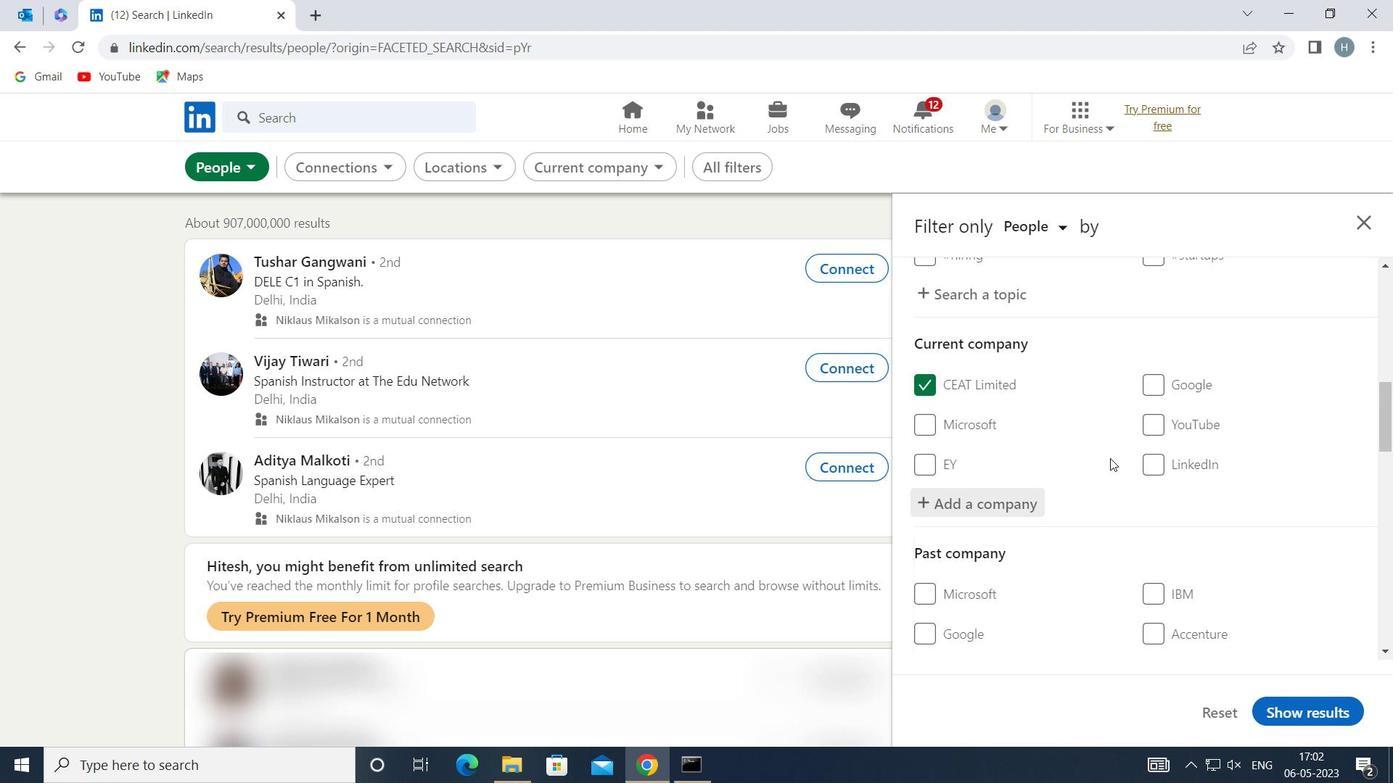 
Action: Mouse scrolled (1107, 439) with delta (0, 0)
Screenshot: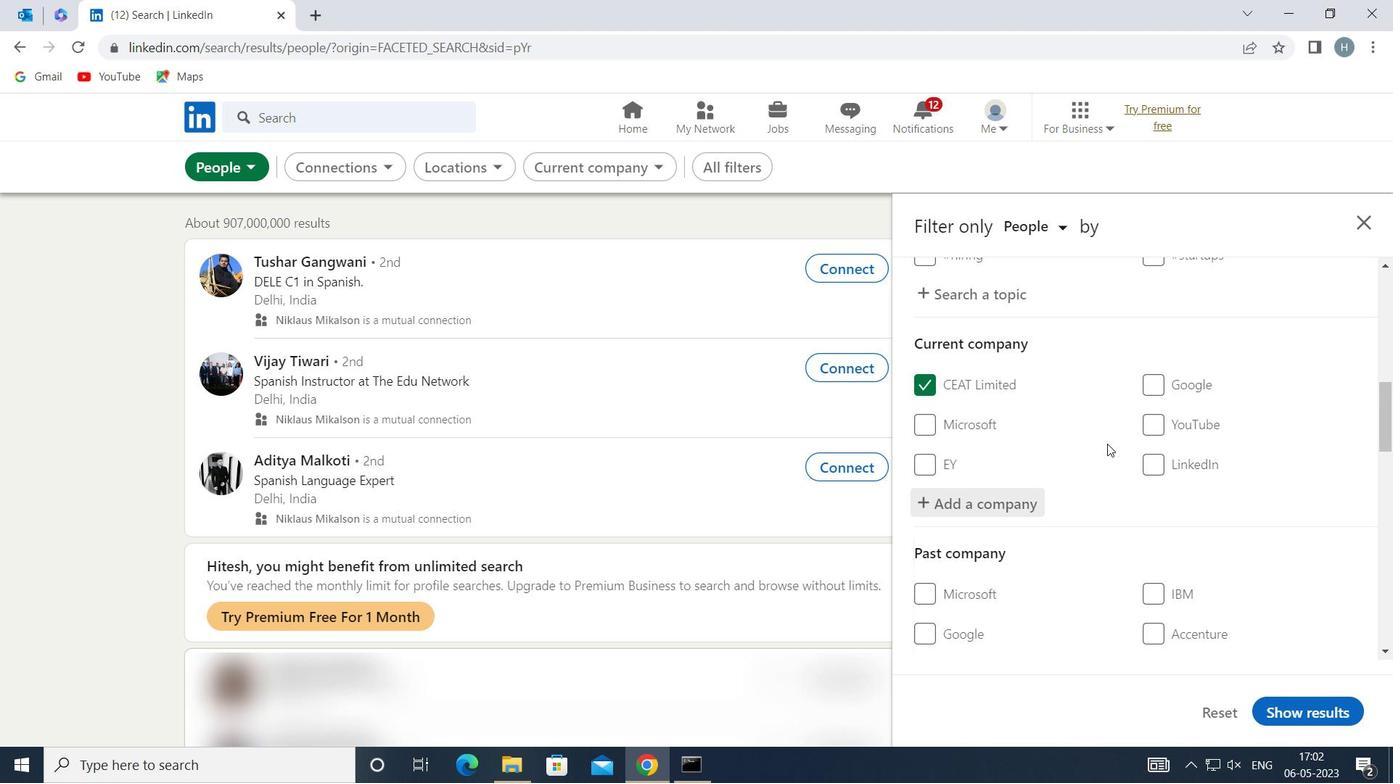
Action: Mouse moved to (1107, 432)
Screenshot: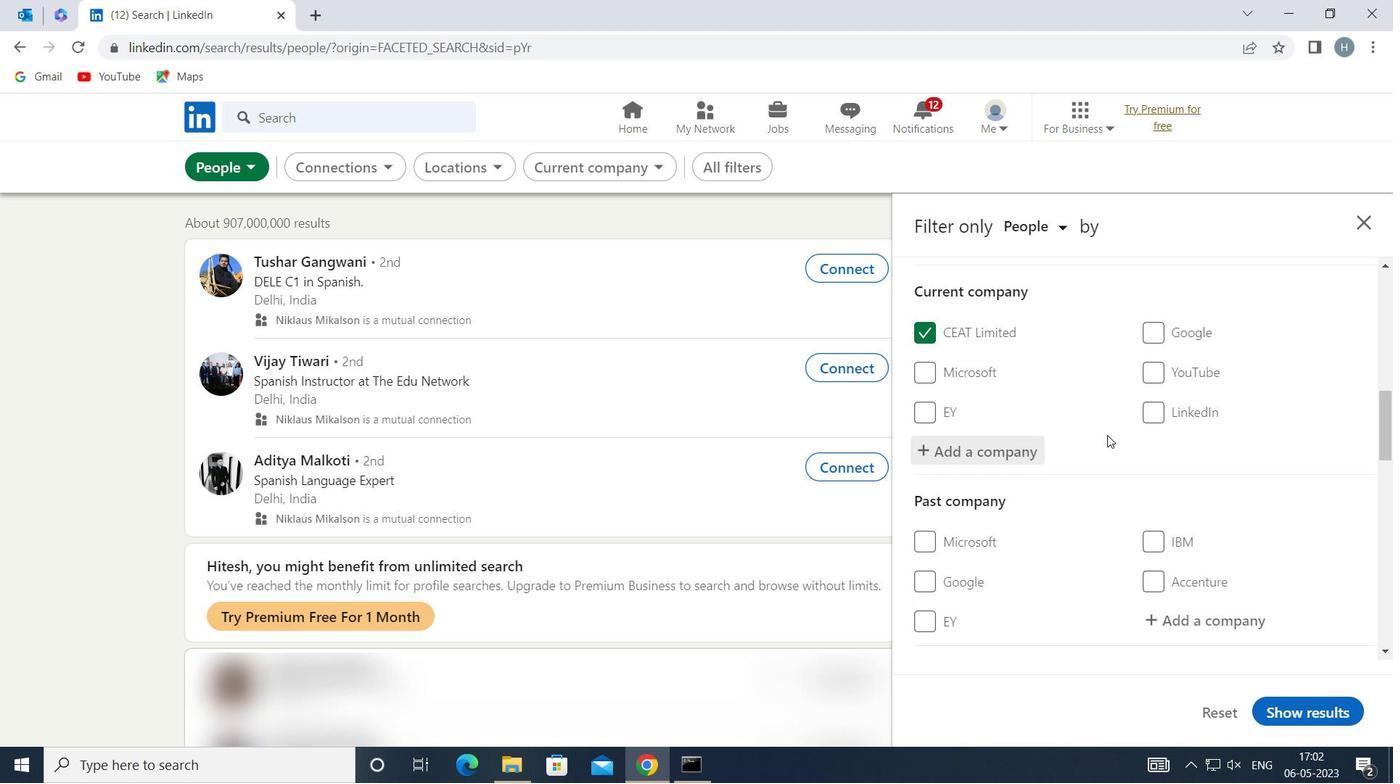 
Action: Mouse scrolled (1107, 431) with delta (0, 0)
Screenshot: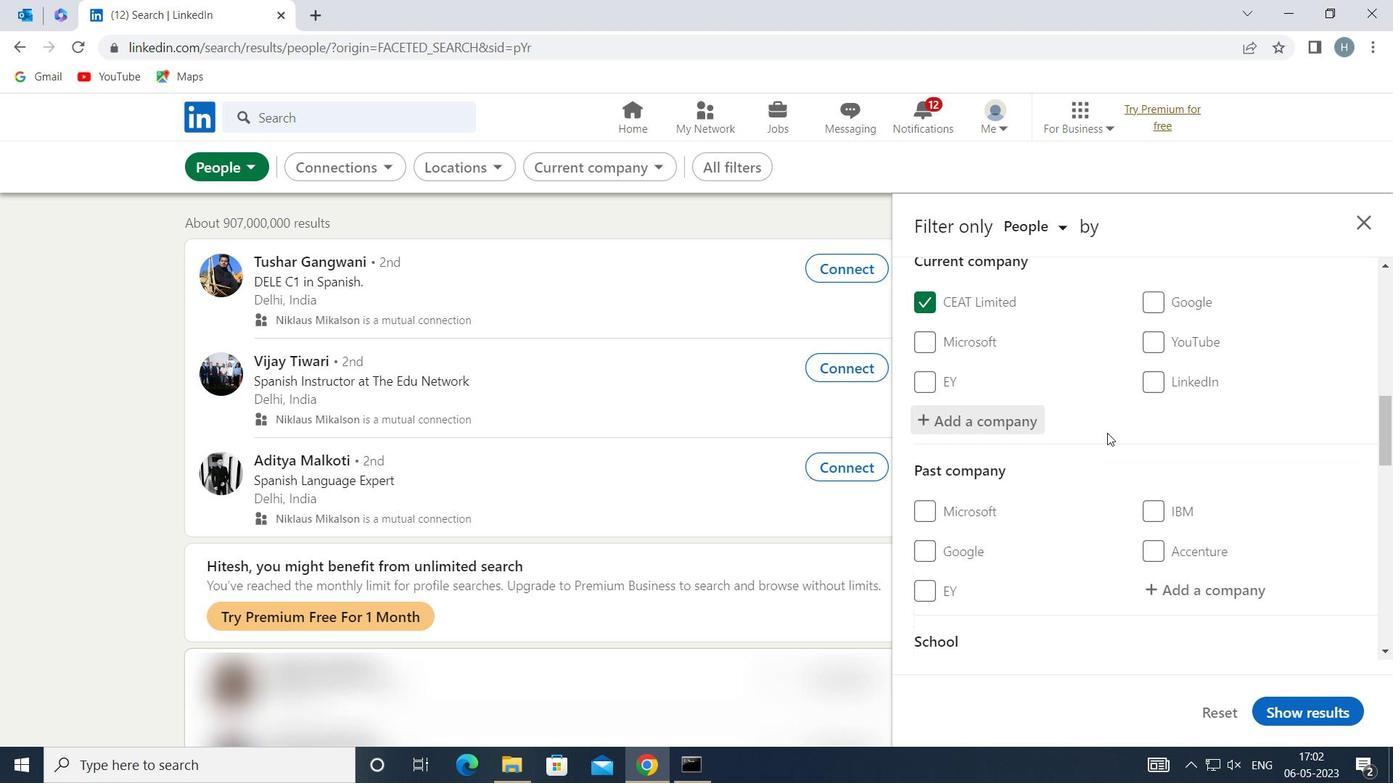 
Action: Mouse scrolled (1107, 431) with delta (0, 0)
Screenshot: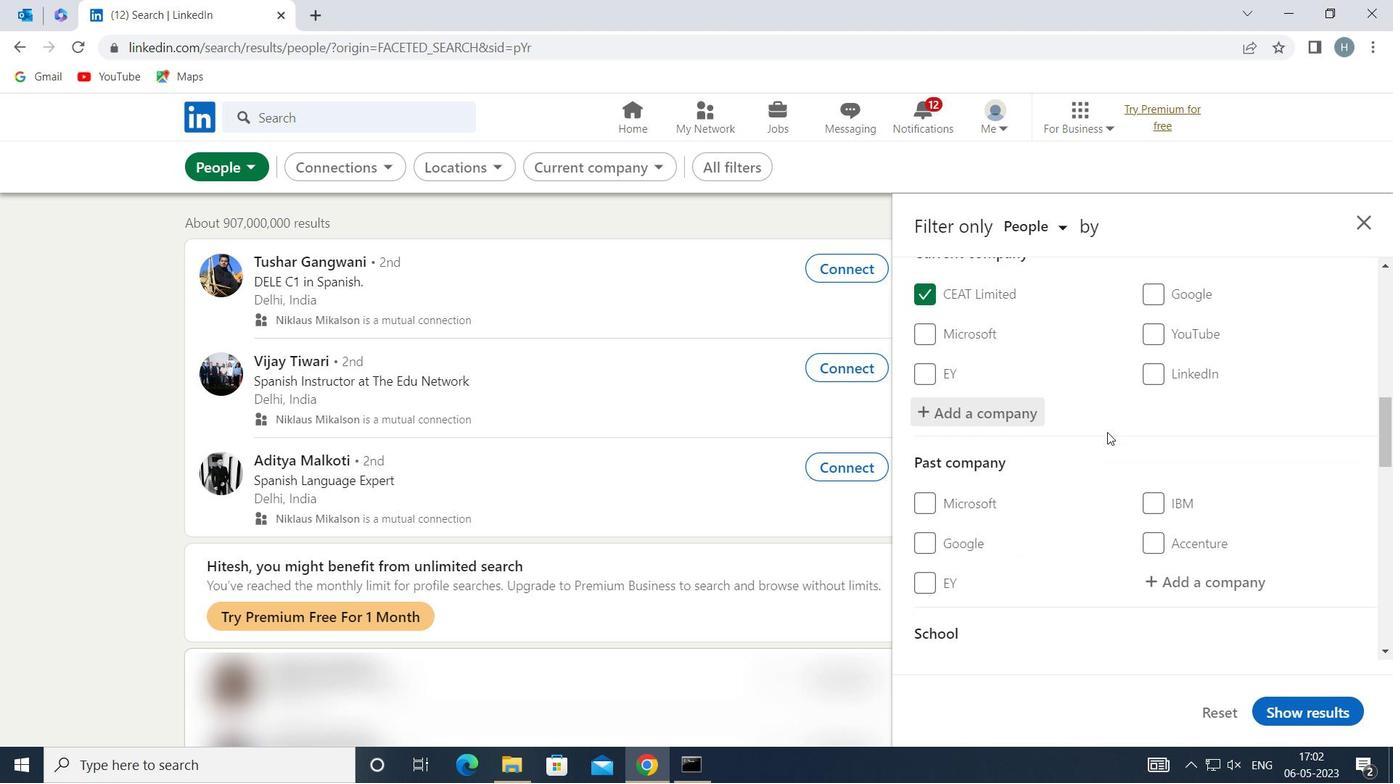 
Action: Mouse moved to (1107, 428)
Screenshot: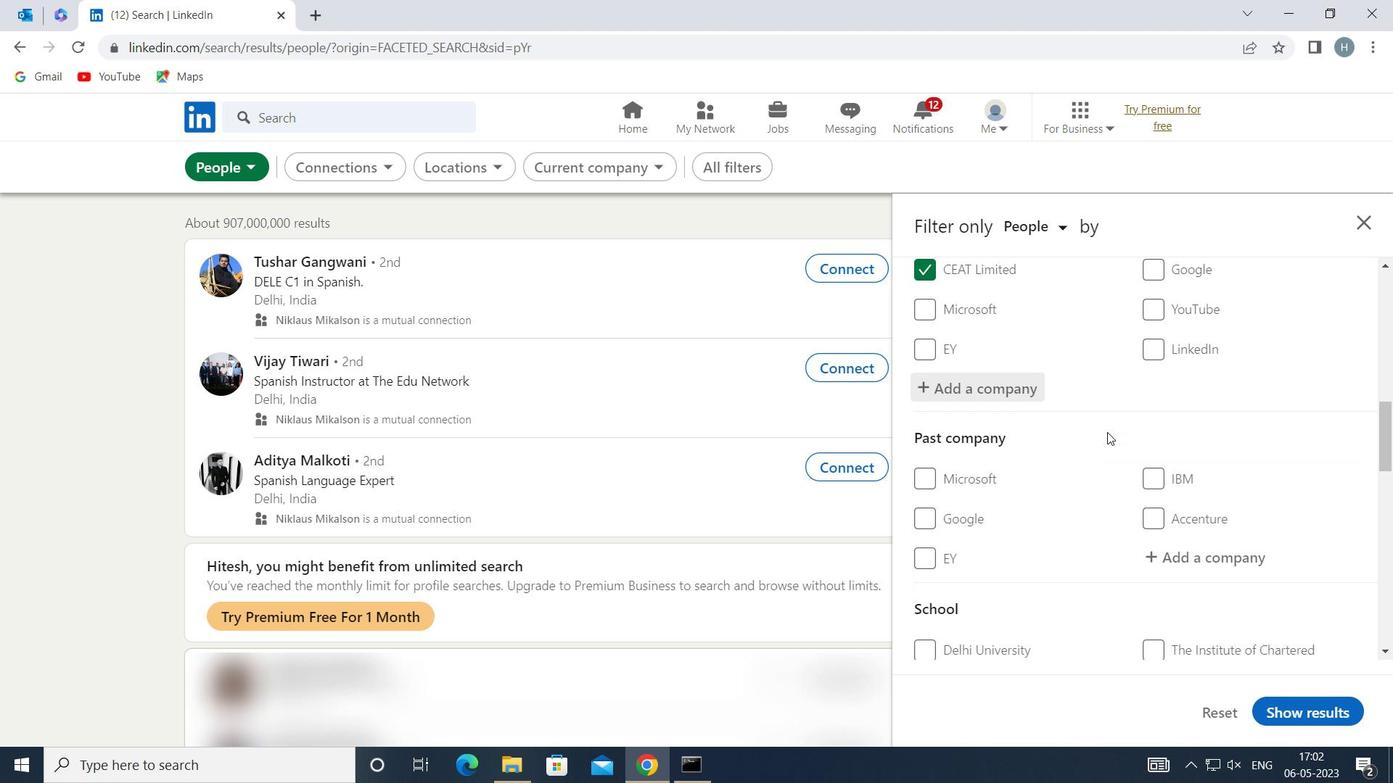 
Action: Mouse scrolled (1107, 427) with delta (0, 0)
Screenshot: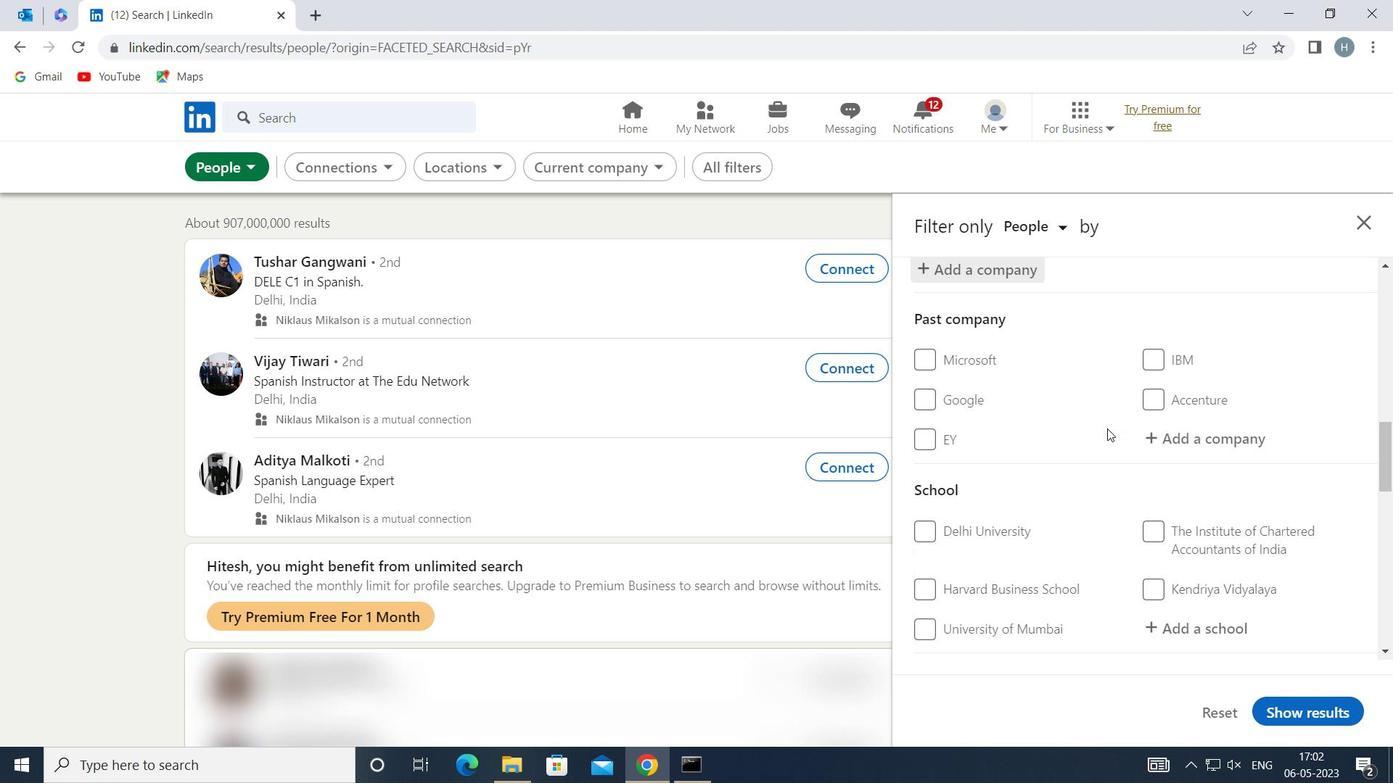 
Action: Mouse moved to (1202, 498)
Screenshot: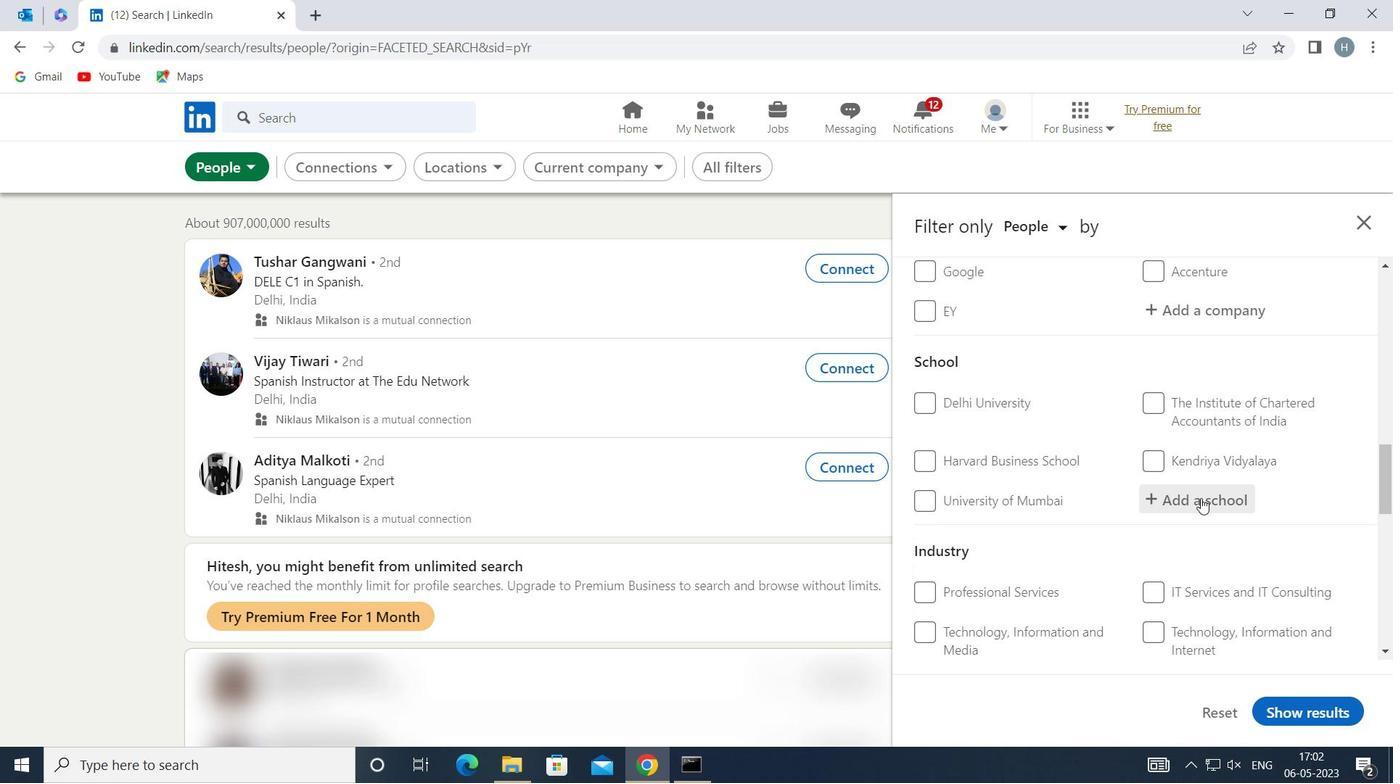 
Action: Mouse pressed left at (1202, 498)
Screenshot: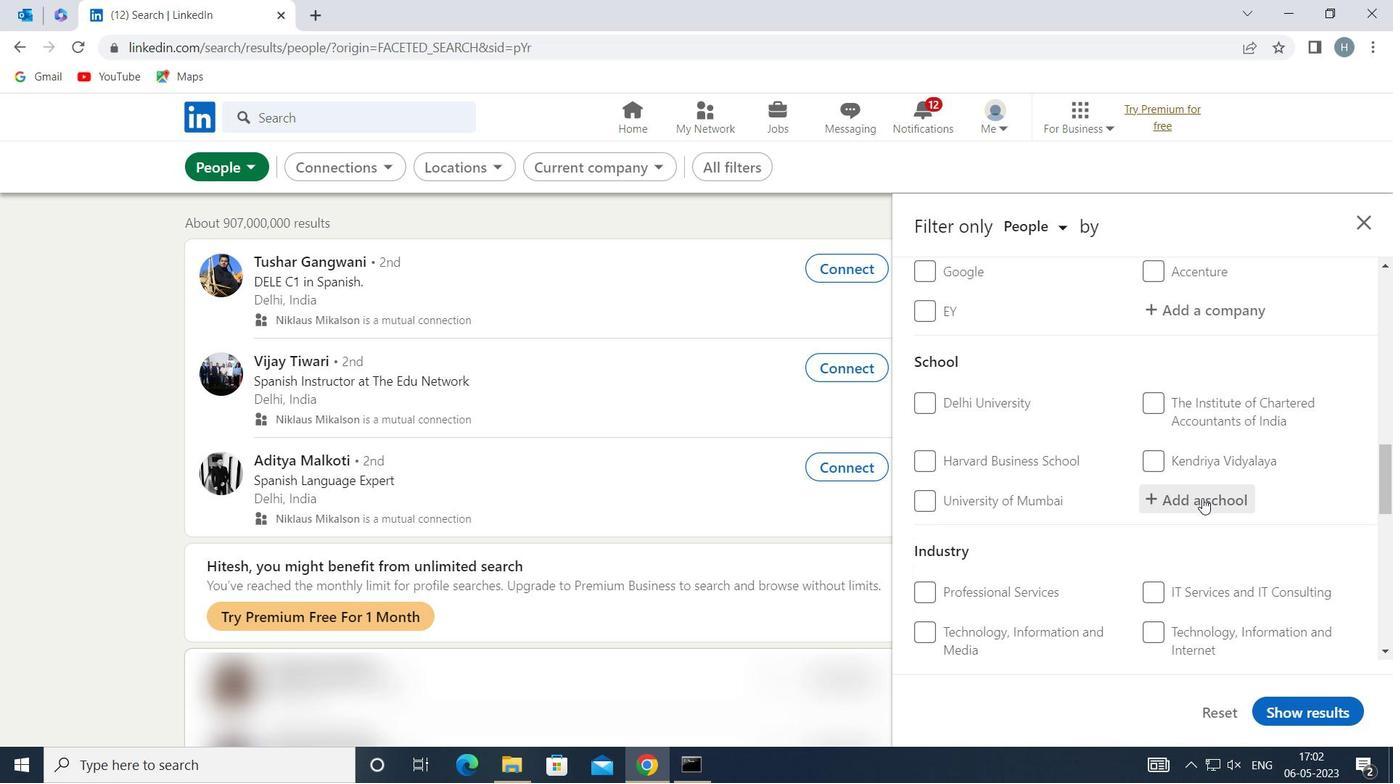 
Action: Key pressed <Key.shift>TOT<Key.backspace>LANI<Key.space><Key.shift>CO
Screenshot: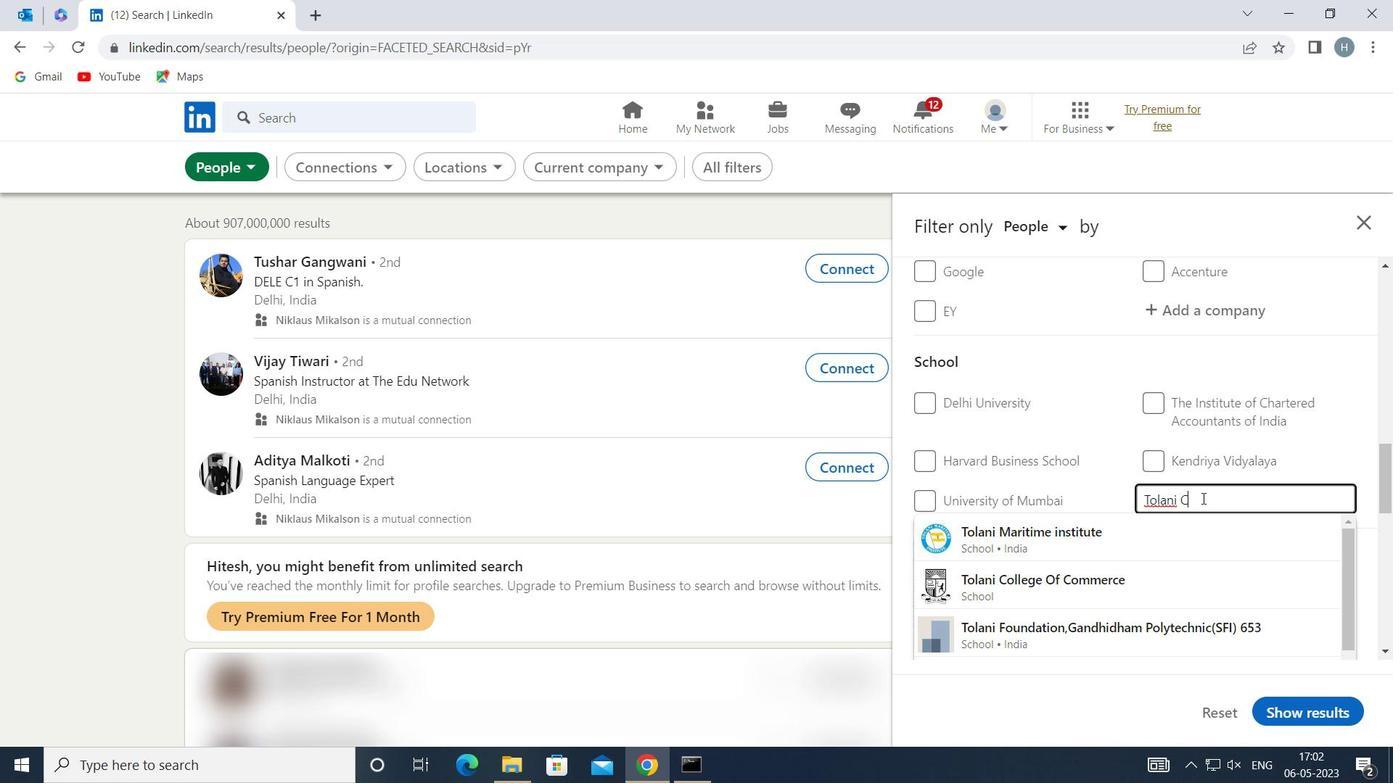 
Action: Mouse moved to (1149, 532)
Screenshot: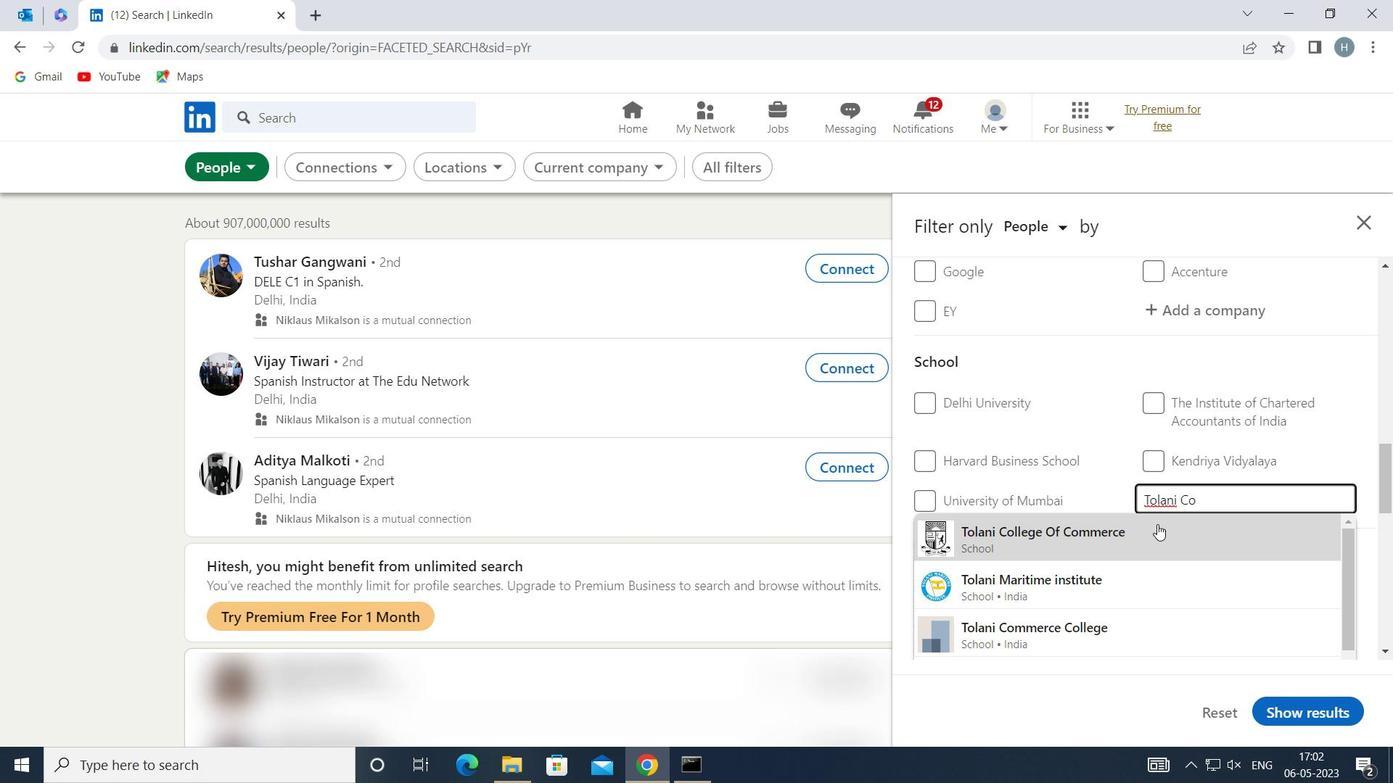 
Action: Mouse pressed left at (1149, 532)
Screenshot: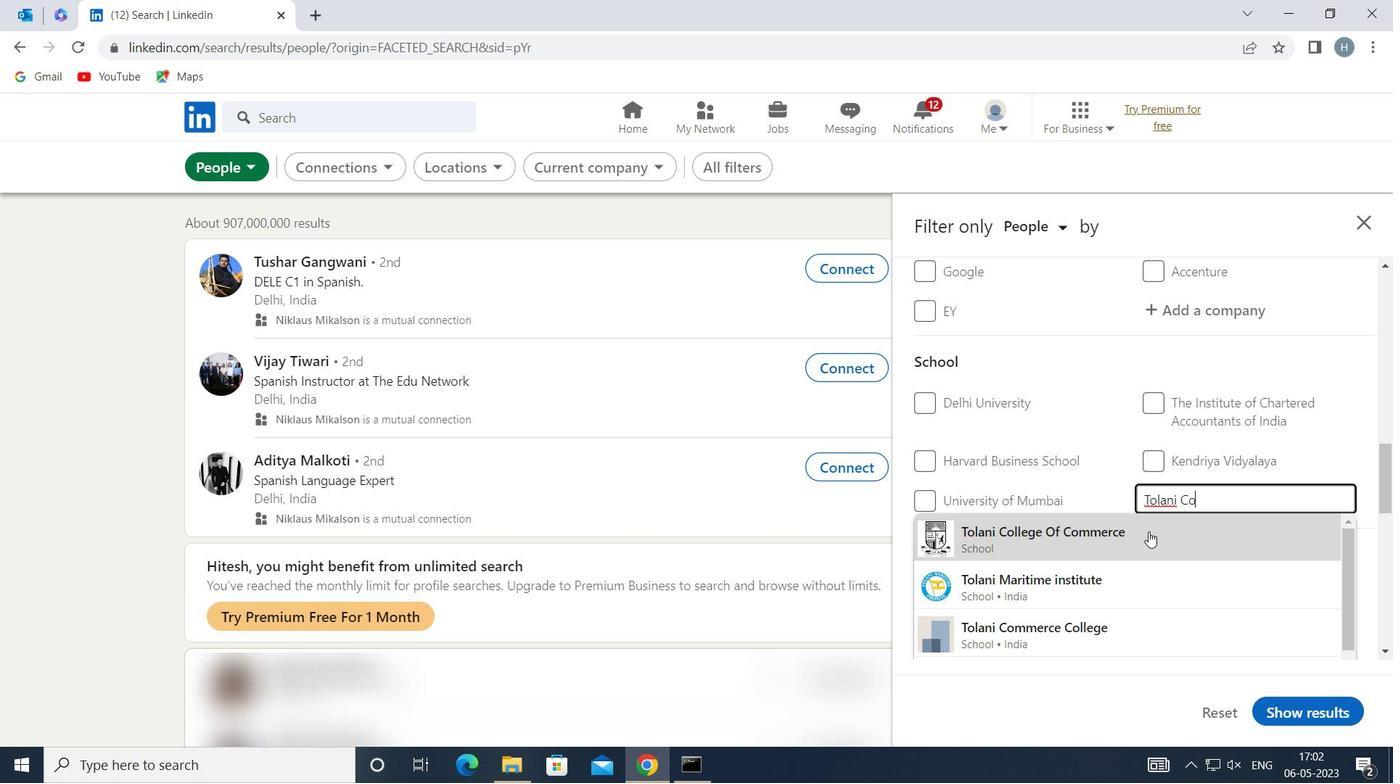 
Action: Mouse moved to (1111, 492)
Screenshot: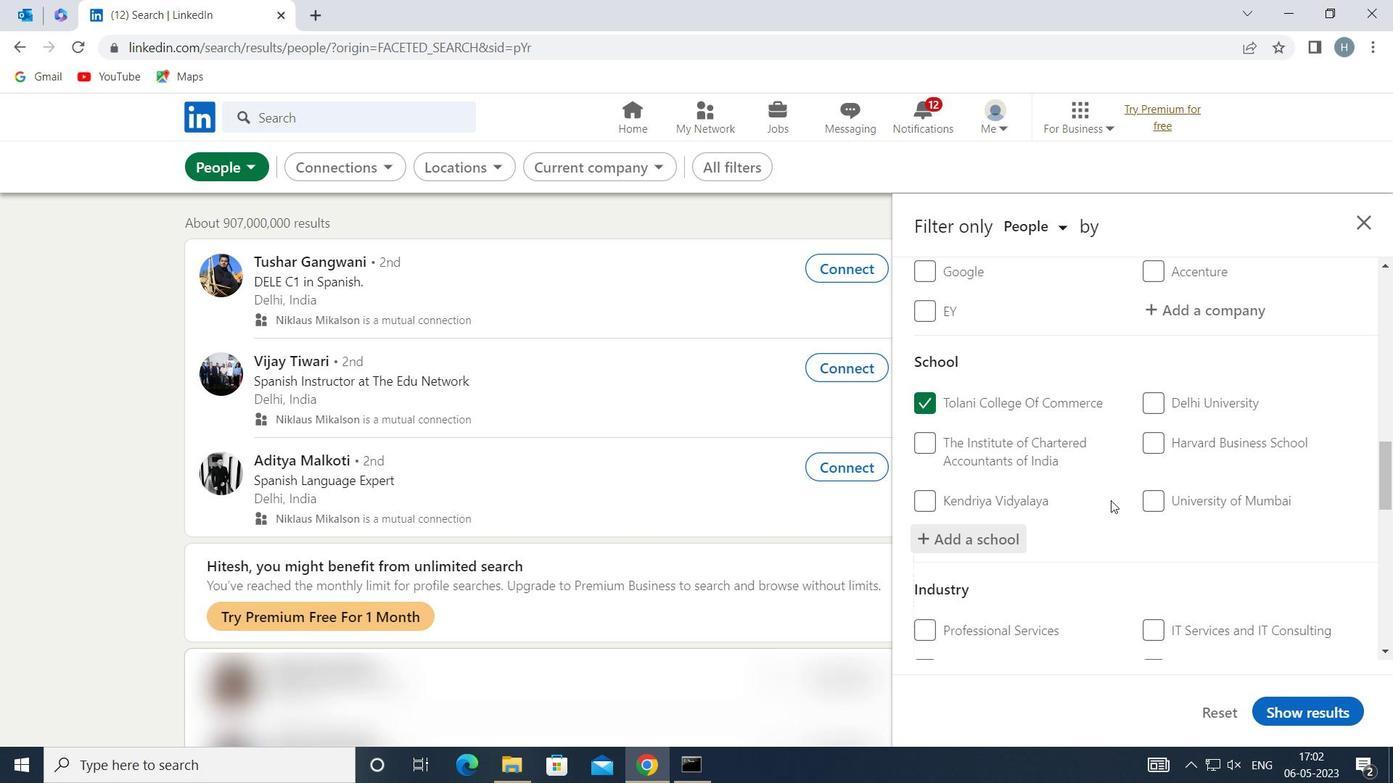 
Action: Mouse scrolled (1111, 491) with delta (0, 0)
Screenshot: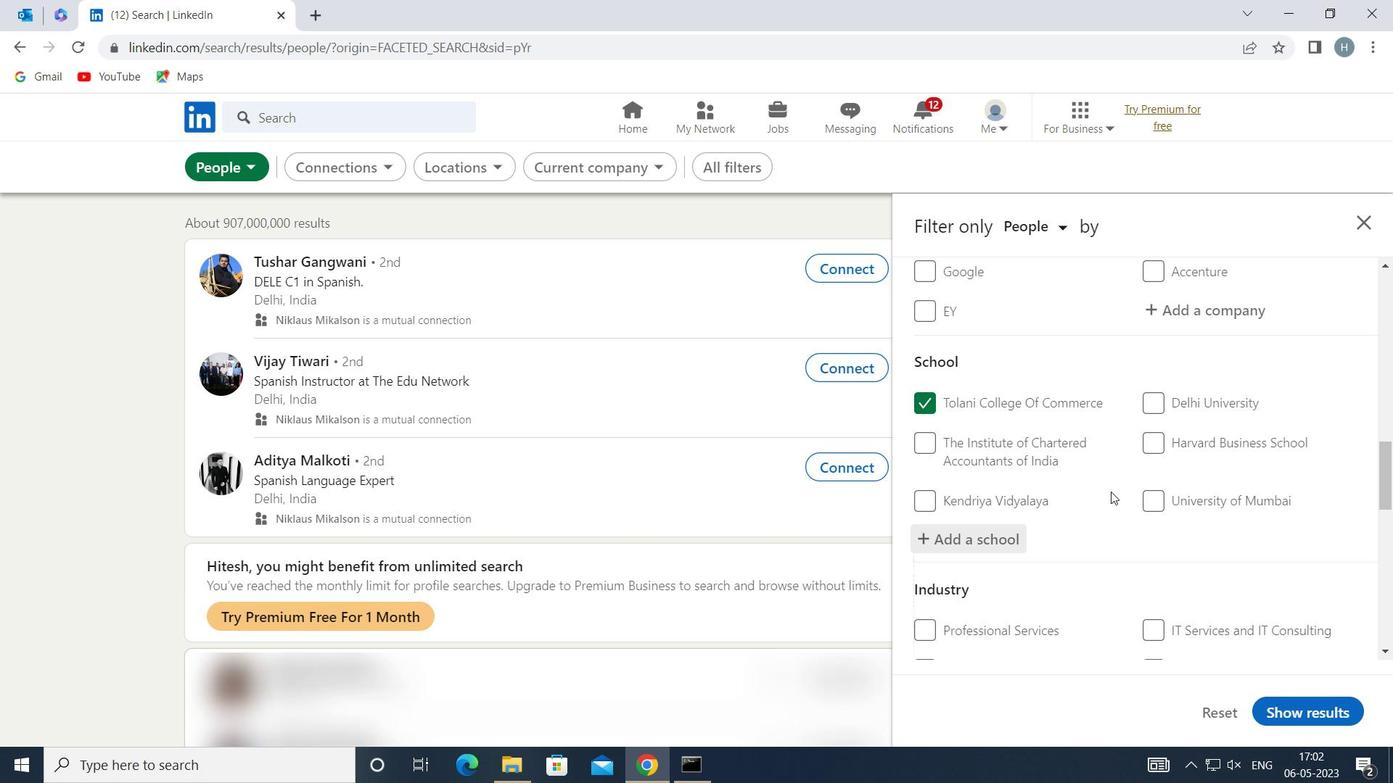 
Action: Mouse scrolled (1111, 491) with delta (0, 0)
Screenshot: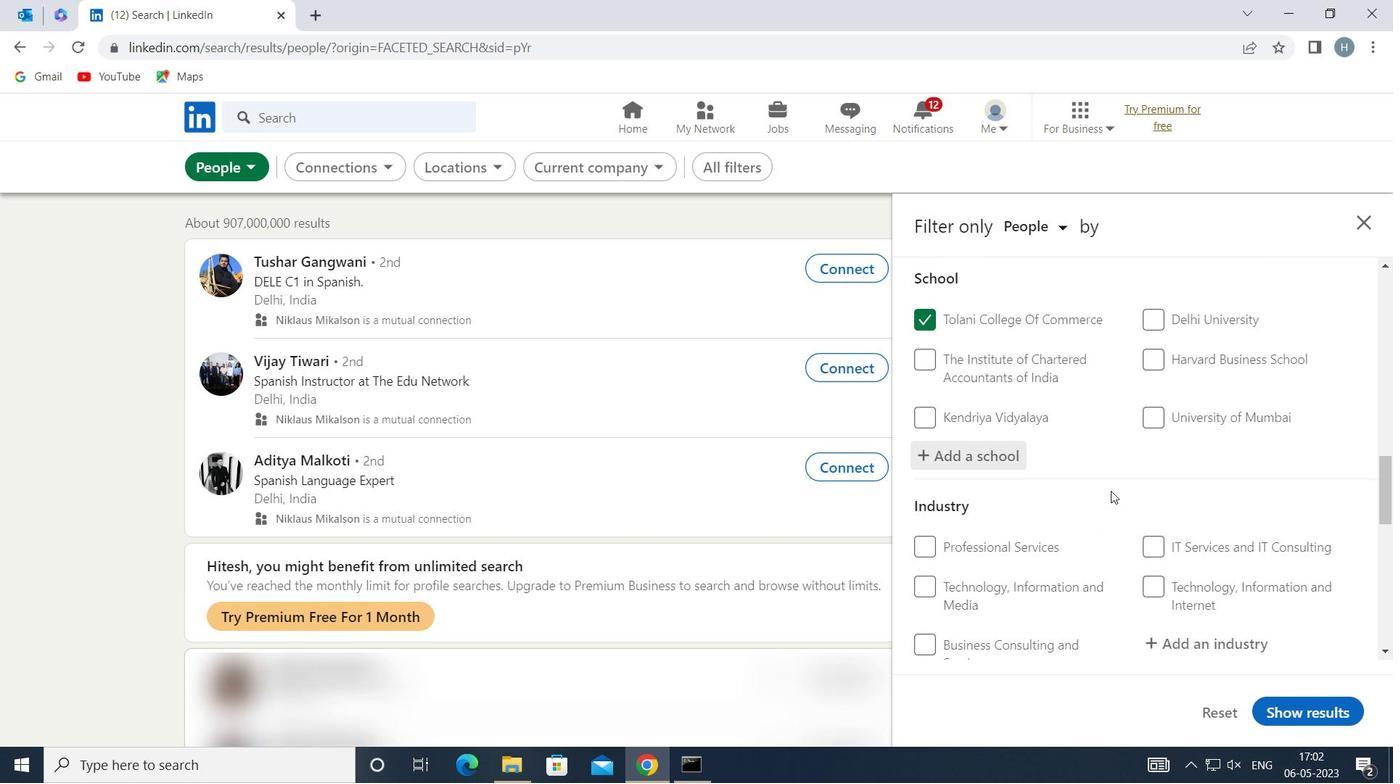 
Action: Mouse moved to (1223, 534)
Screenshot: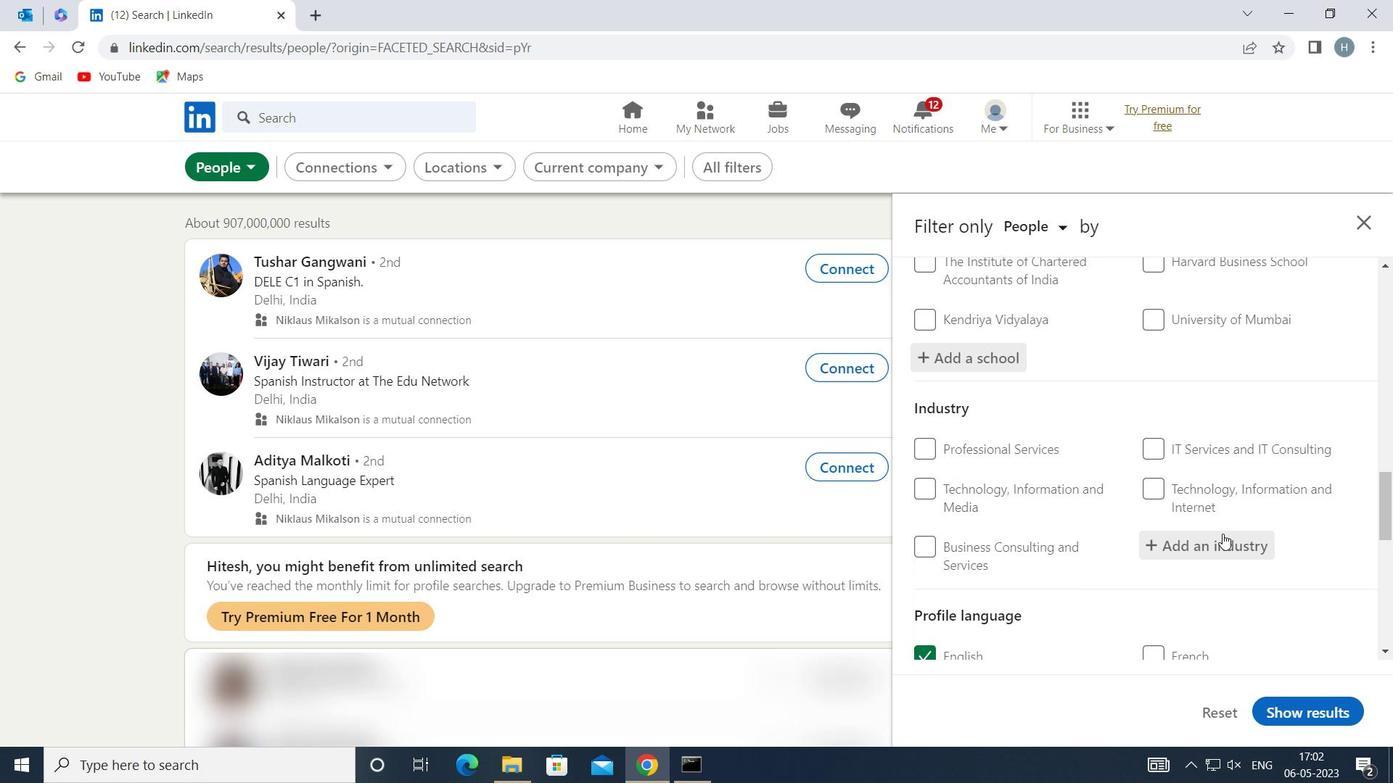 
Action: Mouse pressed left at (1223, 534)
Screenshot: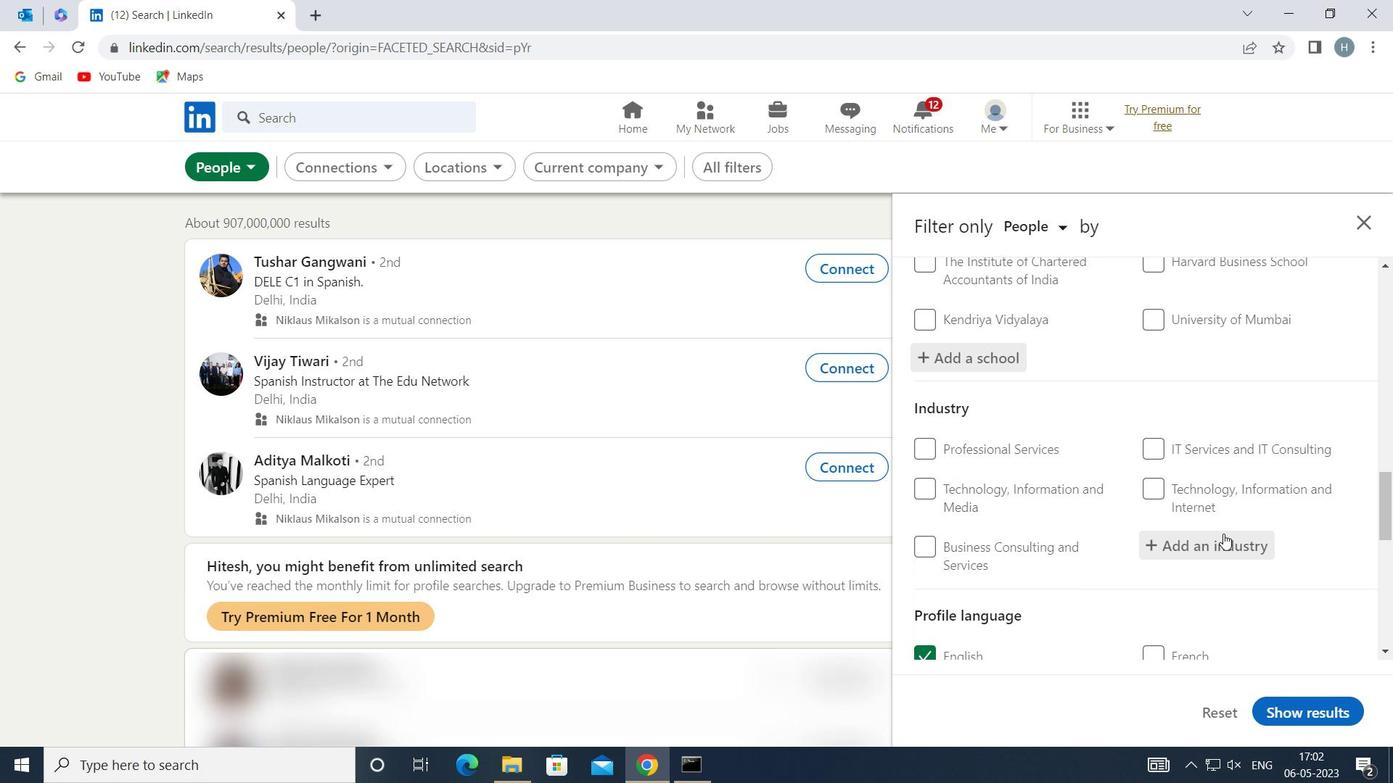 
Action: Mouse moved to (1224, 534)
Screenshot: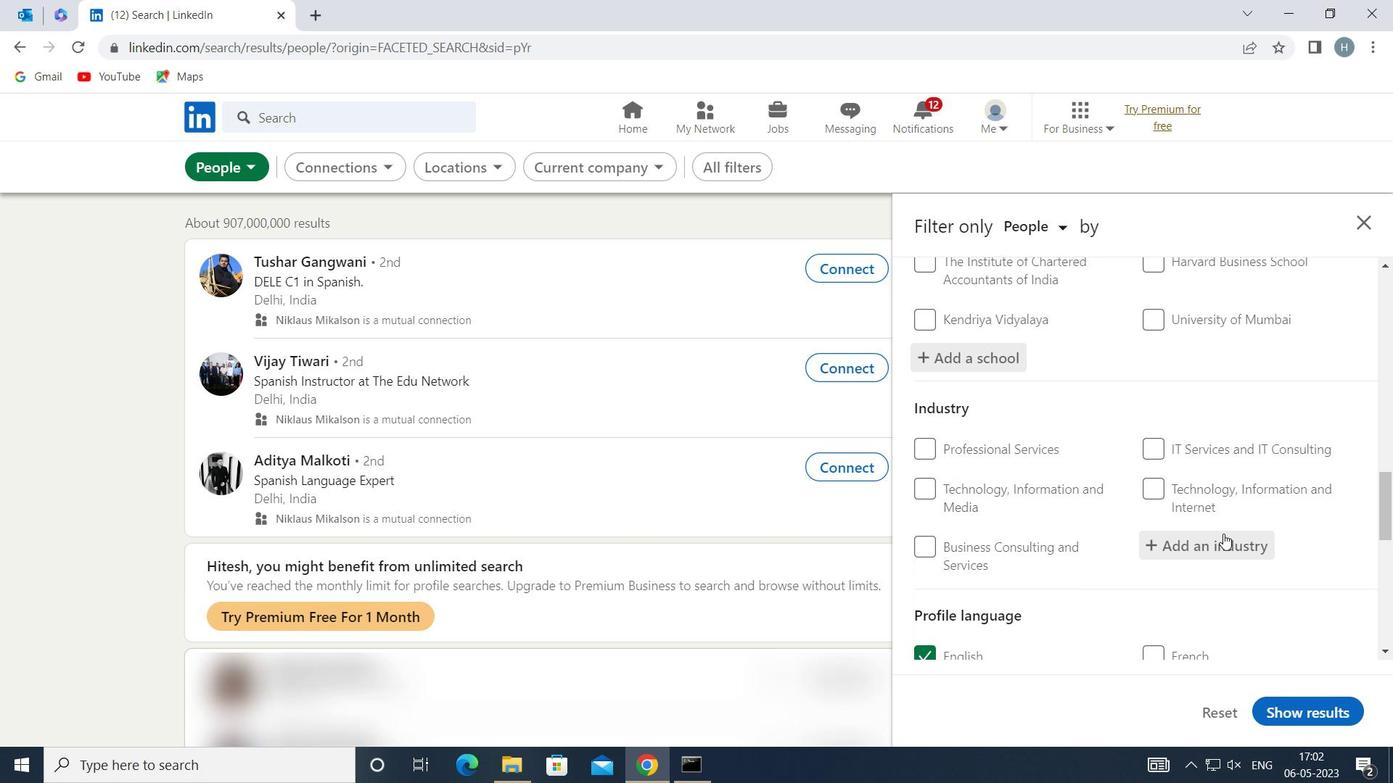 
Action: Key pressed <Key.shift>HOU
Screenshot: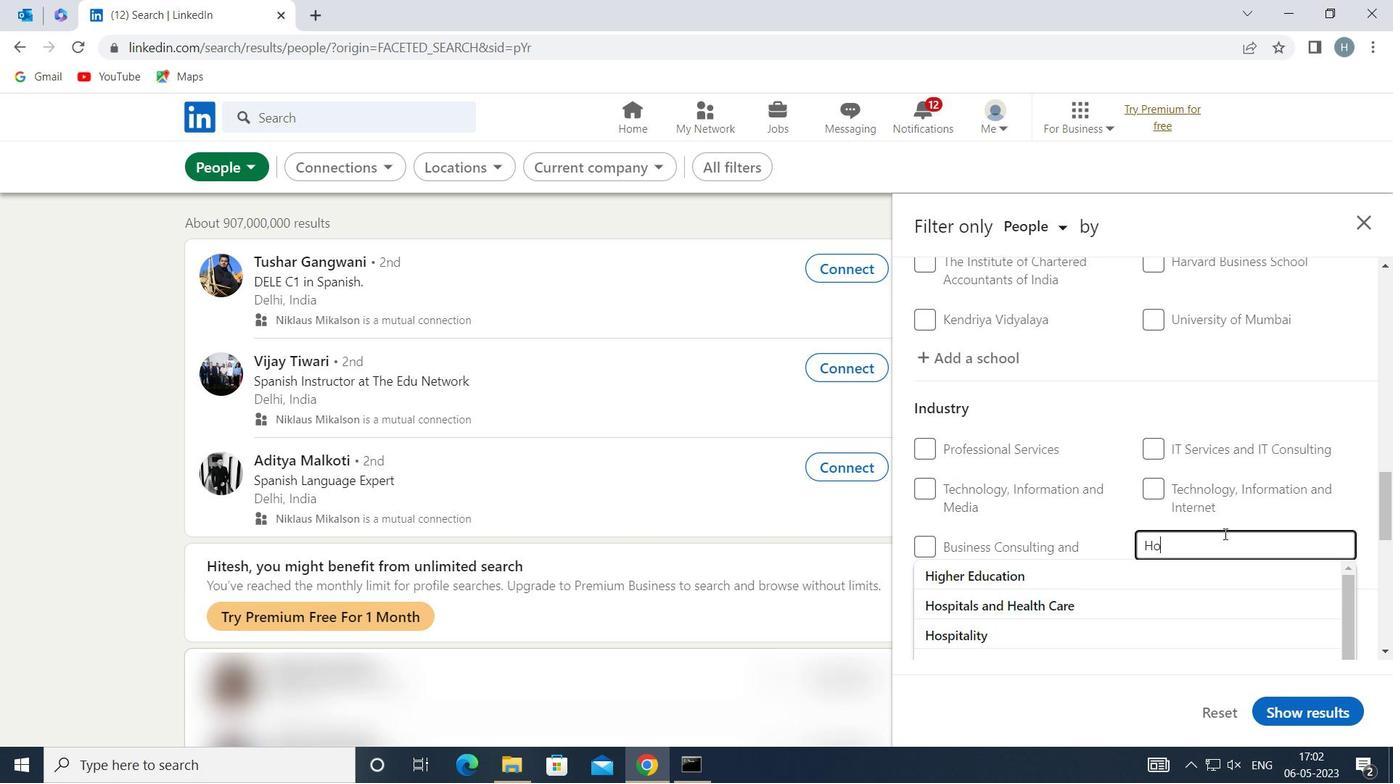 
Action: Mouse moved to (1132, 596)
Screenshot: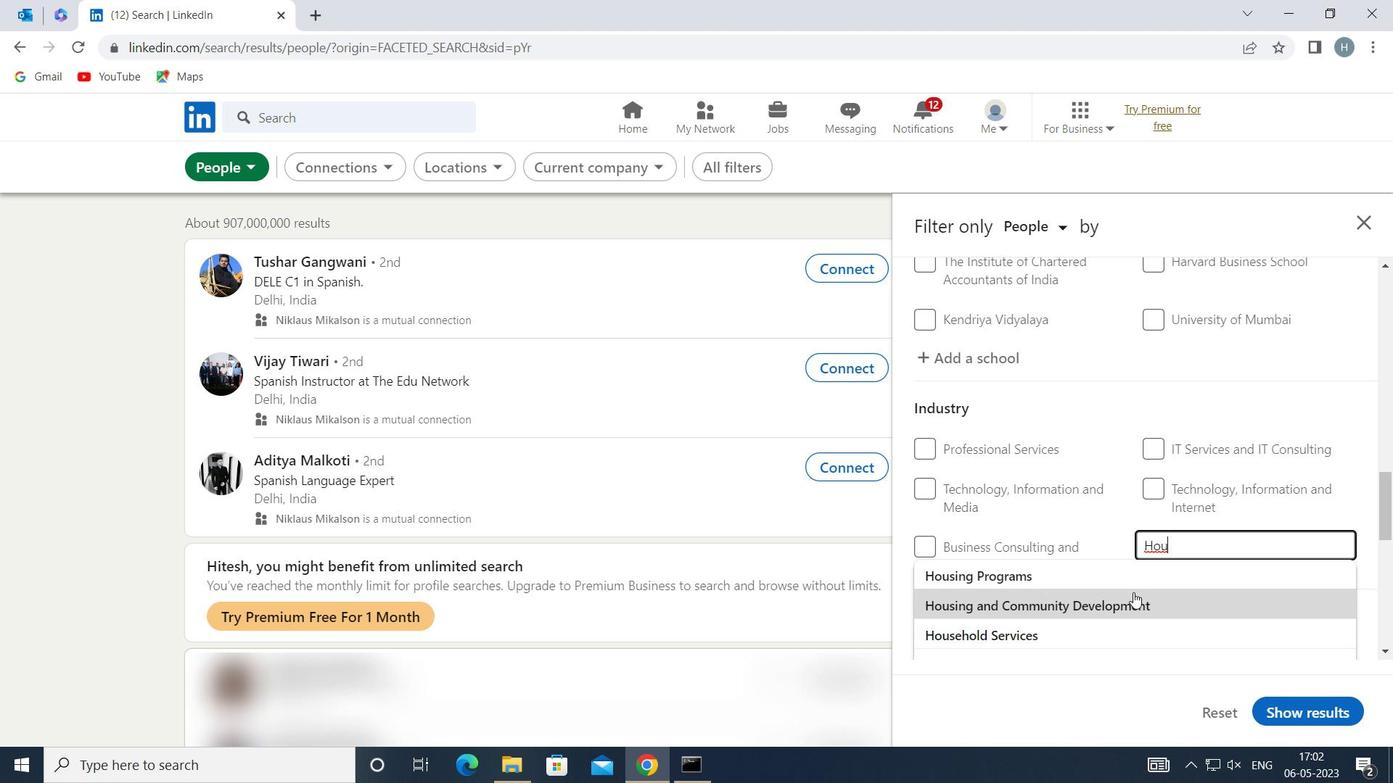 
Action: Mouse pressed left at (1132, 596)
Screenshot: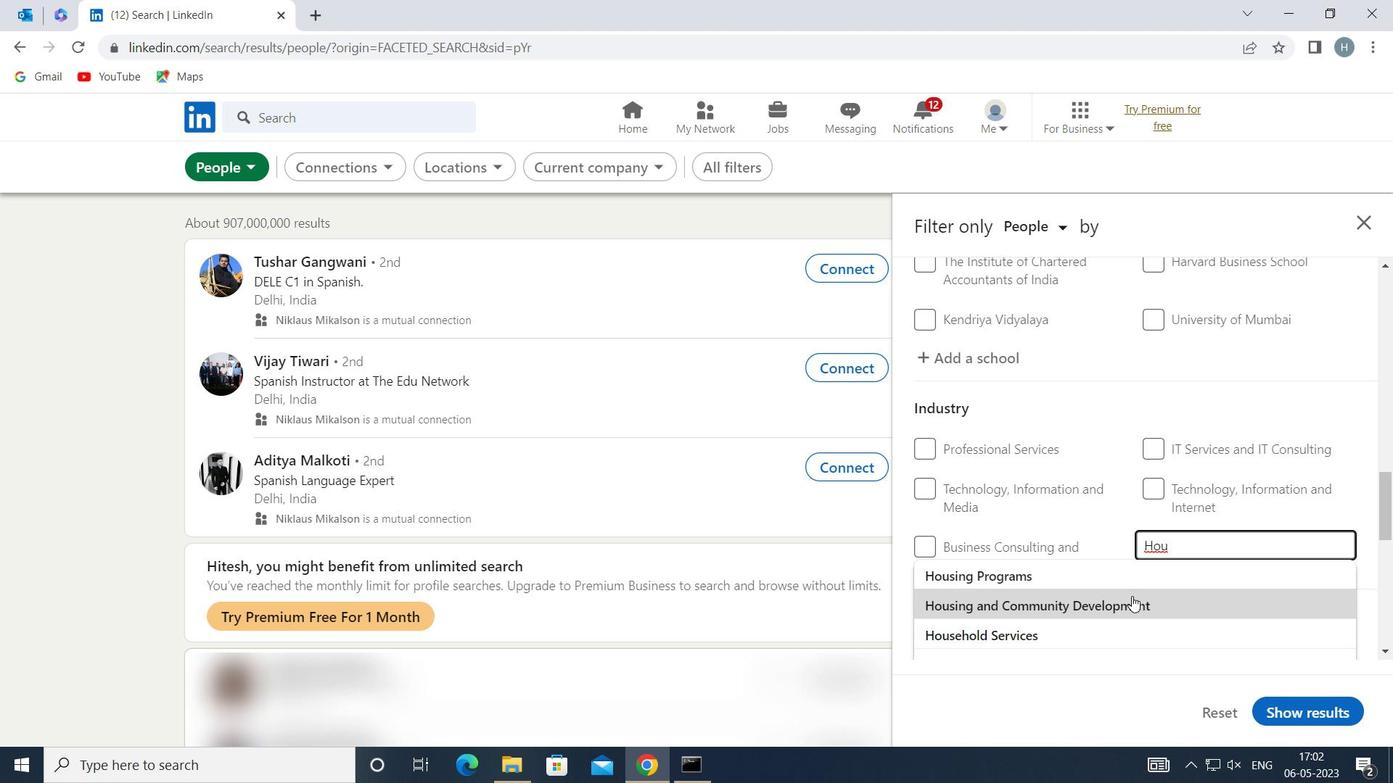
Action: Mouse moved to (1120, 548)
Screenshot: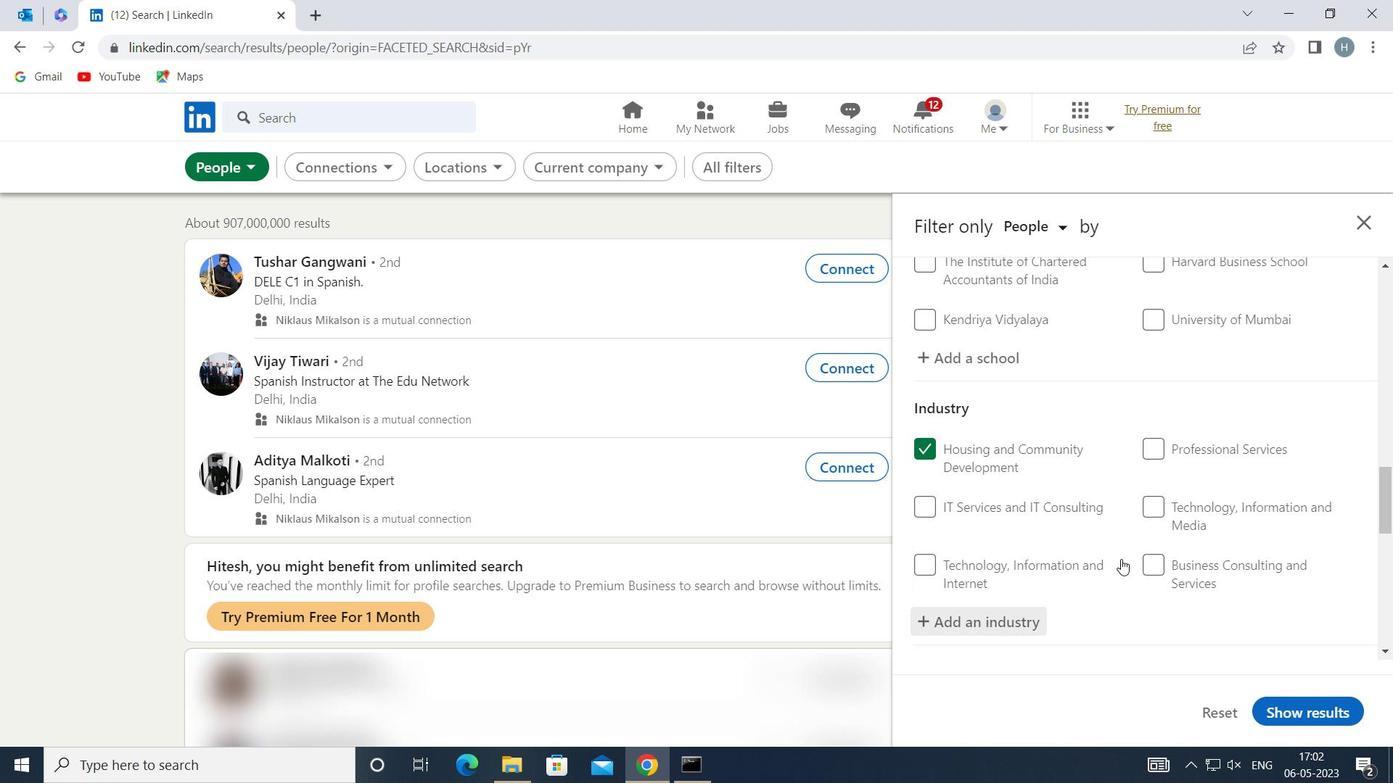 
Action: Mouse scrolled (1120, 547) with delta (0, 0)
Screenshot: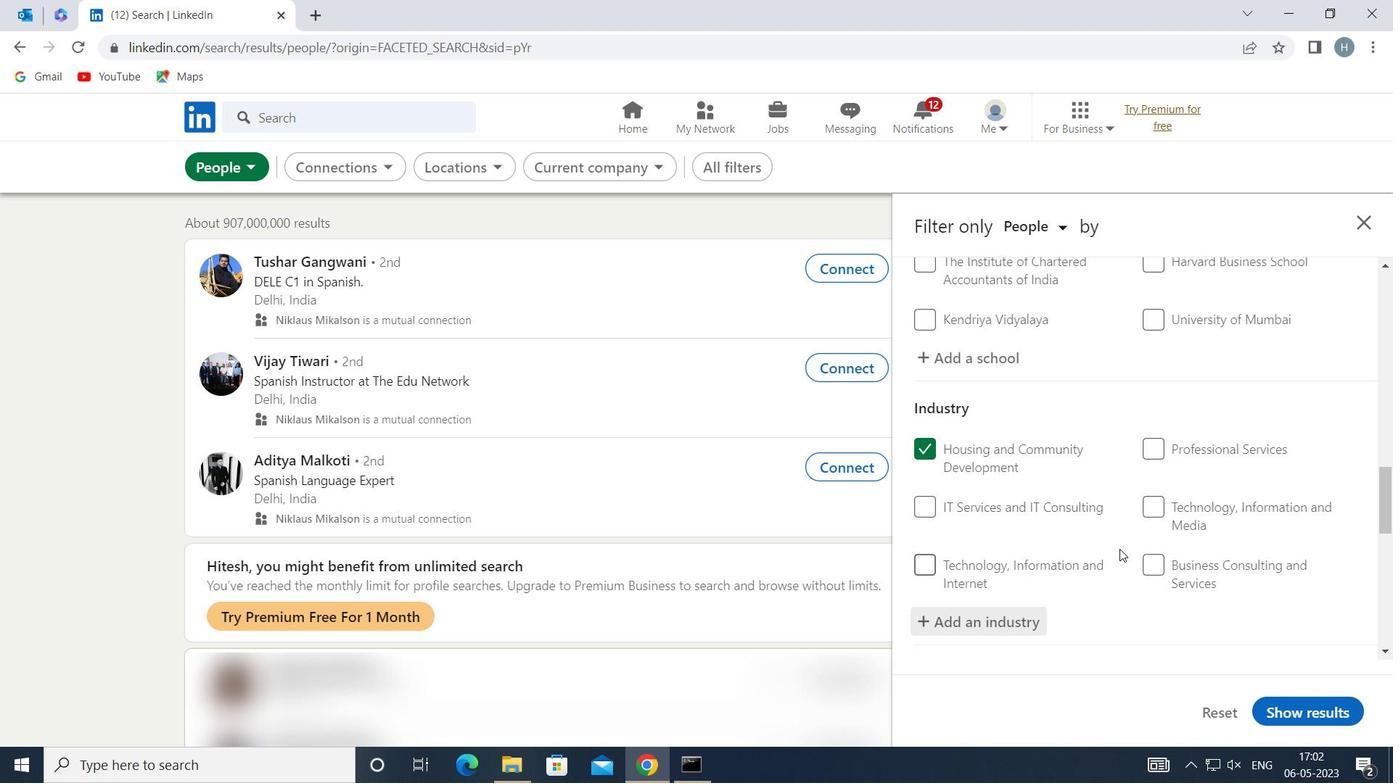 
Action: Mouse moved to (1118, 542)
Screenshot: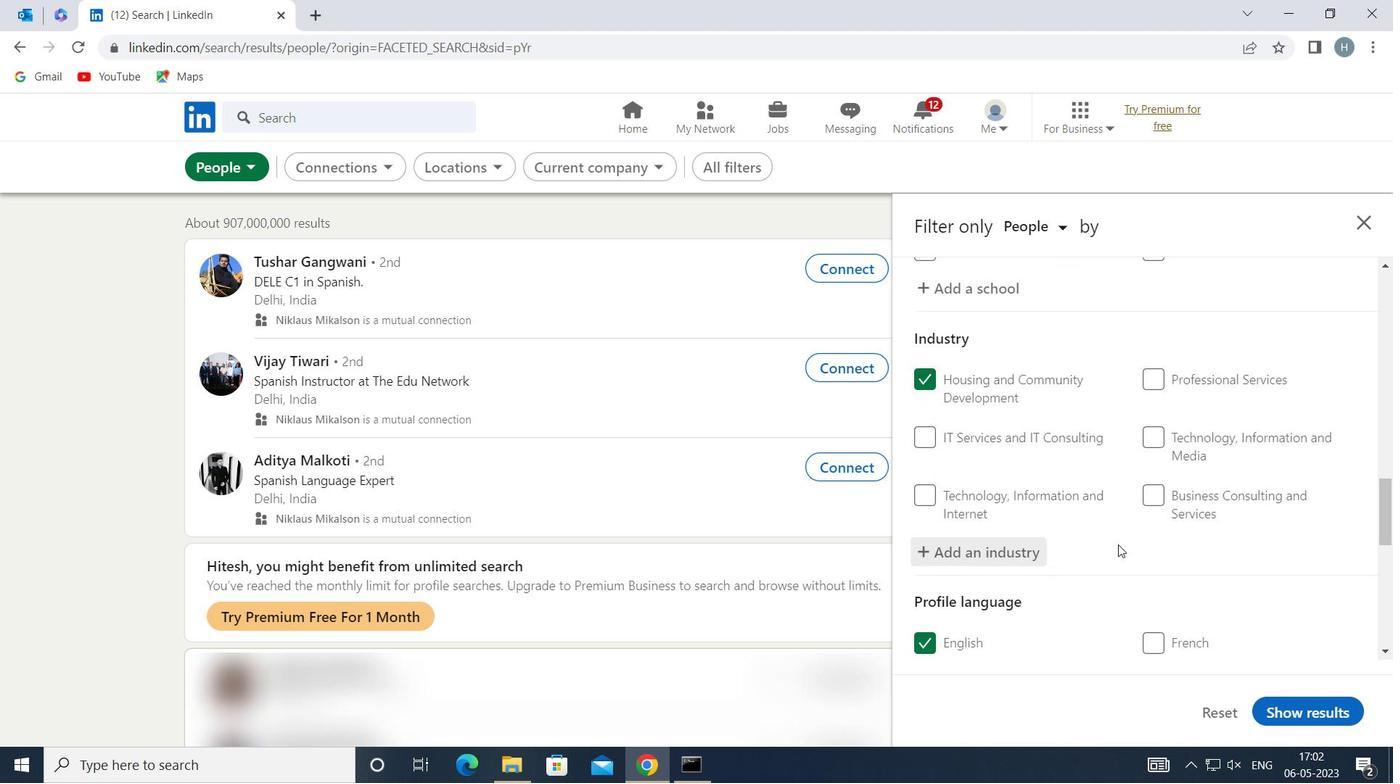 
Action: Mouse scrolled (1118, 541) with delta (0, 0)
Screenshot: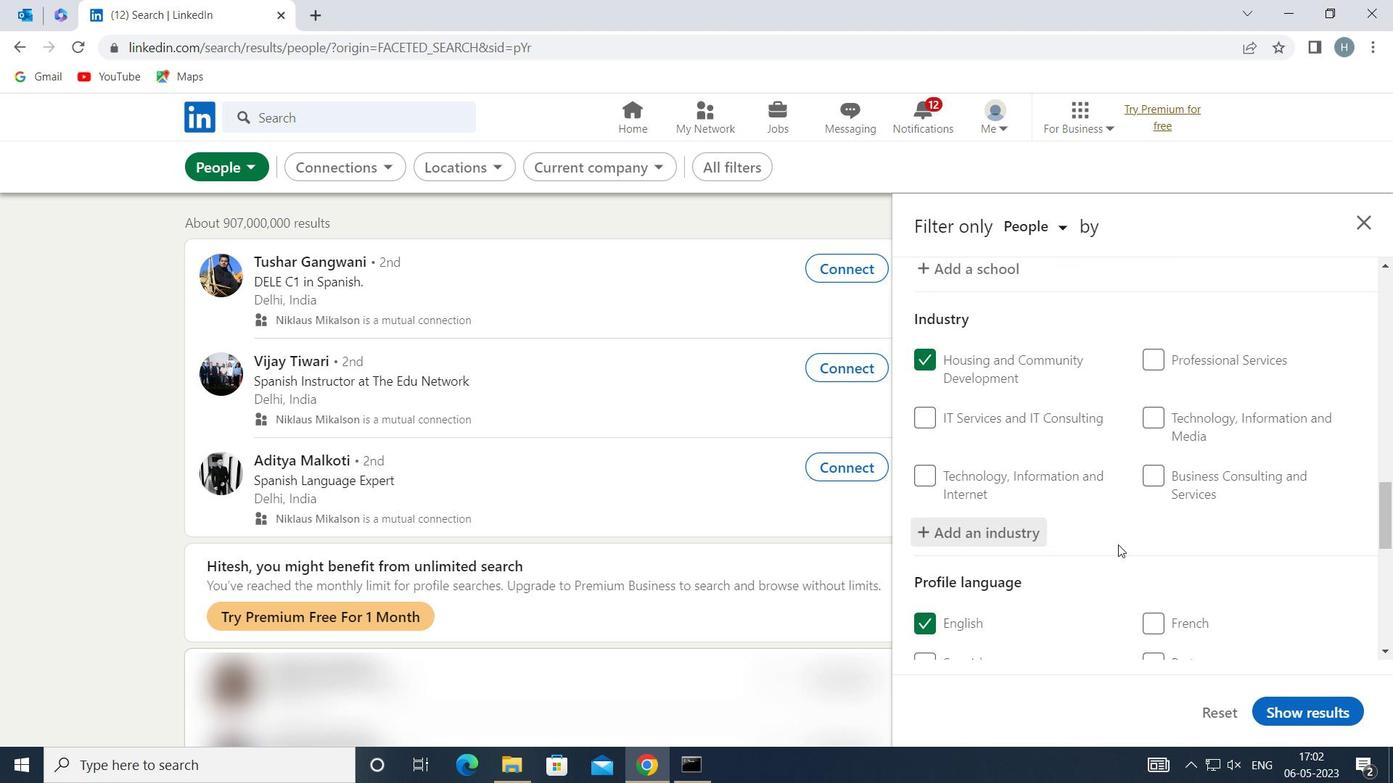 
Action: Mouse moved to (1118, 541)
Screenshot: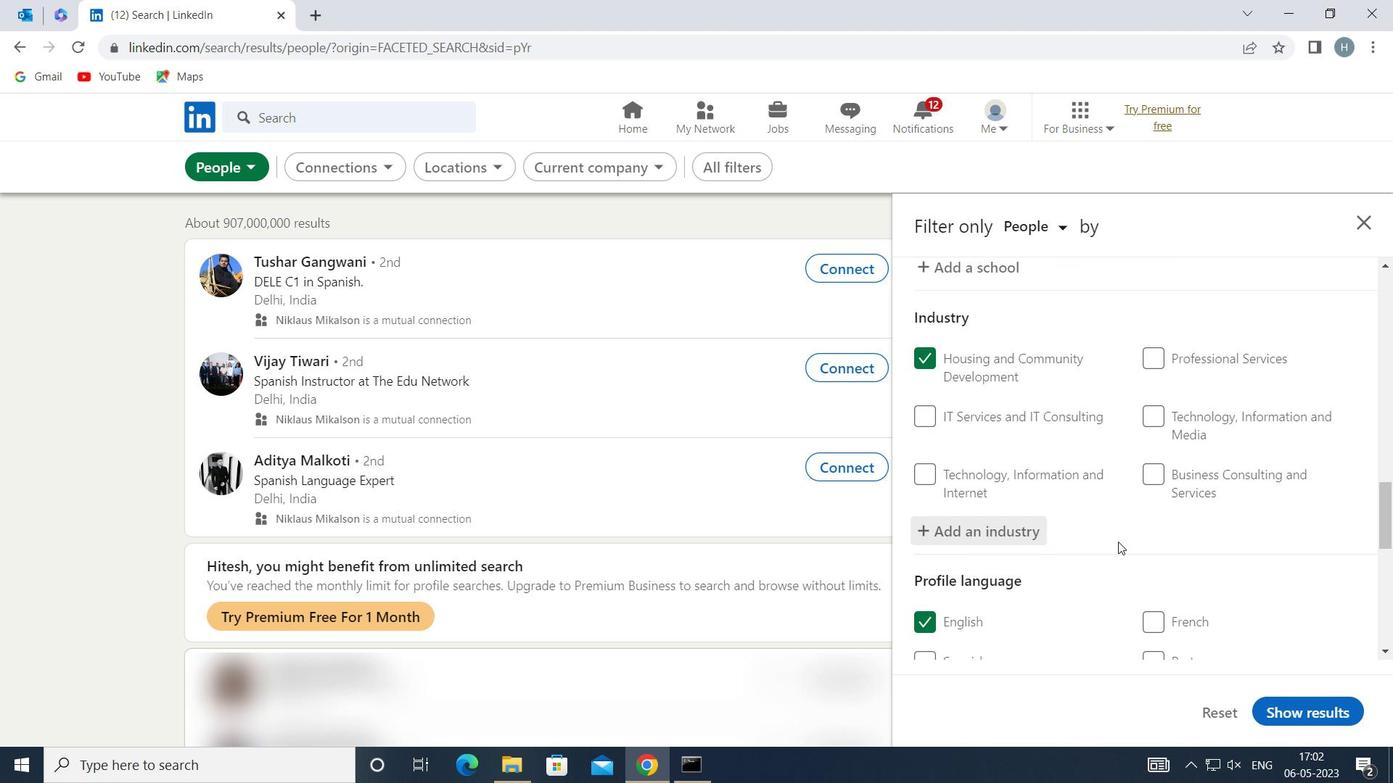 
Action: Mouse scrolled (1118, 540) with delta (0, 0)
Screenshot: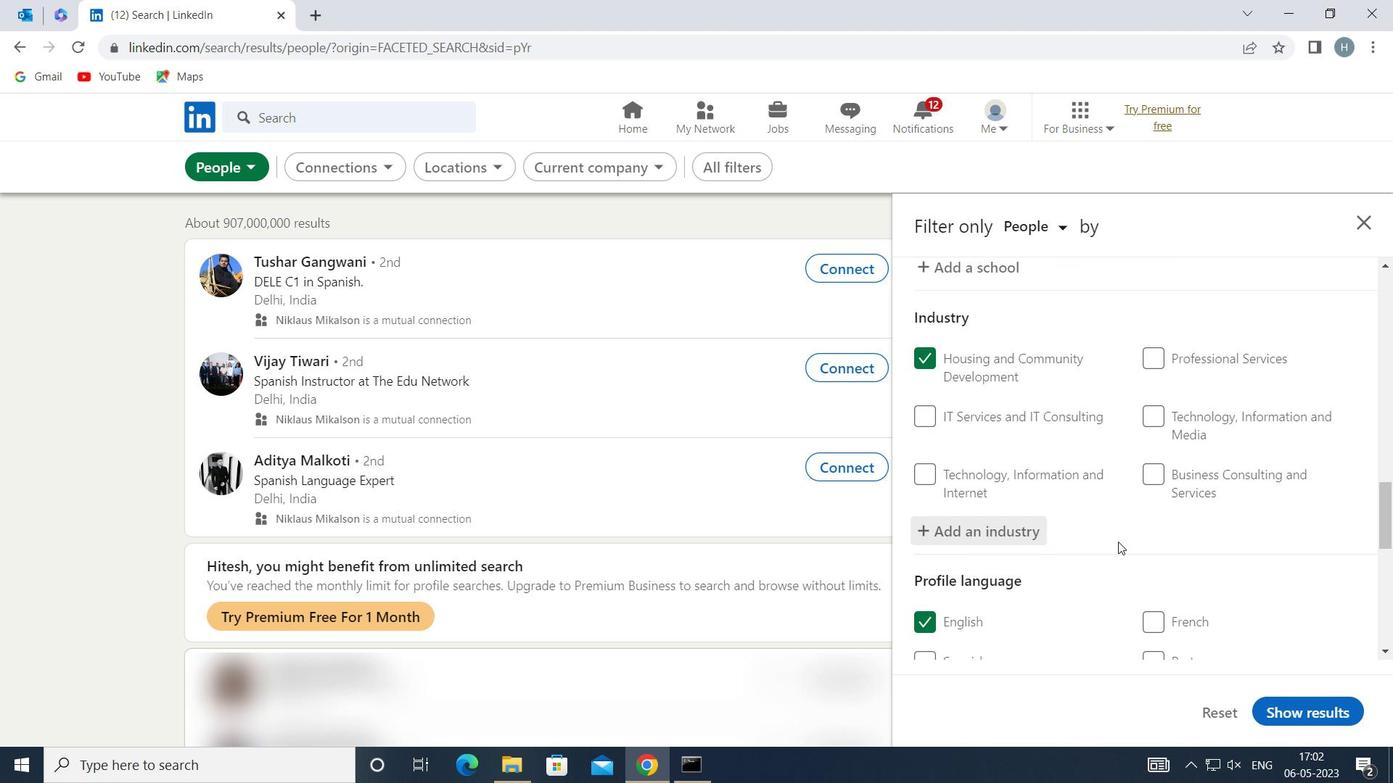 
Action: Mouse moved to (1124, 534)
Screenshot: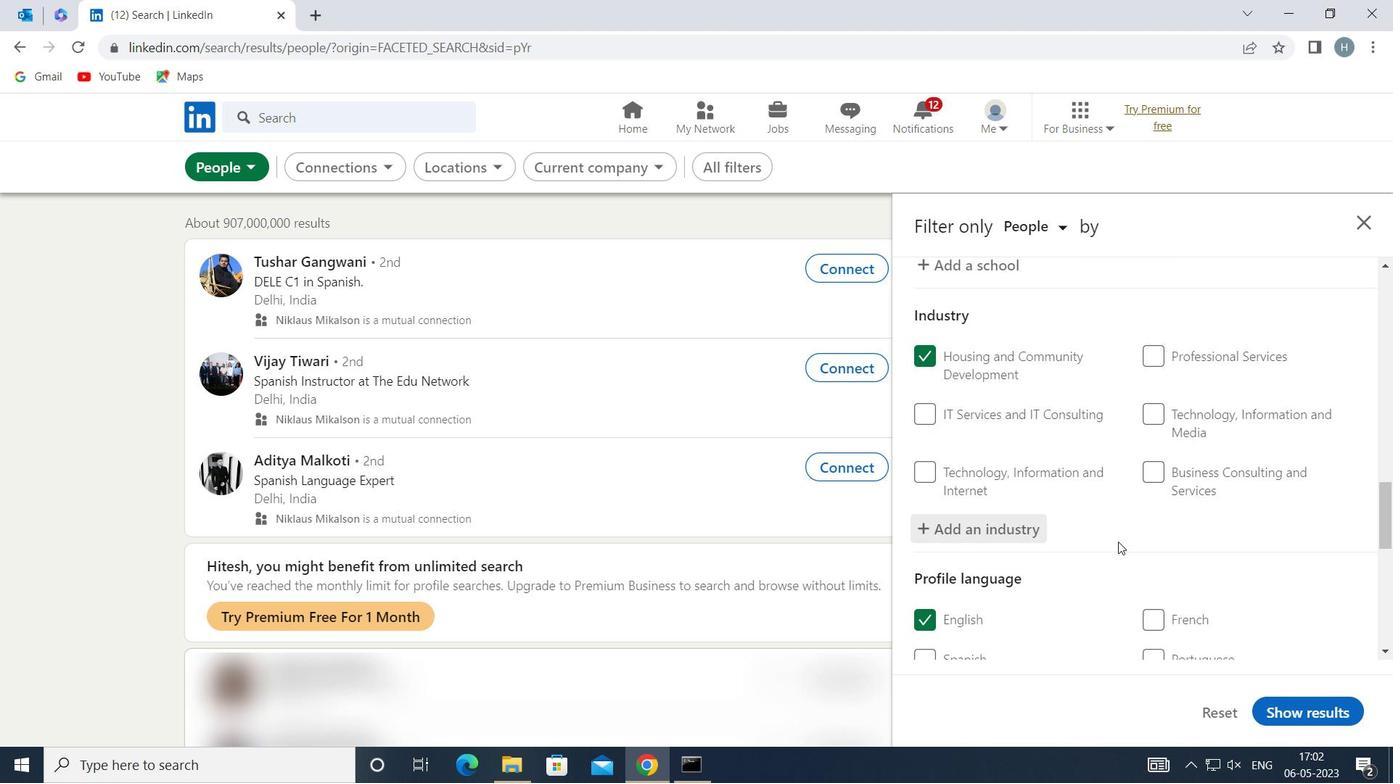 
Action: Mouse scrolled (1124, 533) with delta (0, 0)
Screenshot: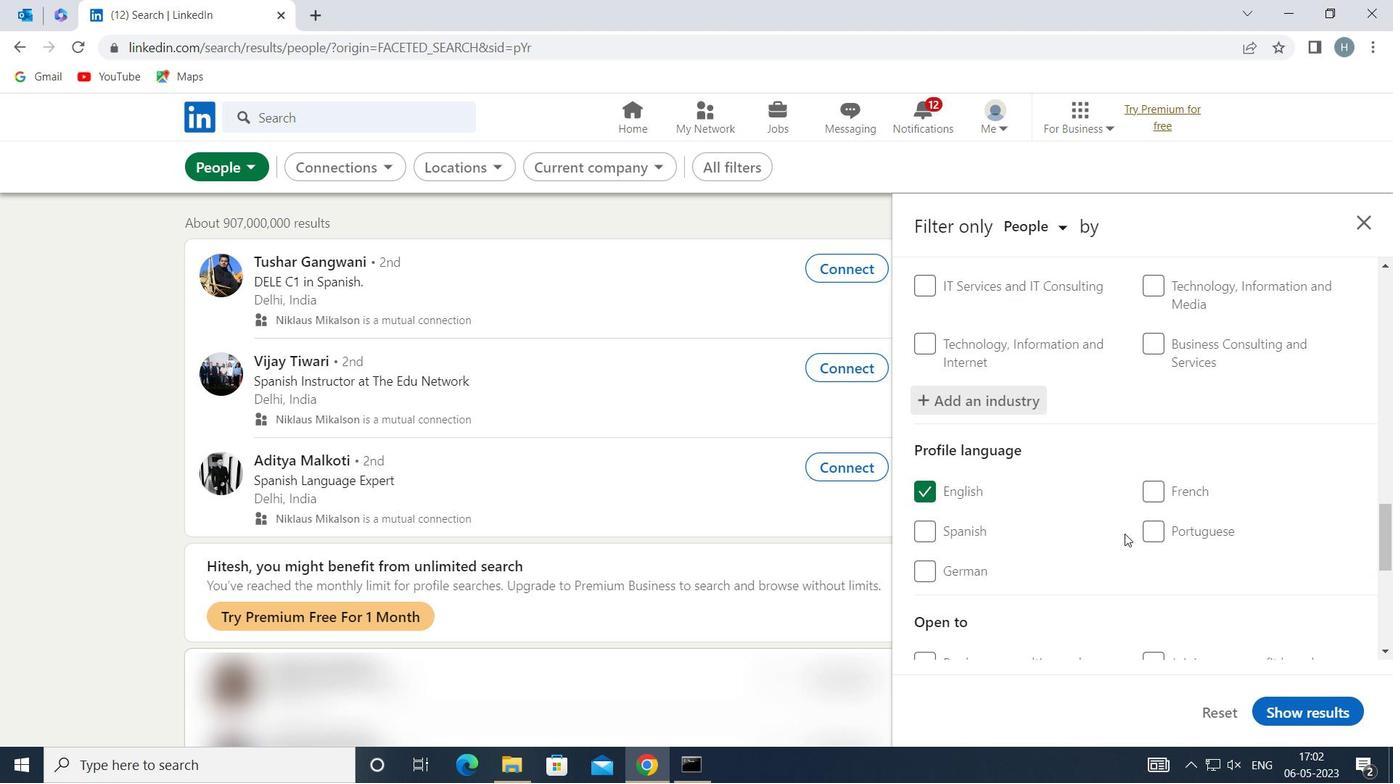 
Action: Mouse moved to (1125, 532)
Screenshot: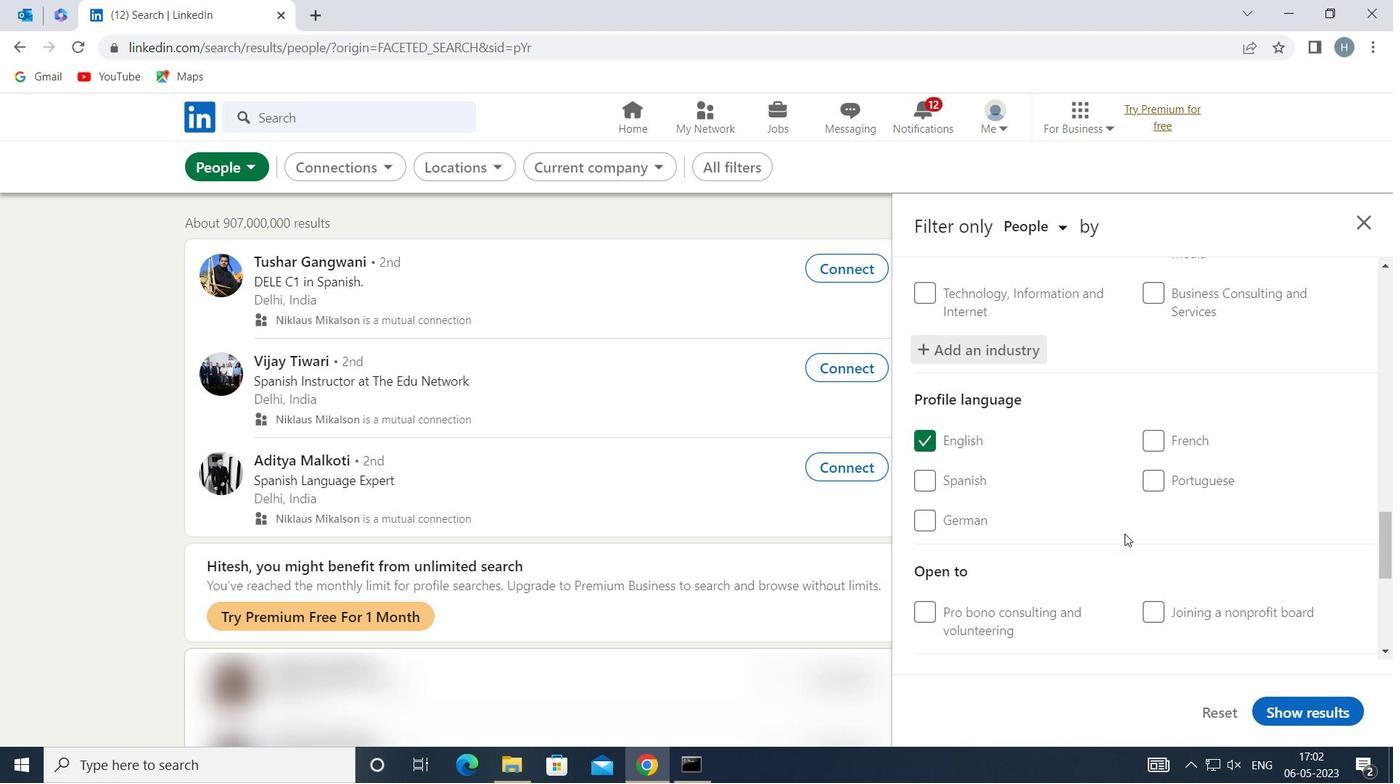 
Action: Mouse scrolled (1125, 532) with delta (0, 0)
Screenshot: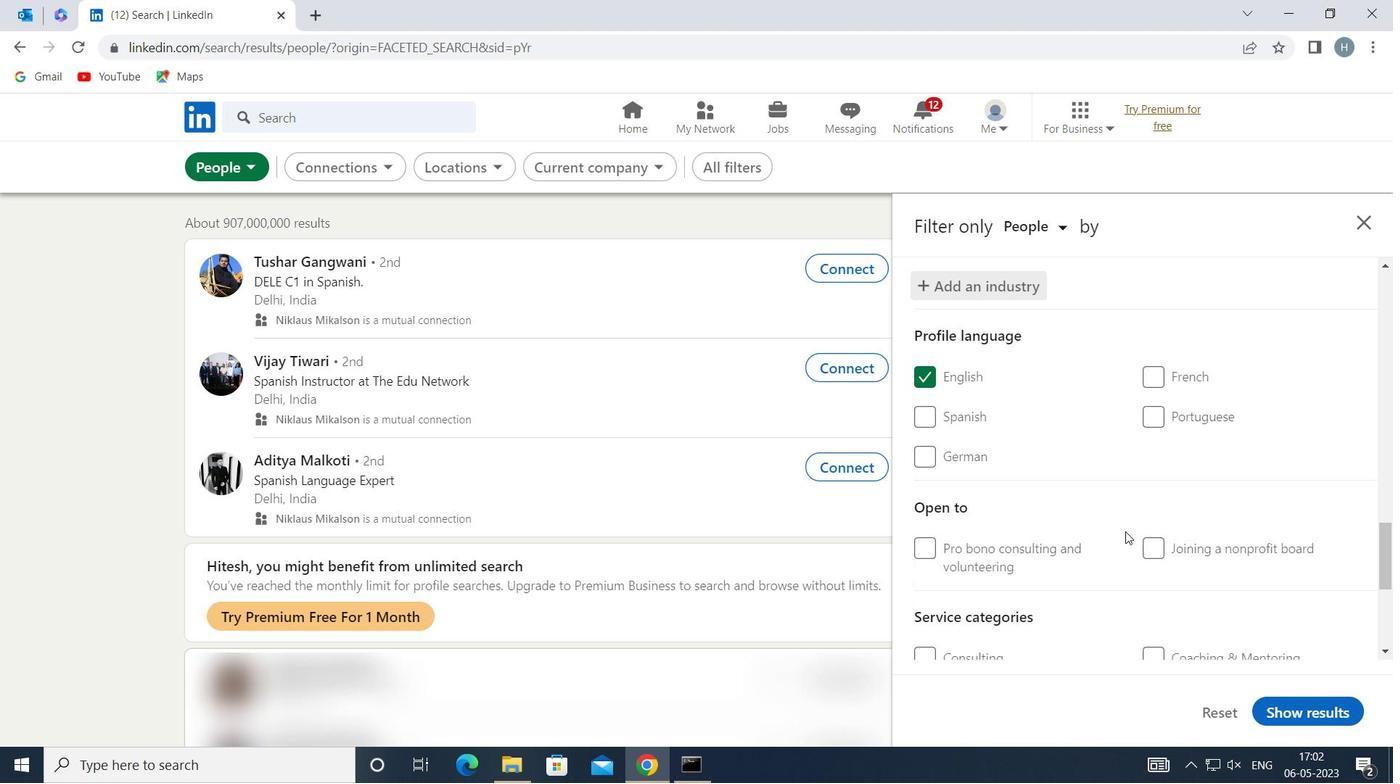 
Action: Mouse scrolled (1125, 532) with delta (0, 0)
Screenshot: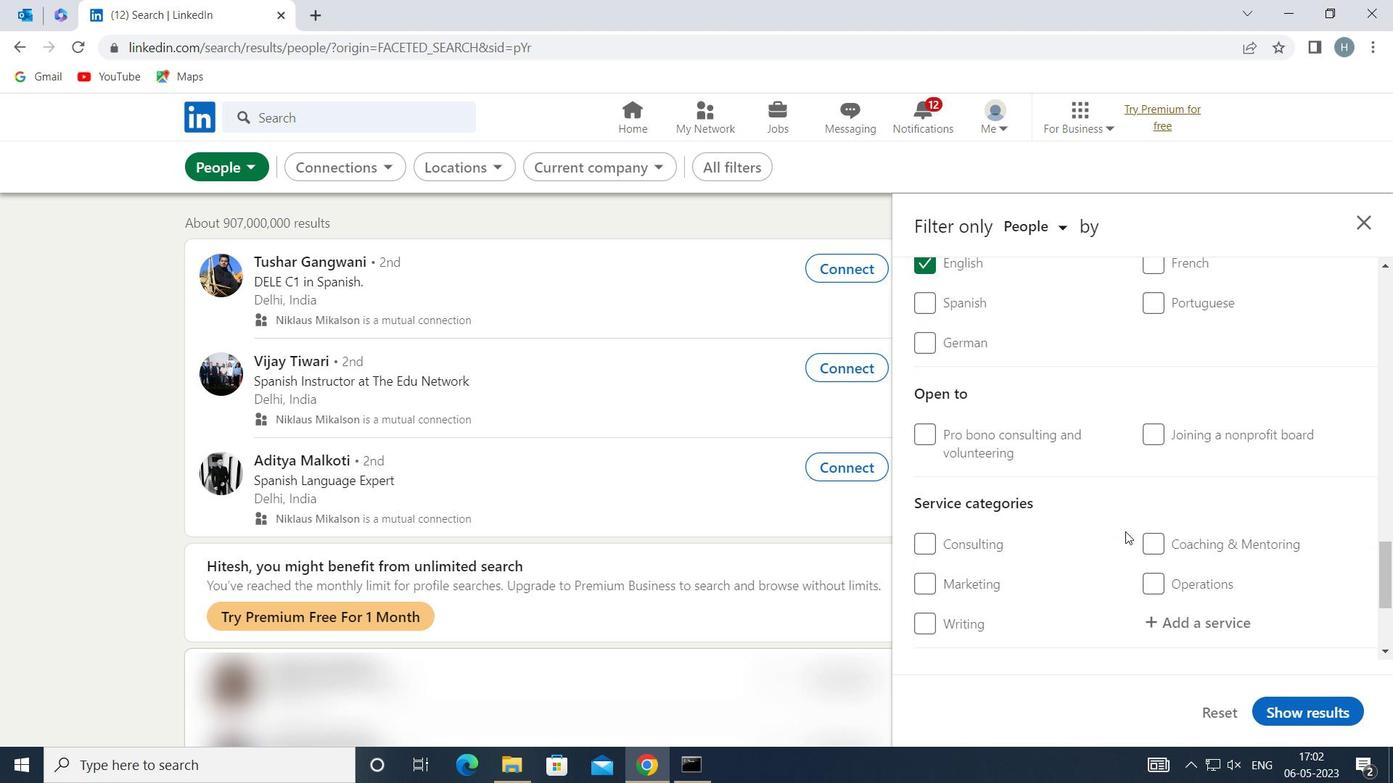 
Action: Mouse moved to (1216, 526)
Screenshot: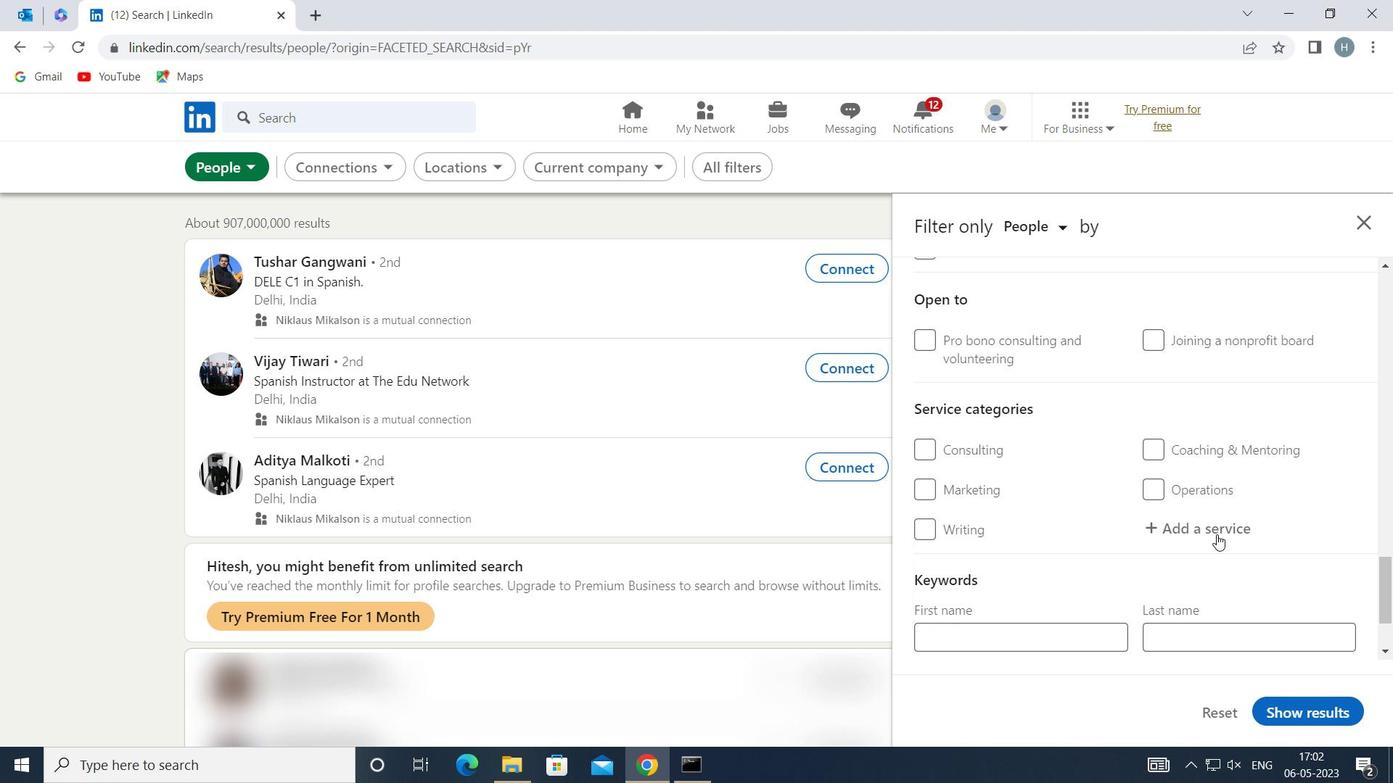 
Action: Mouse pressed left at (1216, 526)
Screenshot: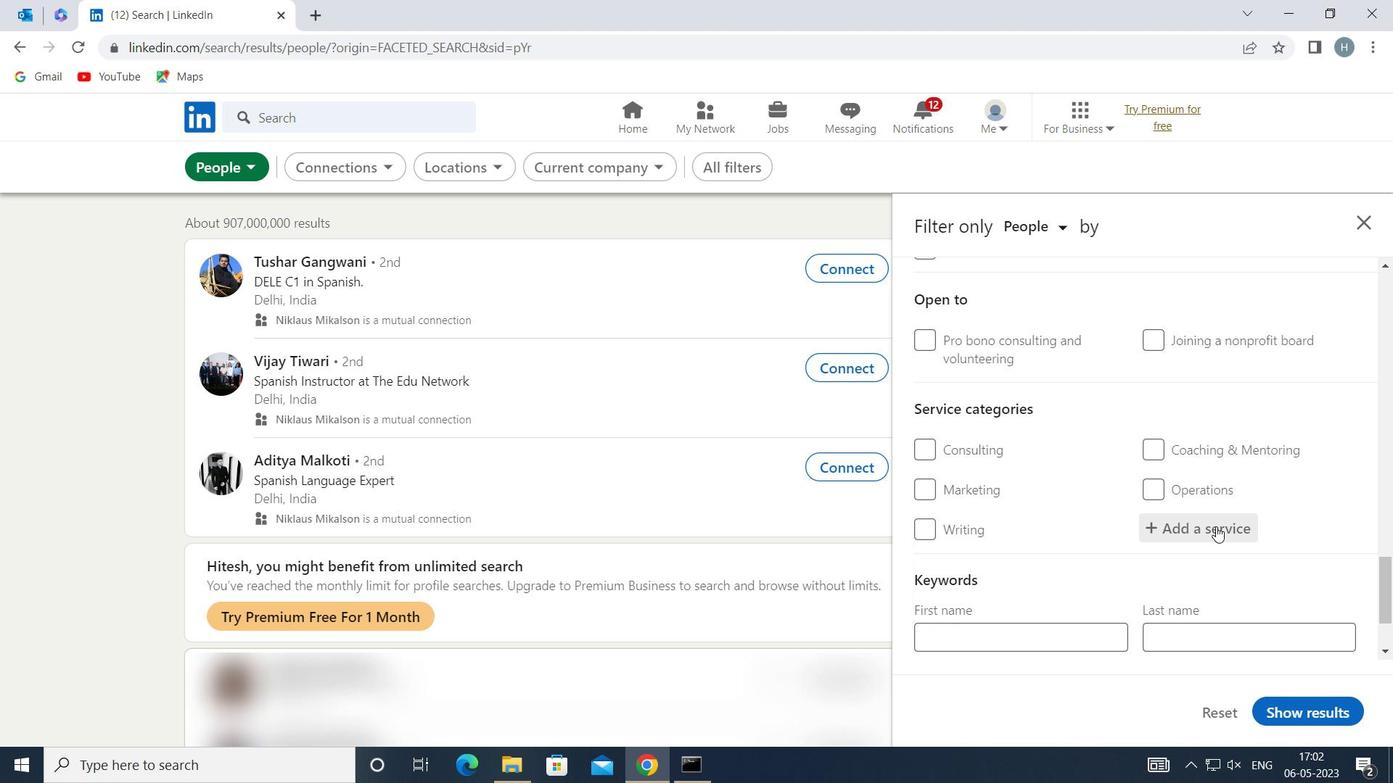
Action: Mouse moved to (1216, 526)
Screenshot: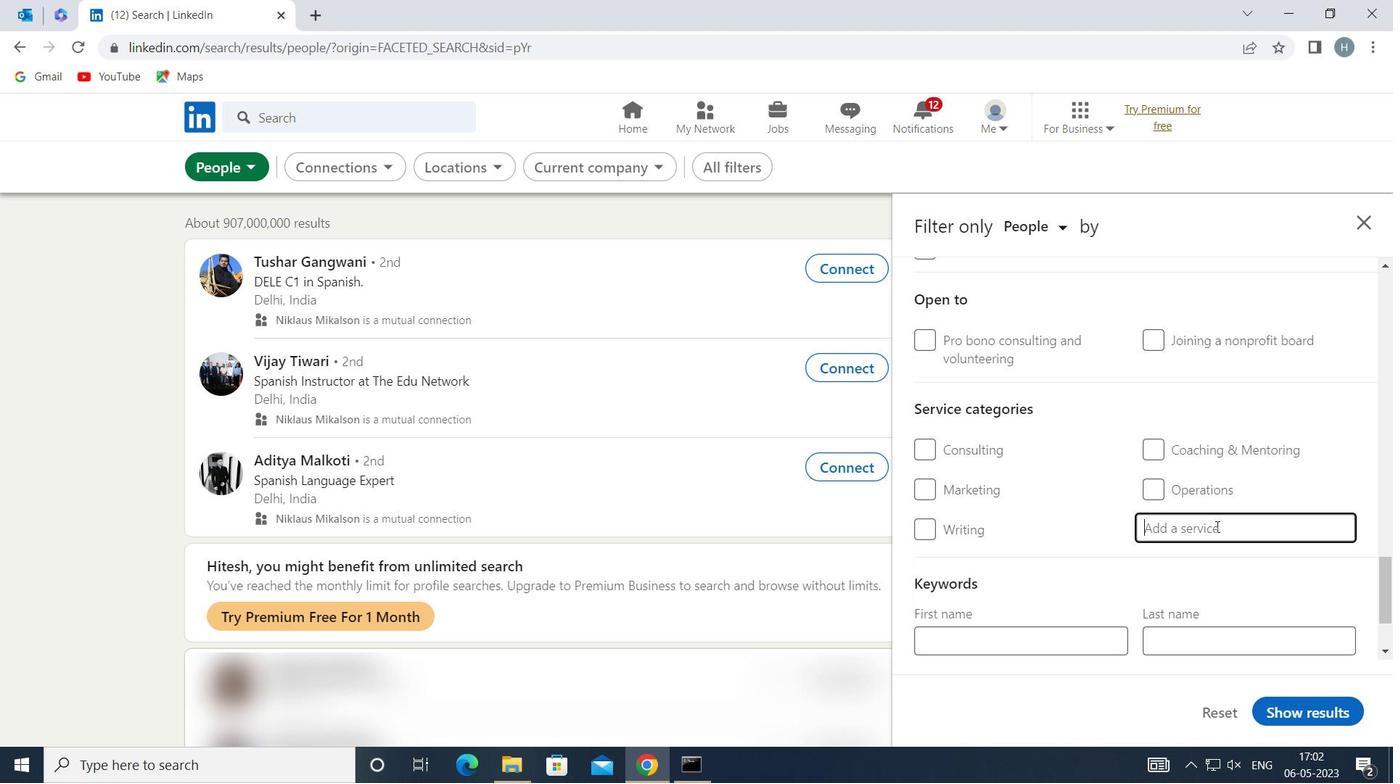
Action: Key pressed <Key.shift>NETW
Screenshot: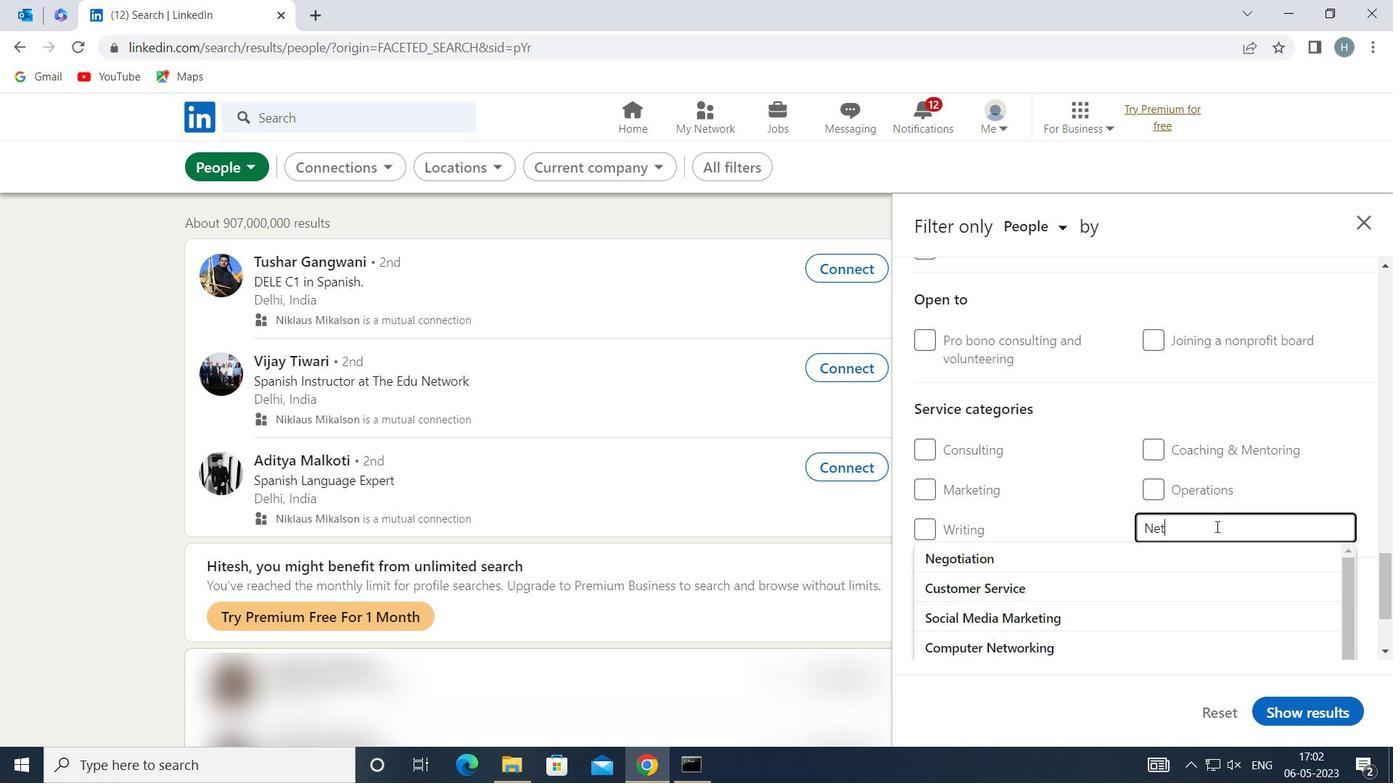 
Action: Mouse moved to (1075, 645)
Screenshot: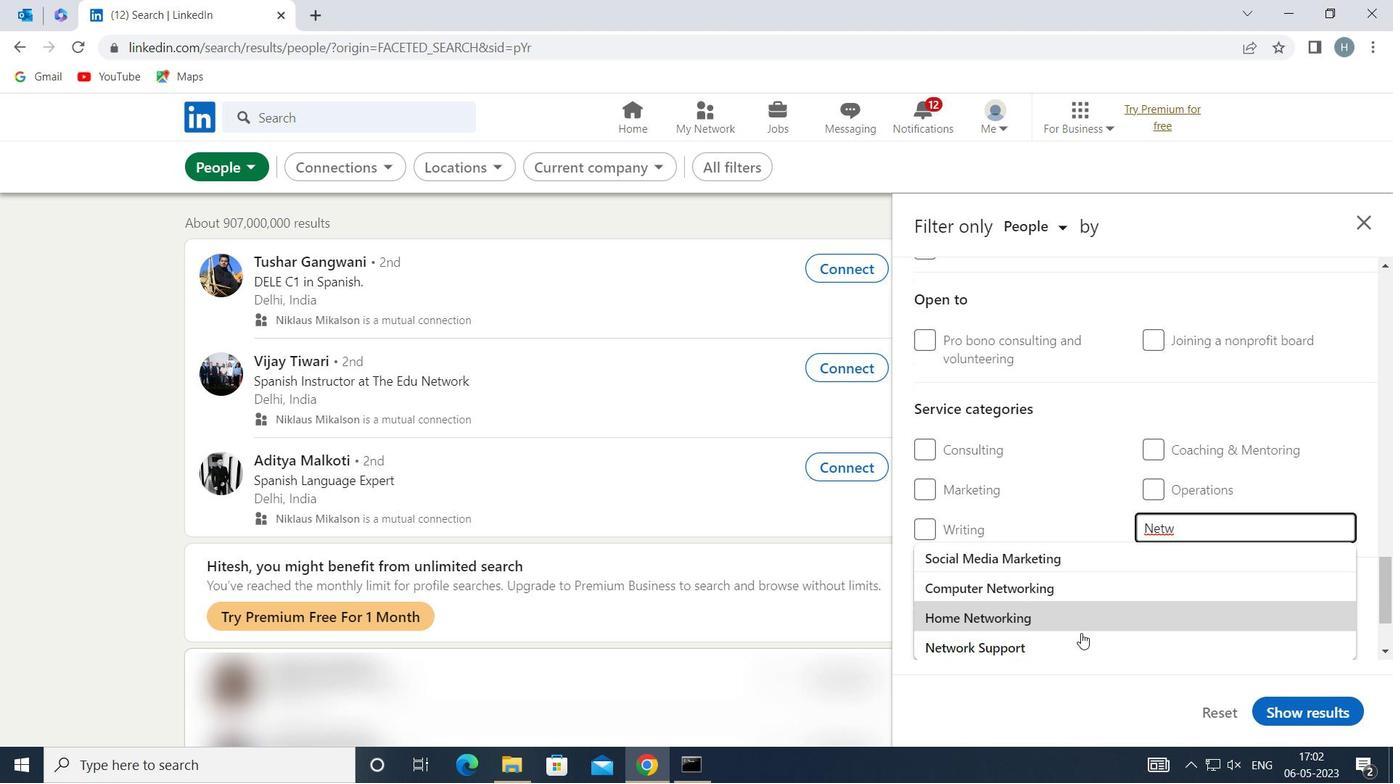 
Action: Mouse pressed left at (1075, 645)
Screenshot: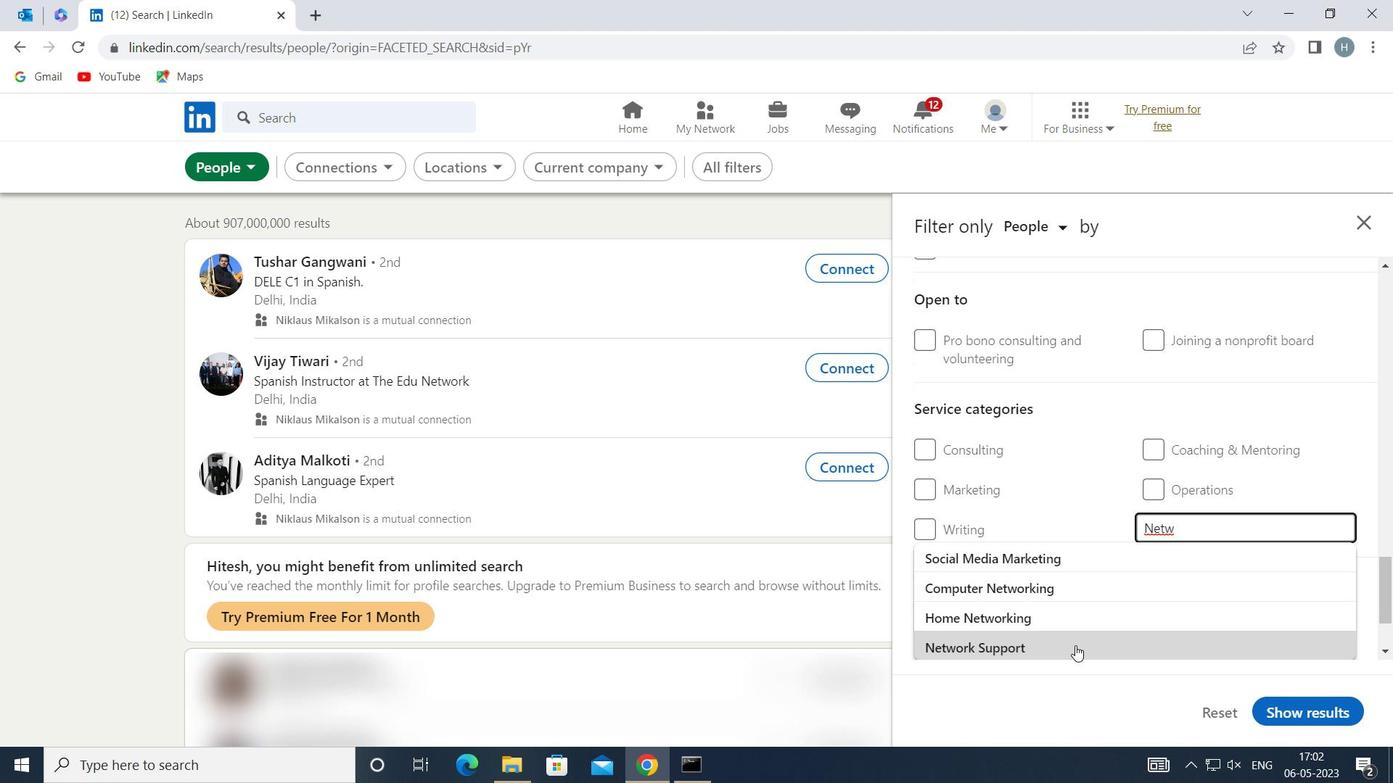 
Action: Mouse moved to (1079, 529)
Screenshot: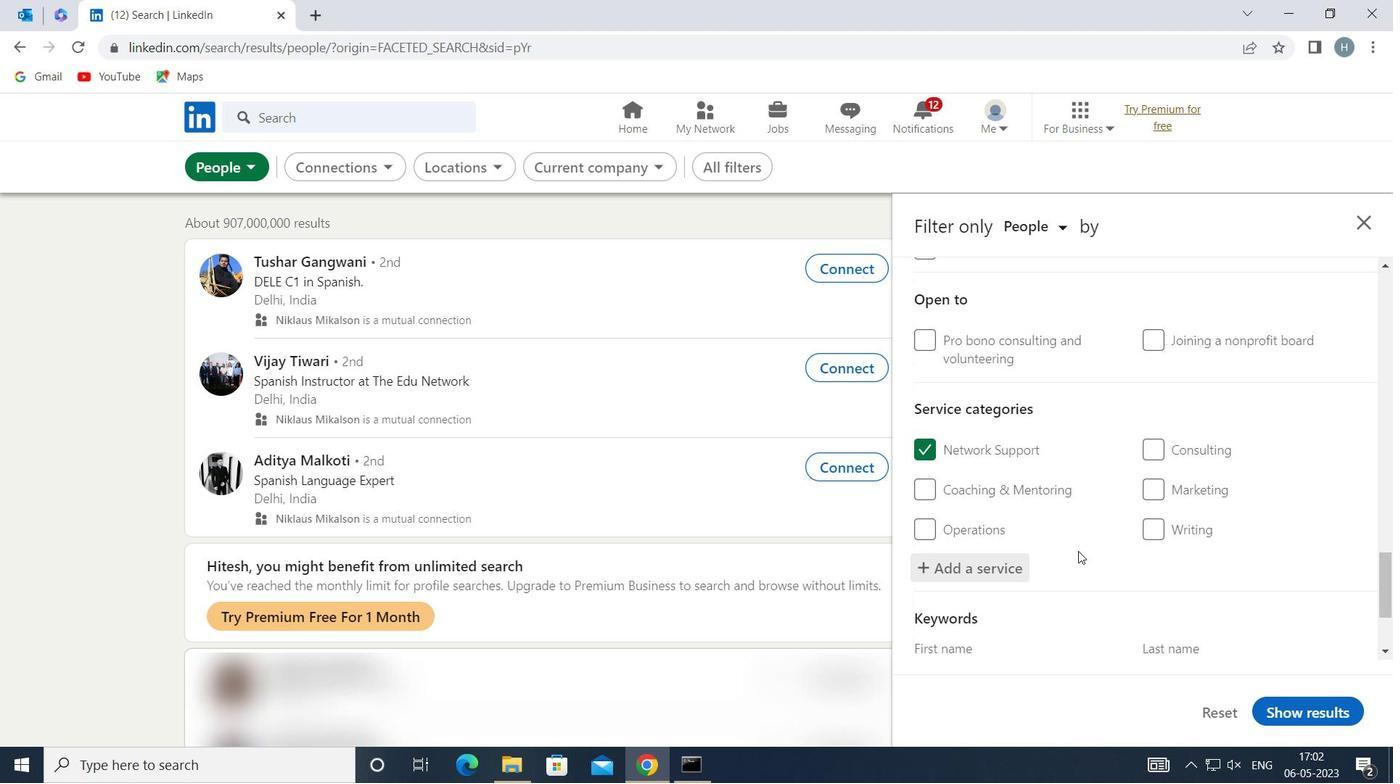 
Action: Mouse scrolled (1079, 528) with delta (0, 0)
Screenshot: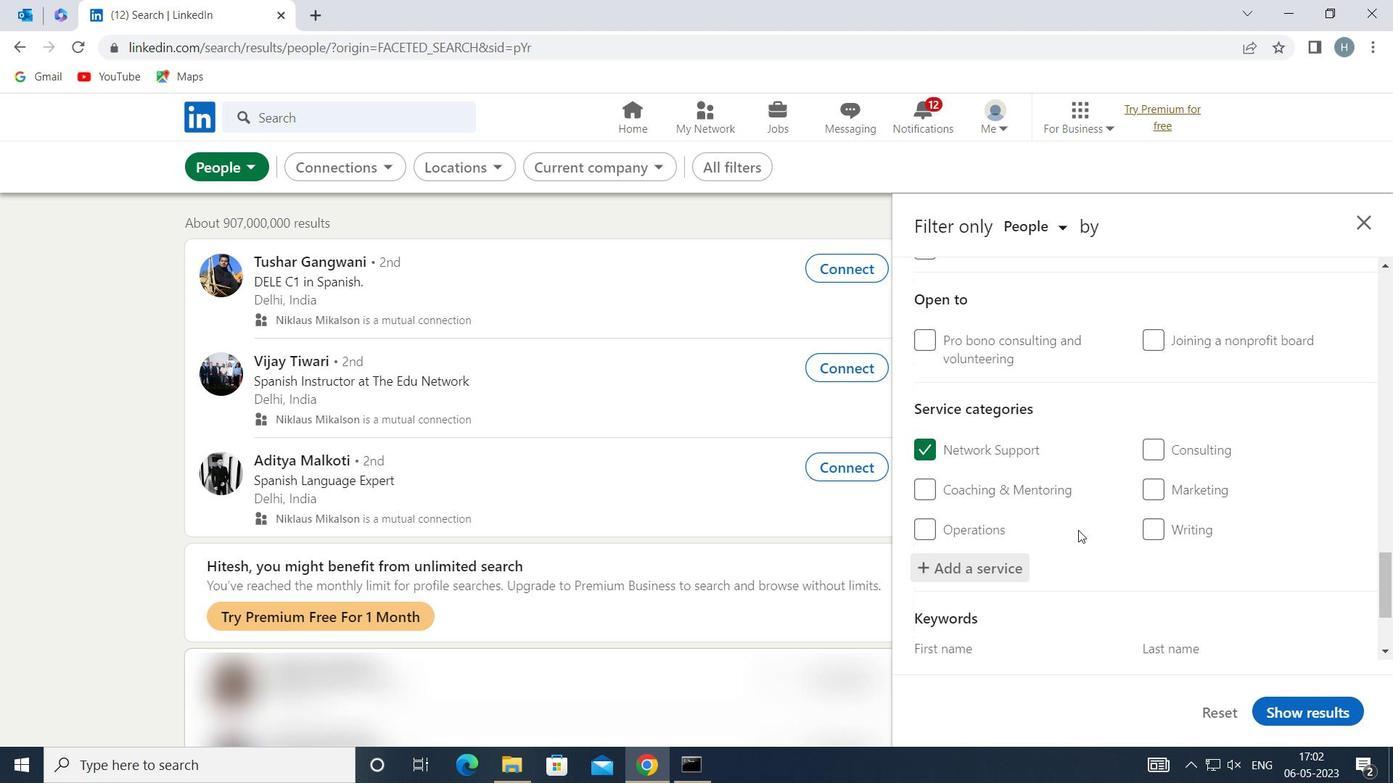 
Action: Mouse moved to (1079, 524)
Screenshot: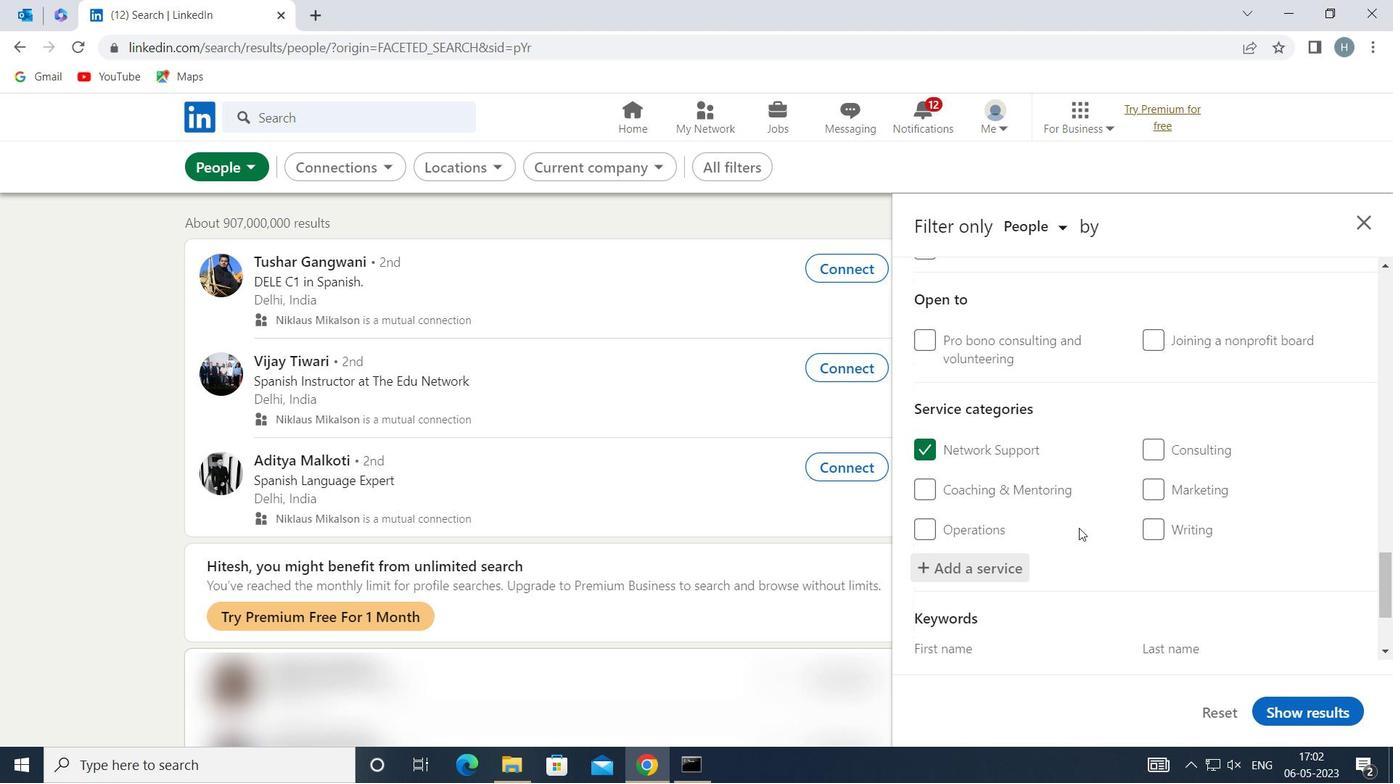 
Action: Mouse scrolled (1079, 524) with delta (0, 0)
Screenshot: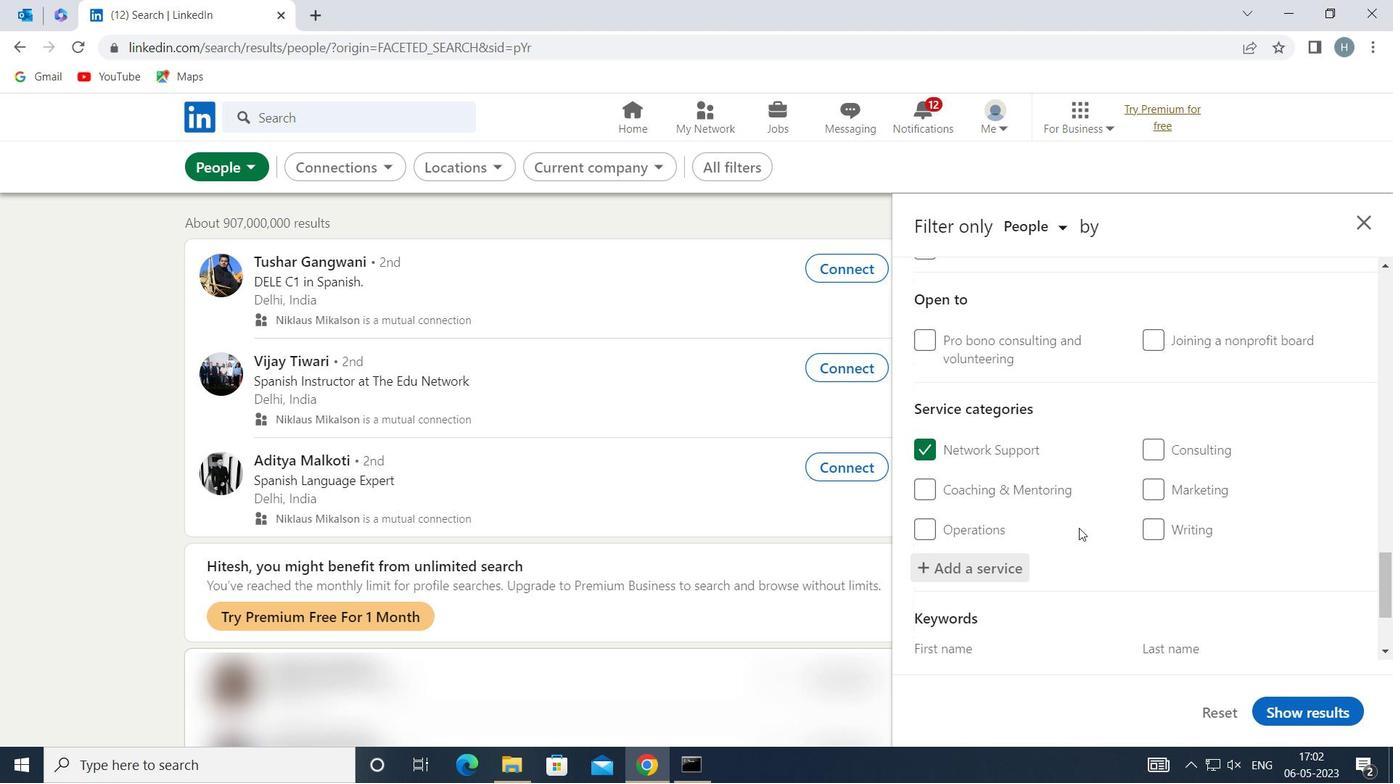 
Action: Mouse moved to (1083, 510)
Screenshot: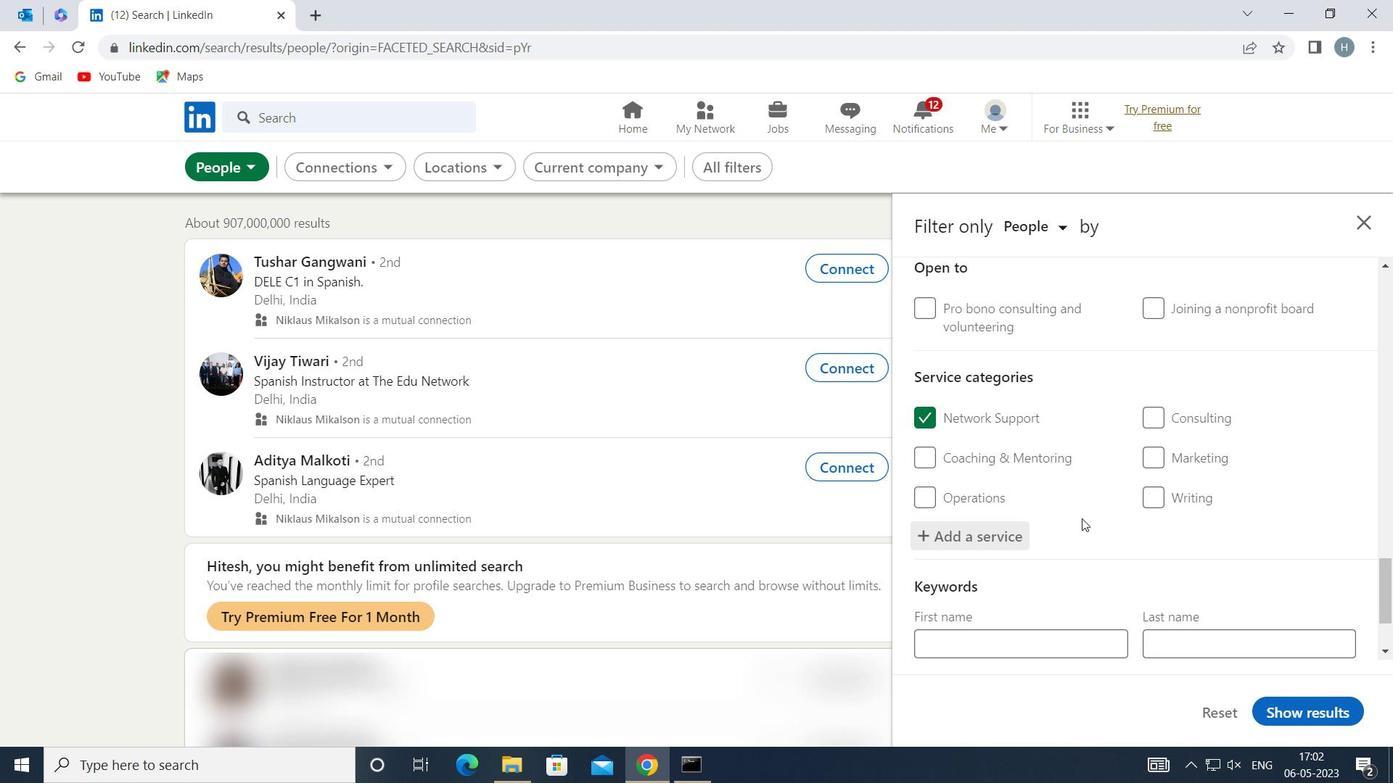 
Action: Mouse scrolled (1083, 509) with delta (0, 0)
Screenshot: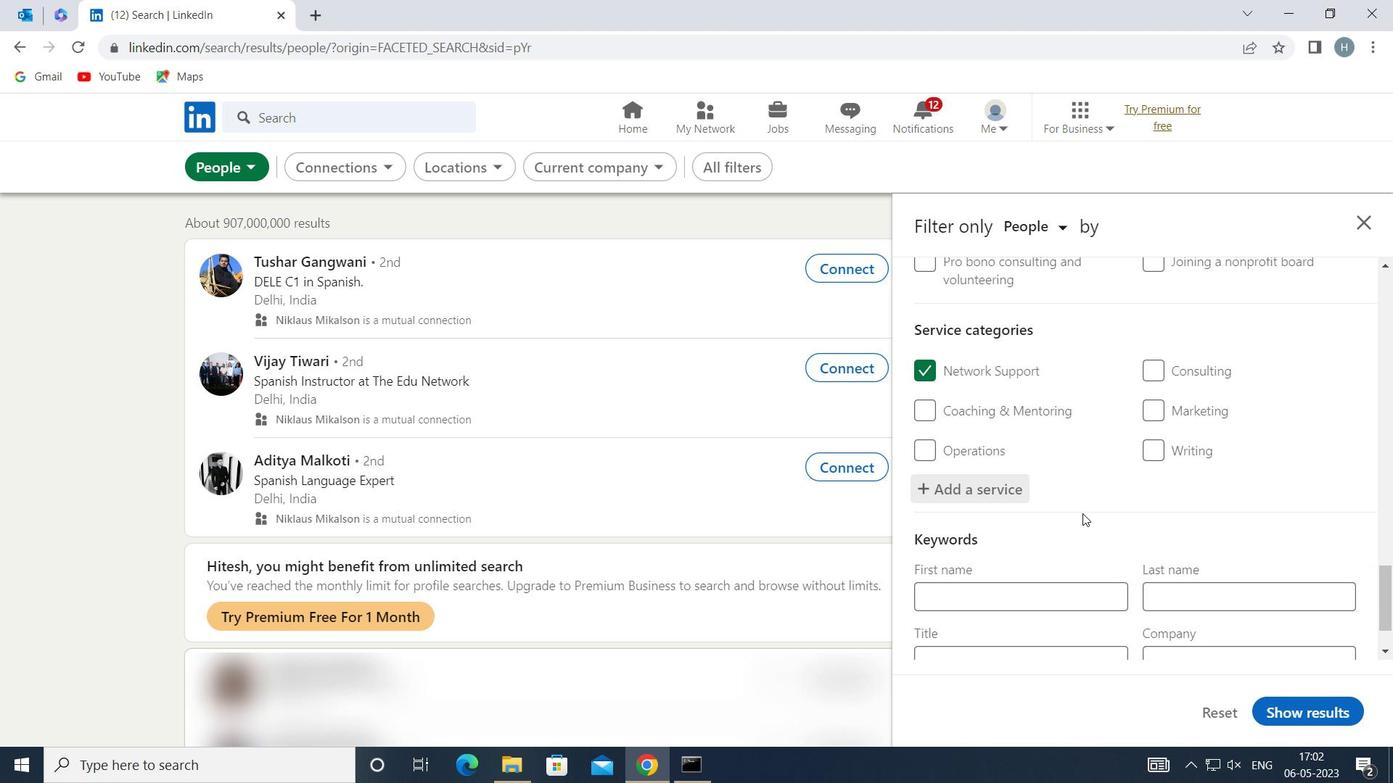 
Action: Mouse scrolled (1083, 509) with delta (0, 0)
Screenshot: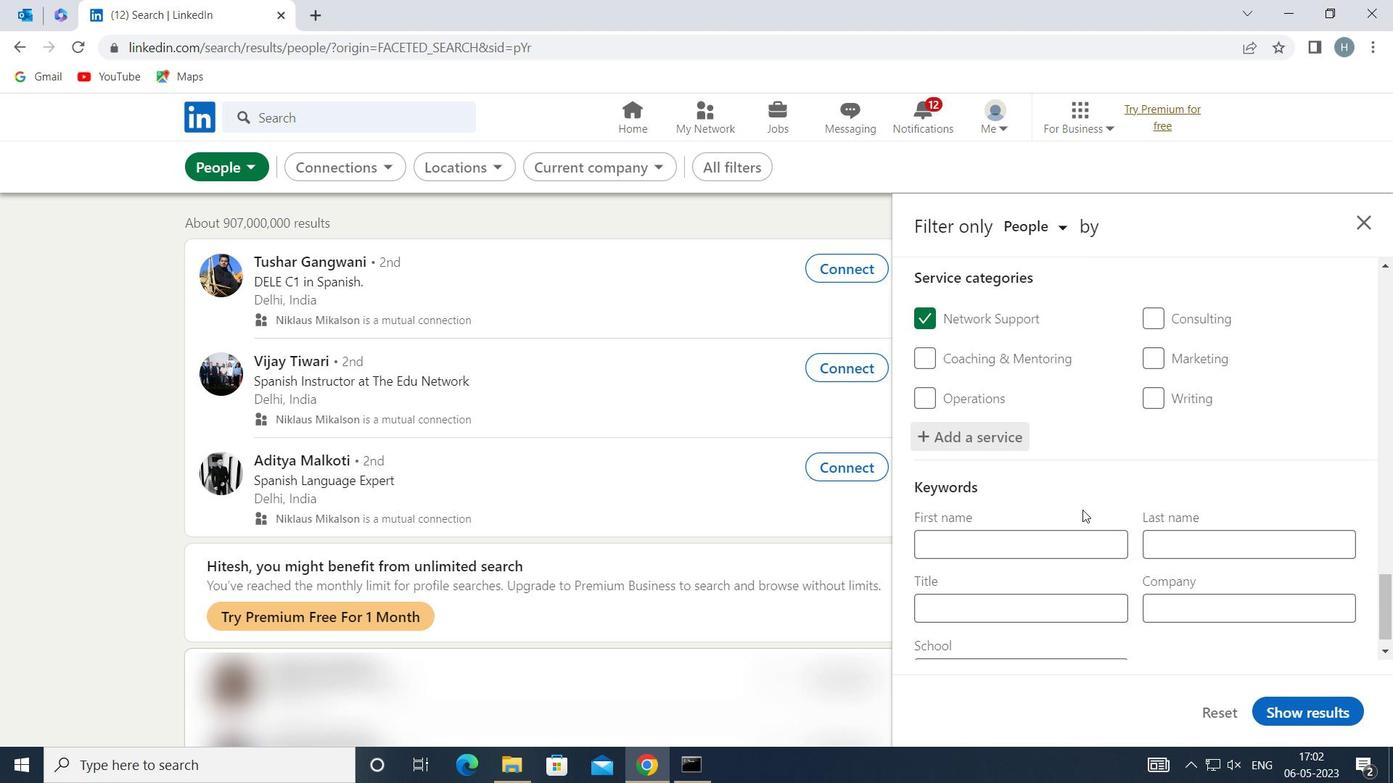 
Action: Mouse moved to (1076, 573)
Screenshot: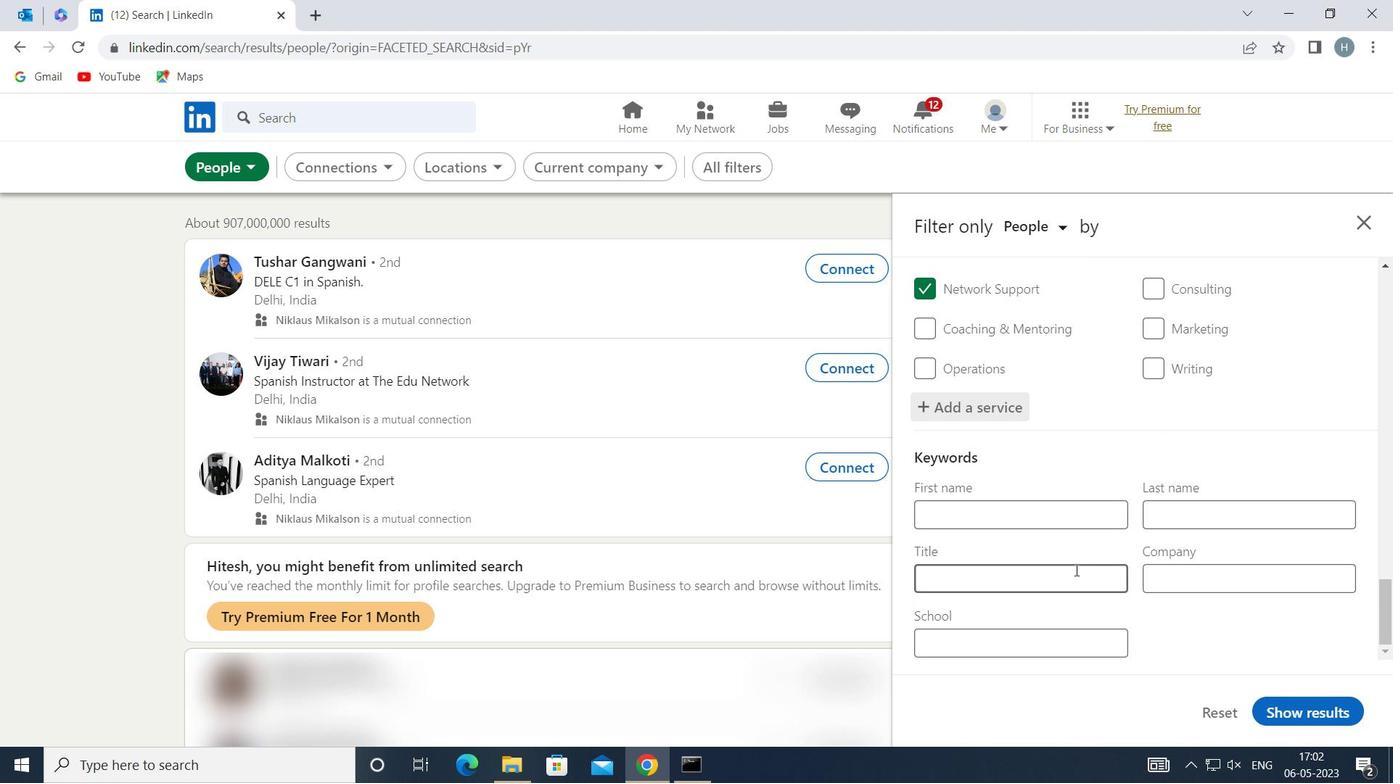 
Action: Mouse pressed left at (1076, 573)
Screenshot: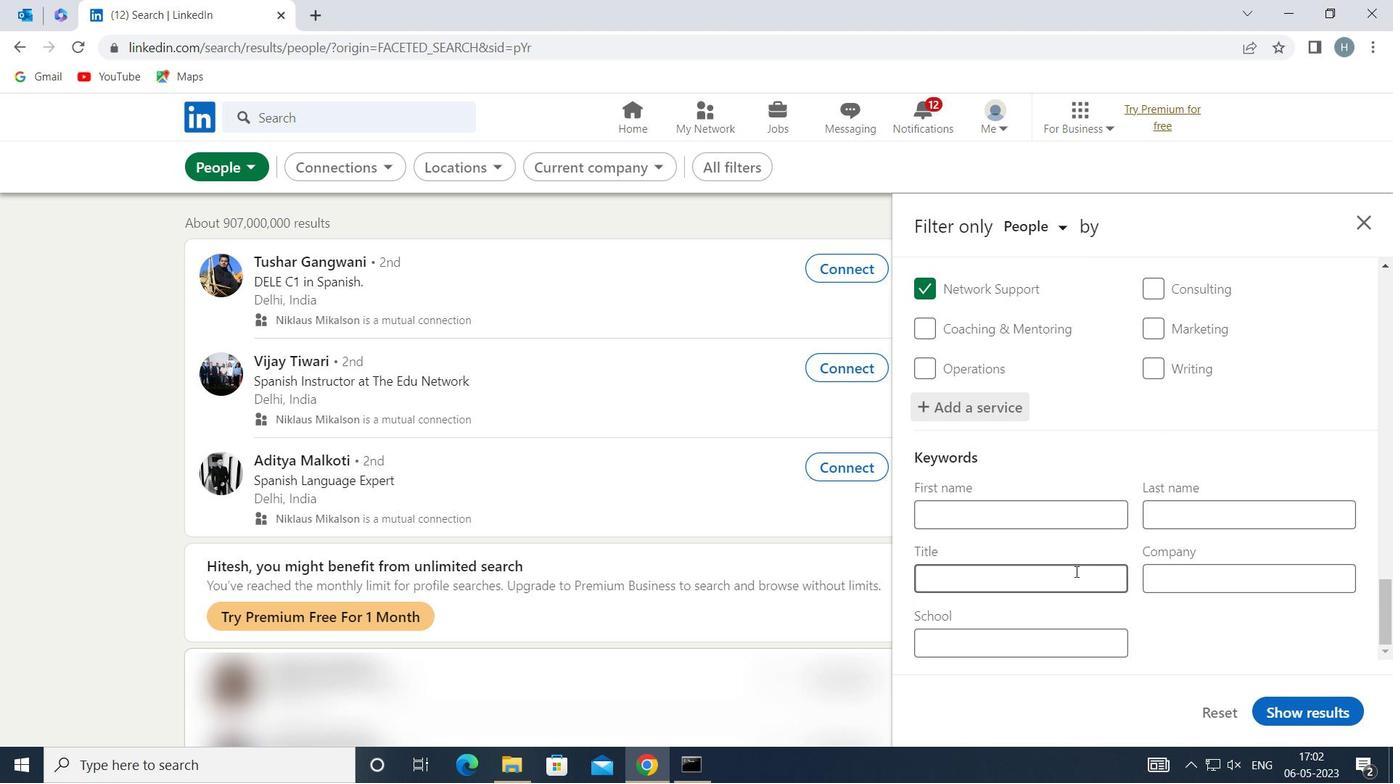 
Action: Key pressed <Key.shift>APPLICATION<Key.space><Key.shift>DEVELOPER
Screenshot: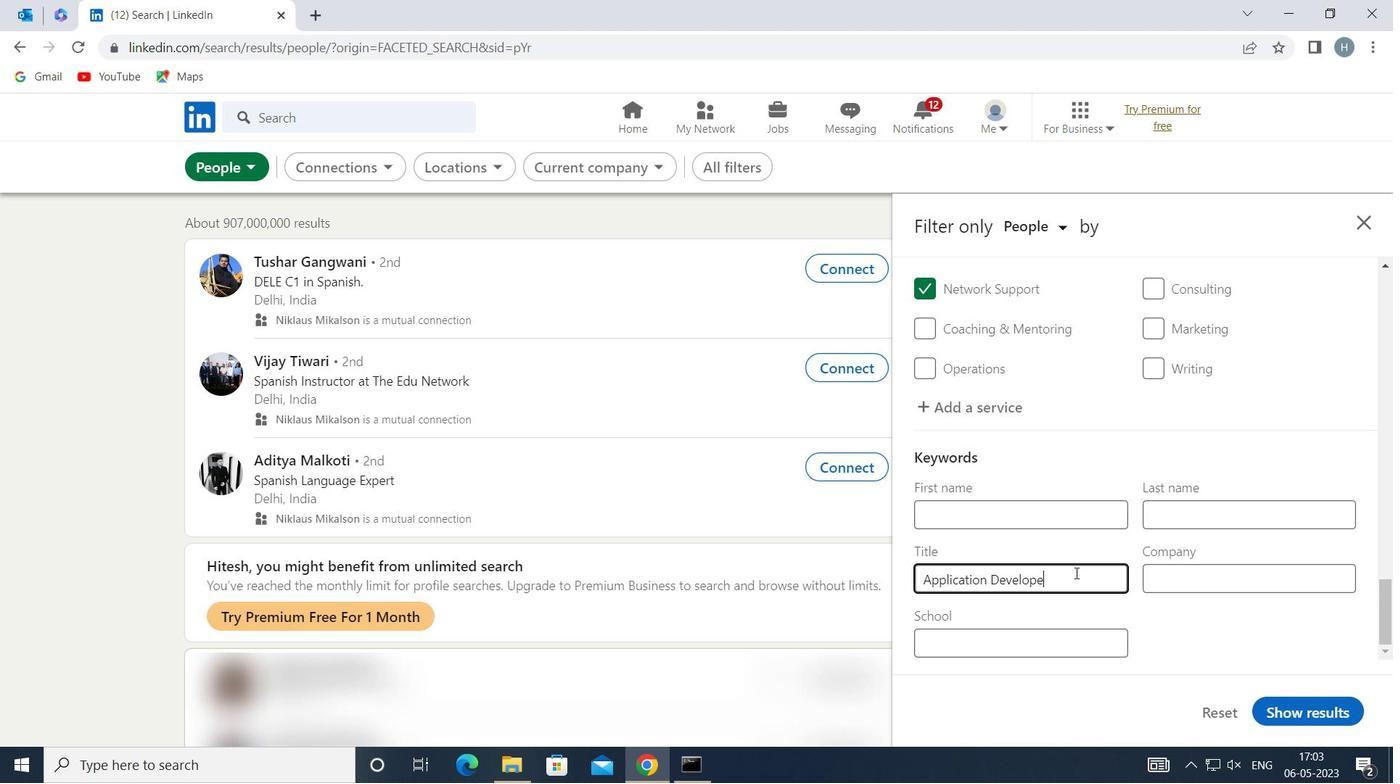 
Action: Mouse moved to (1295, 712)
Screenshot: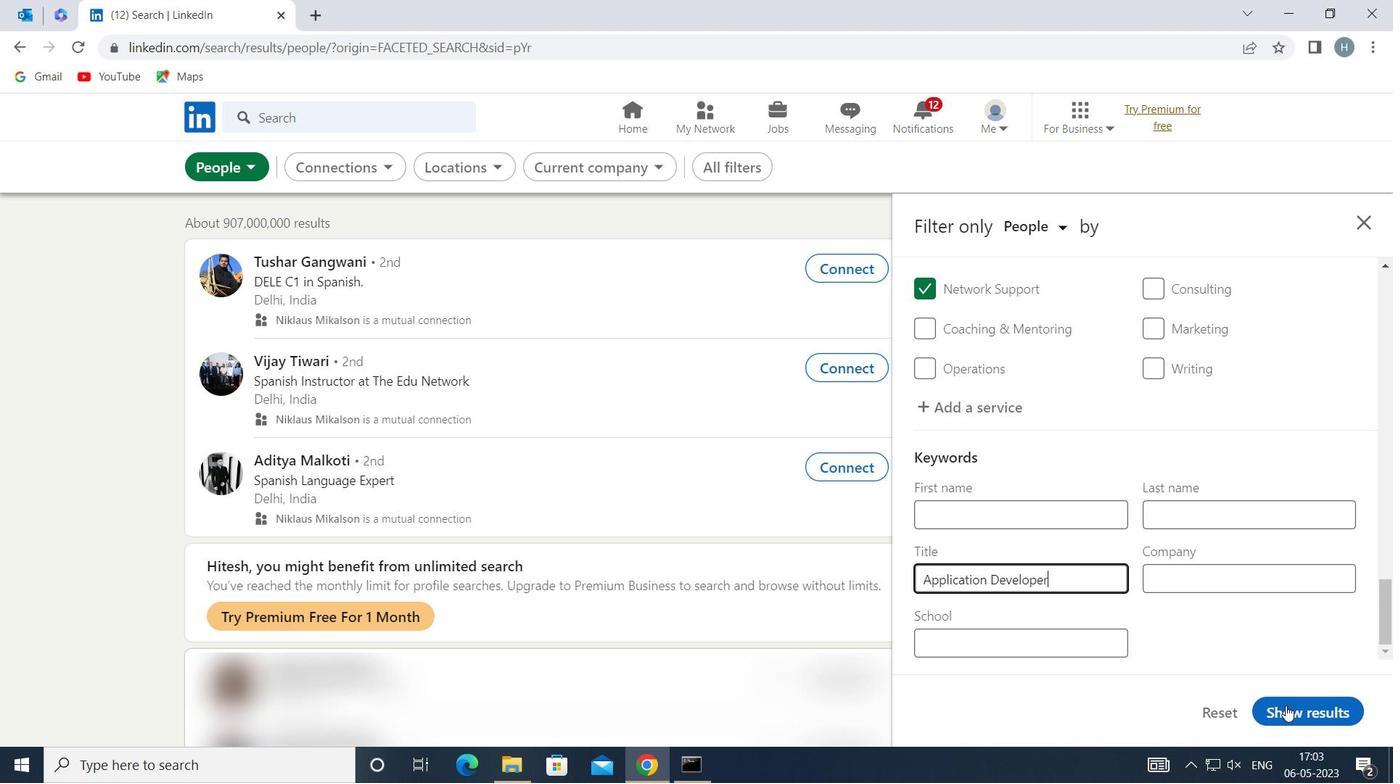 
Action: Mouse pressed left at (1295, 712)
Screenshot: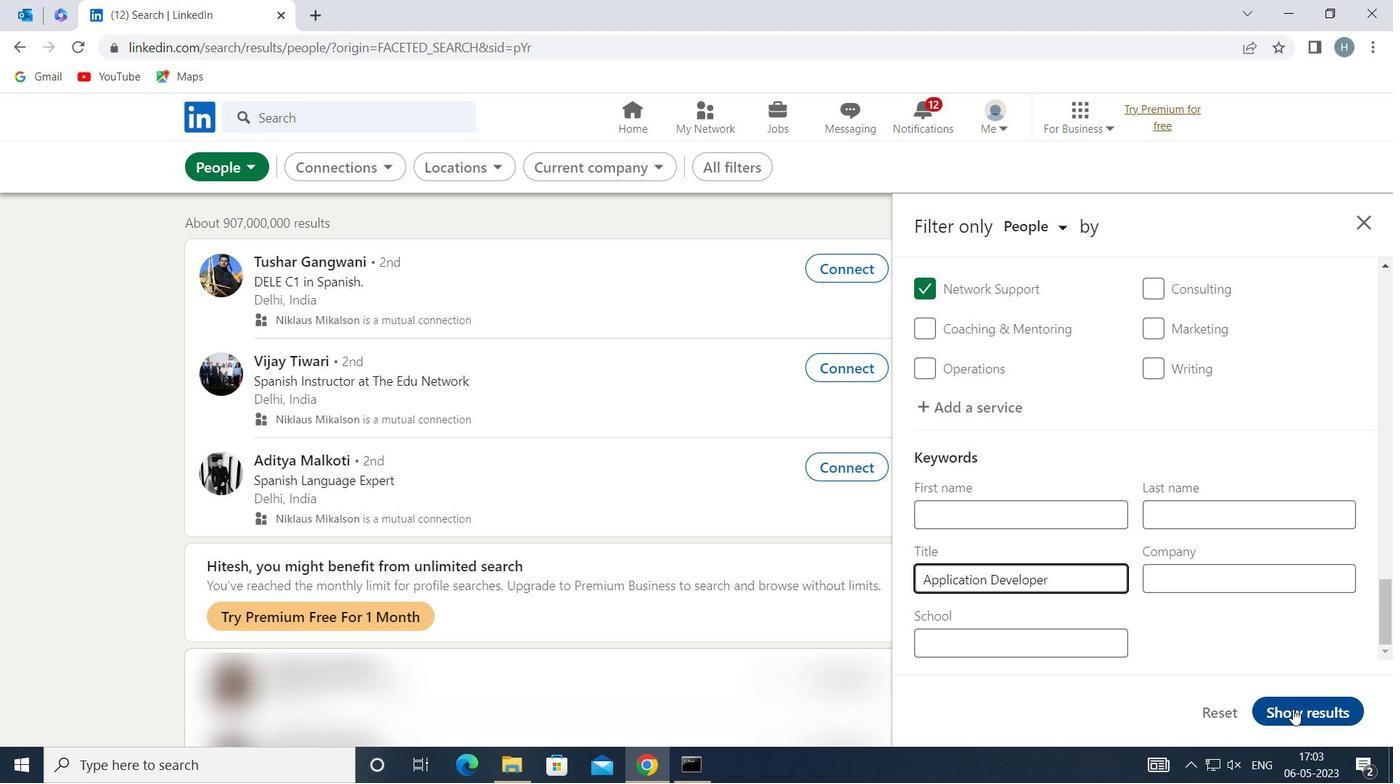 
Action: Mouse moved to (849, 470)
Screenshot: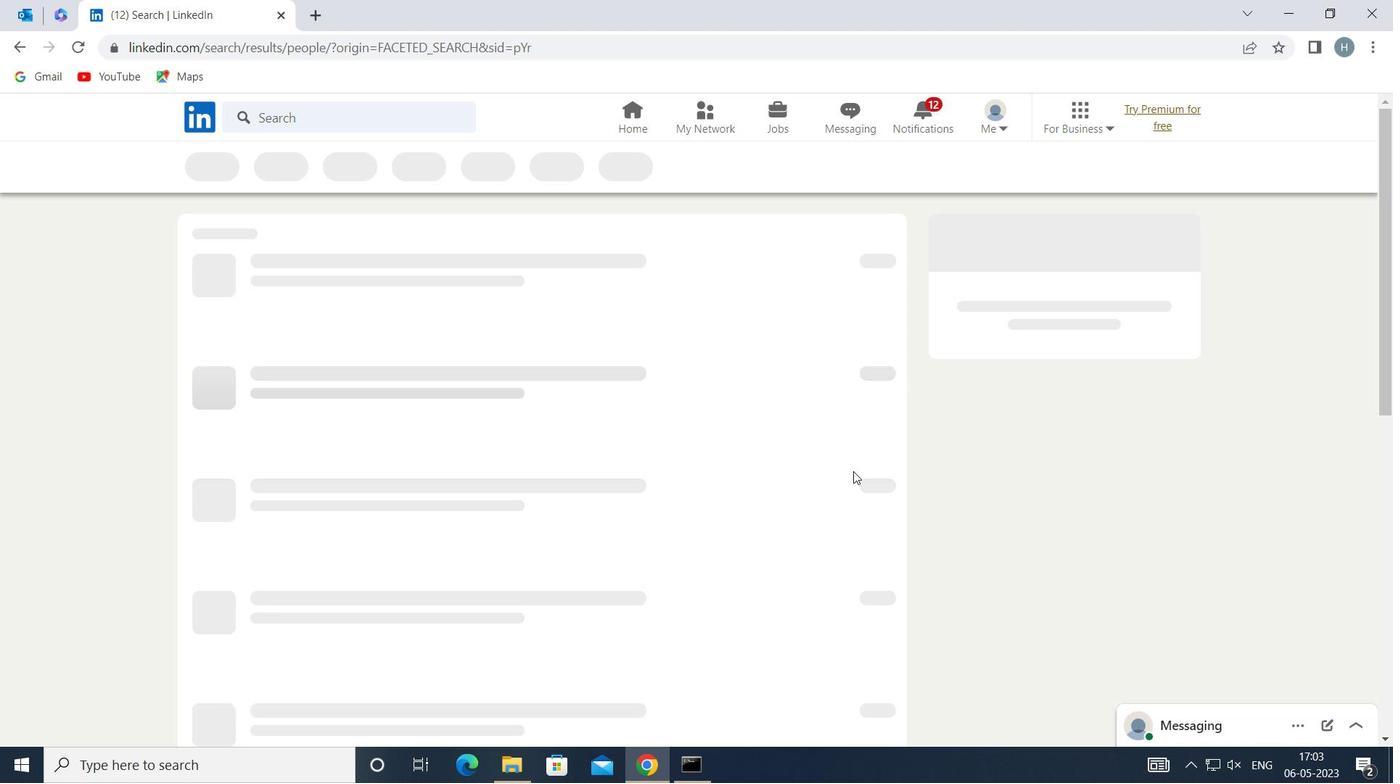 
